Task: Business: A Lead Management Pipeline.
Action: Mouse moved to (272, 61)
Screenshot: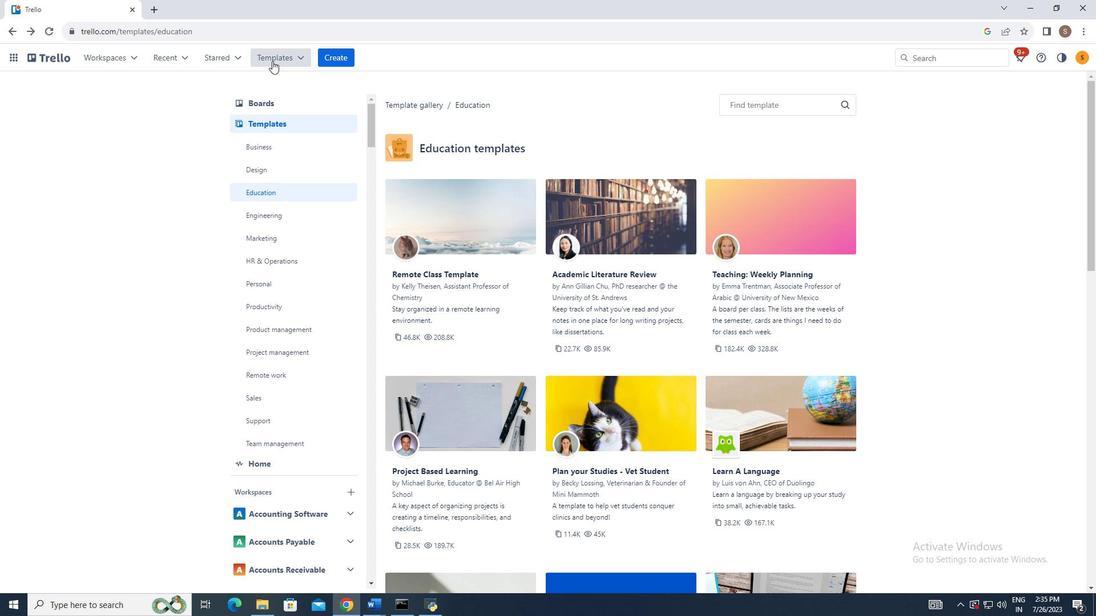 
Action: Mouse pressed left at (272, 61)
Screenshot: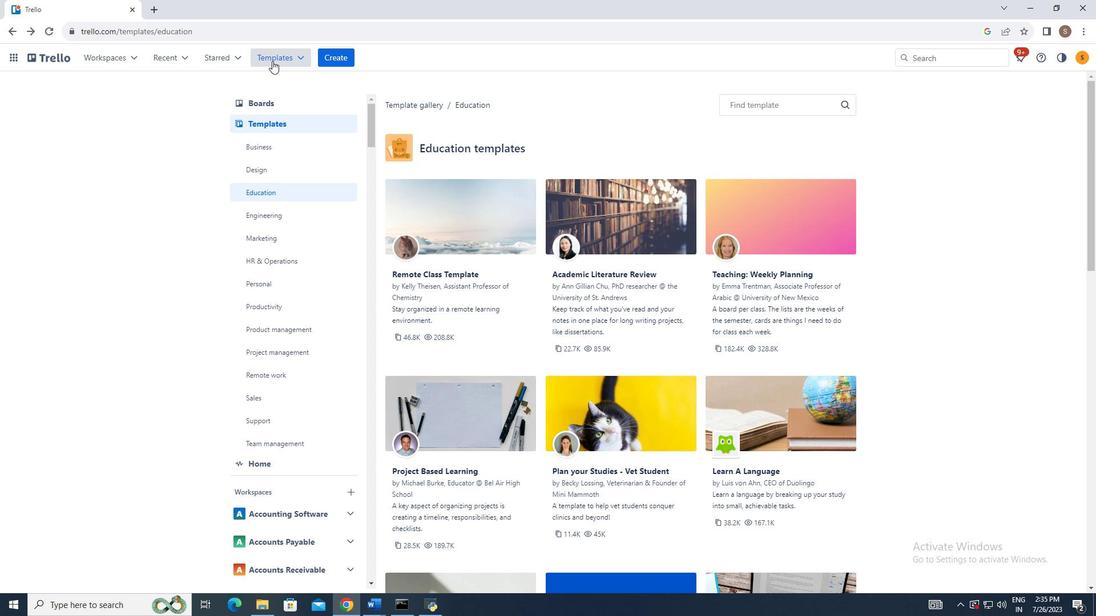
Action: Mouse moved to (343, 390)
Screenshot: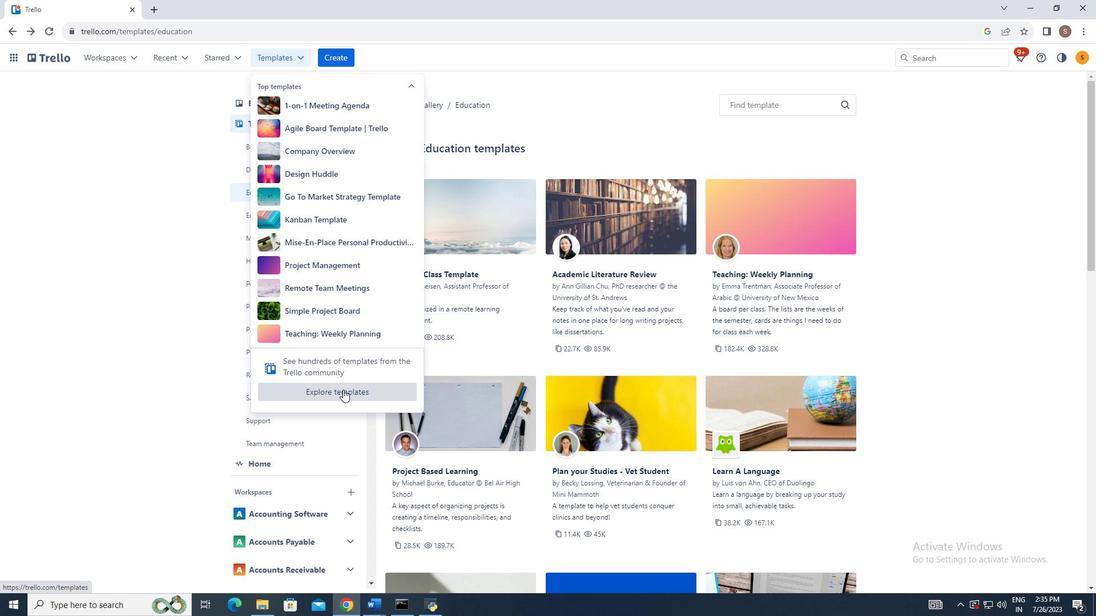 
Action: Mouse pressed left at (343, 390)
Screenshot: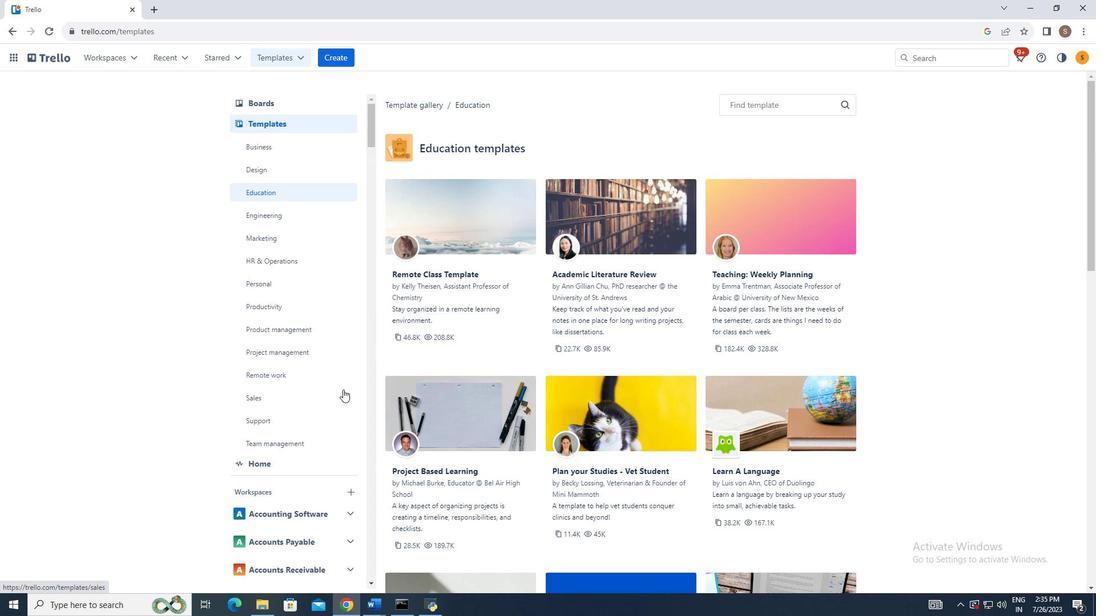 
Action: Mouse moved to (697, 308)
Screenshot: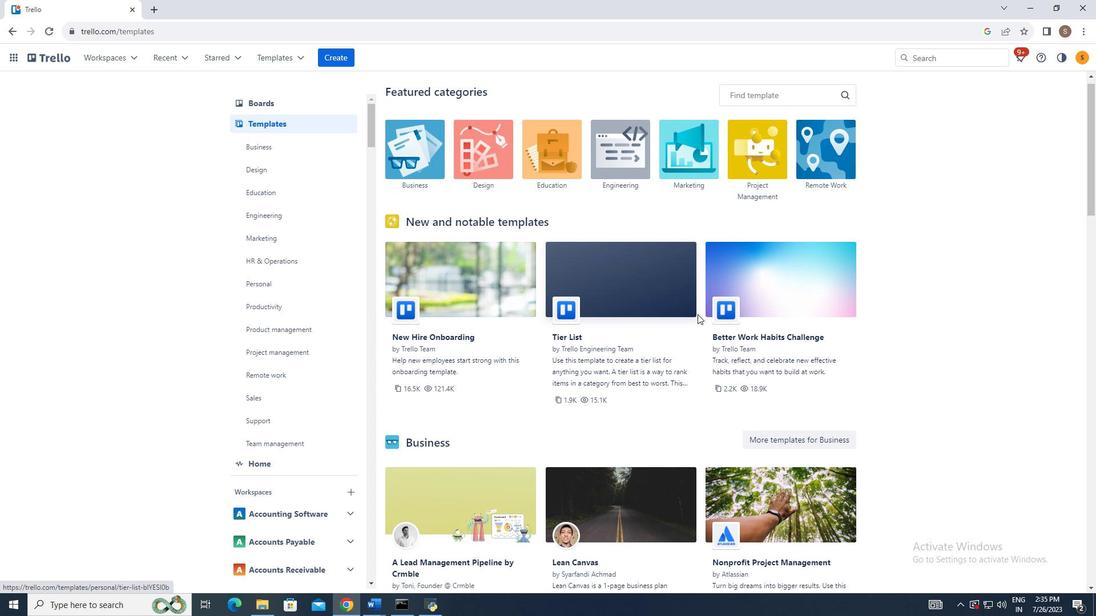 
Action: Mouse scrolled (697, 308) with delta (0, 0)
Screenshot: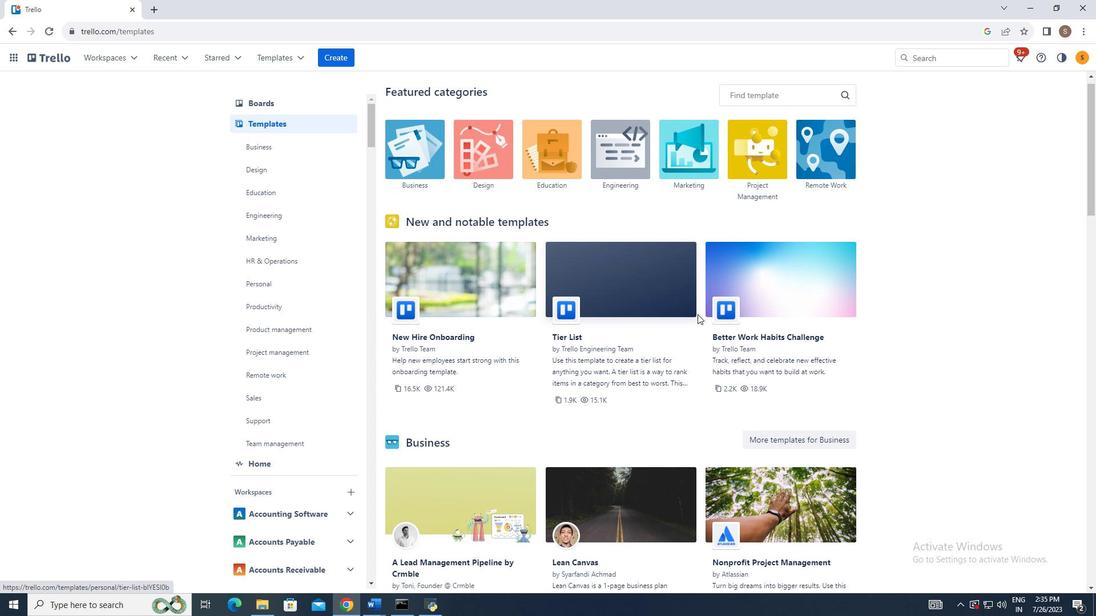 
Action: Mouse moved to (697, 314)
Screenshot: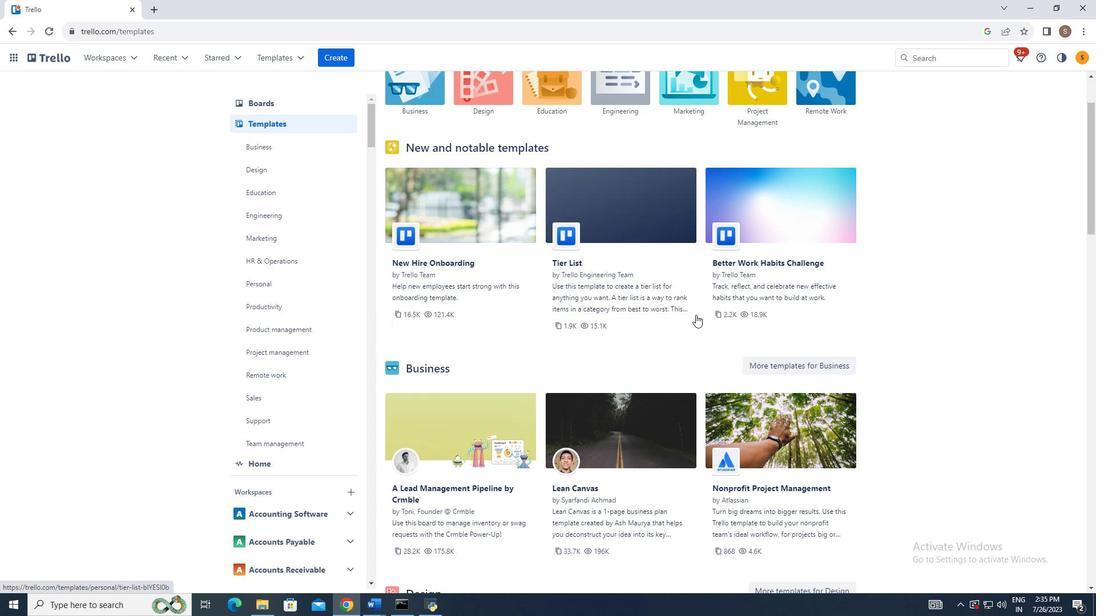 
Action: Mouse scrolled (697, 314) with delta (0, 0)
Screenshot: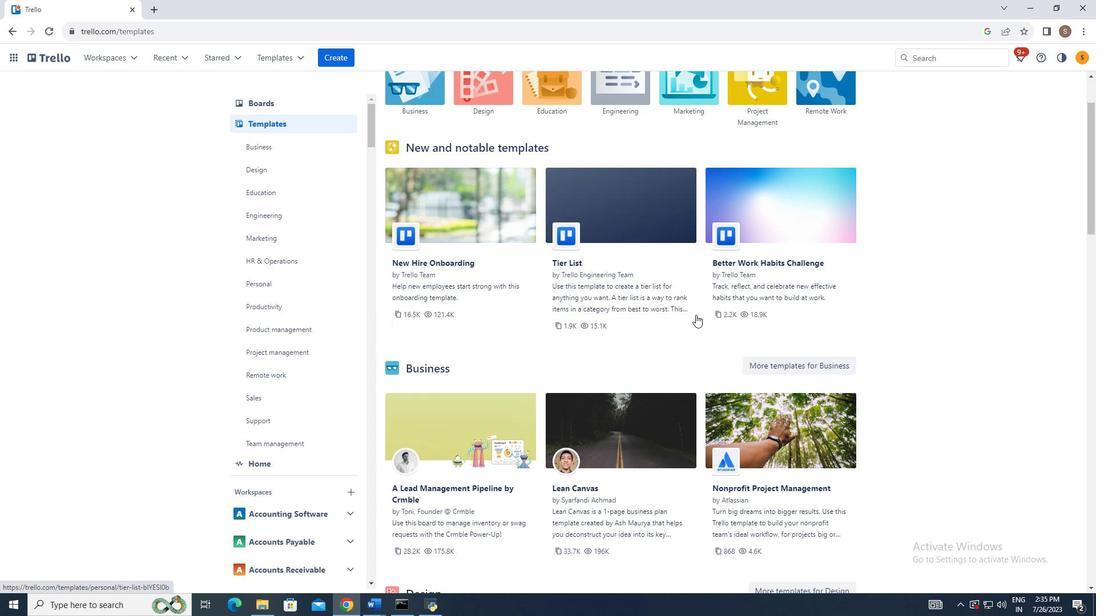 
Action: Mouse moved to (696, 315)
Screenshot: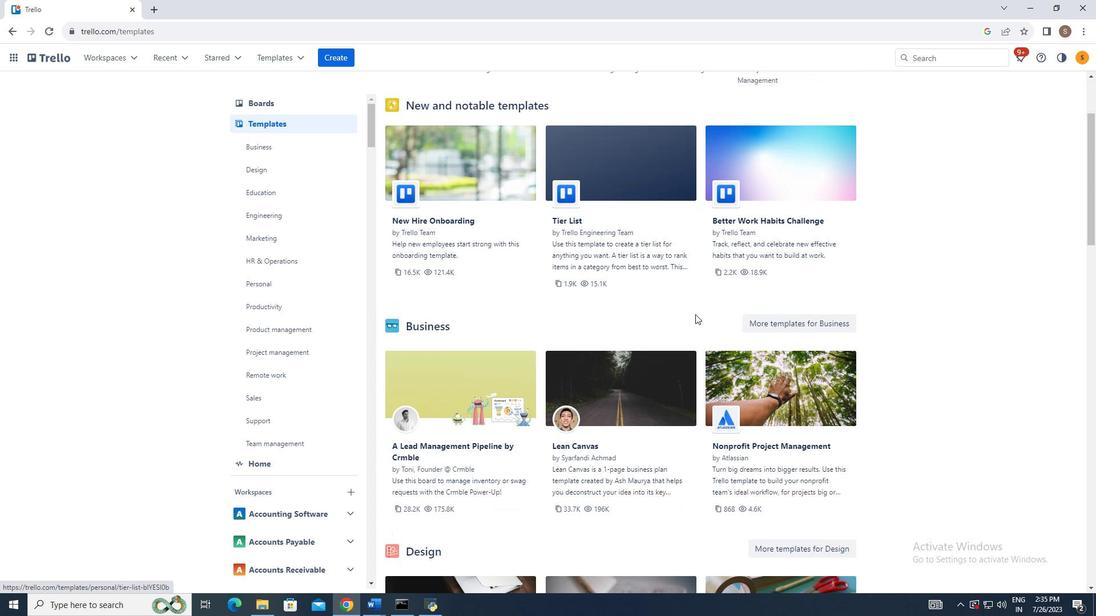
Action: Mouse scrolled (696, 314) with delta (0, 0)
Screenshot: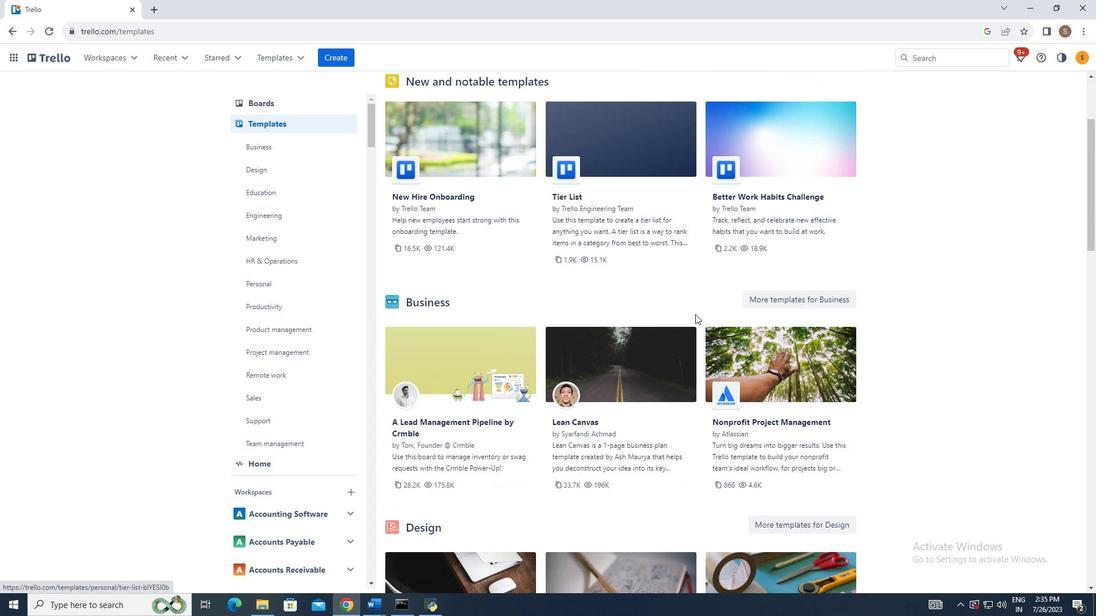 
Action: Mouse moved to (734, 318)
Screenshot: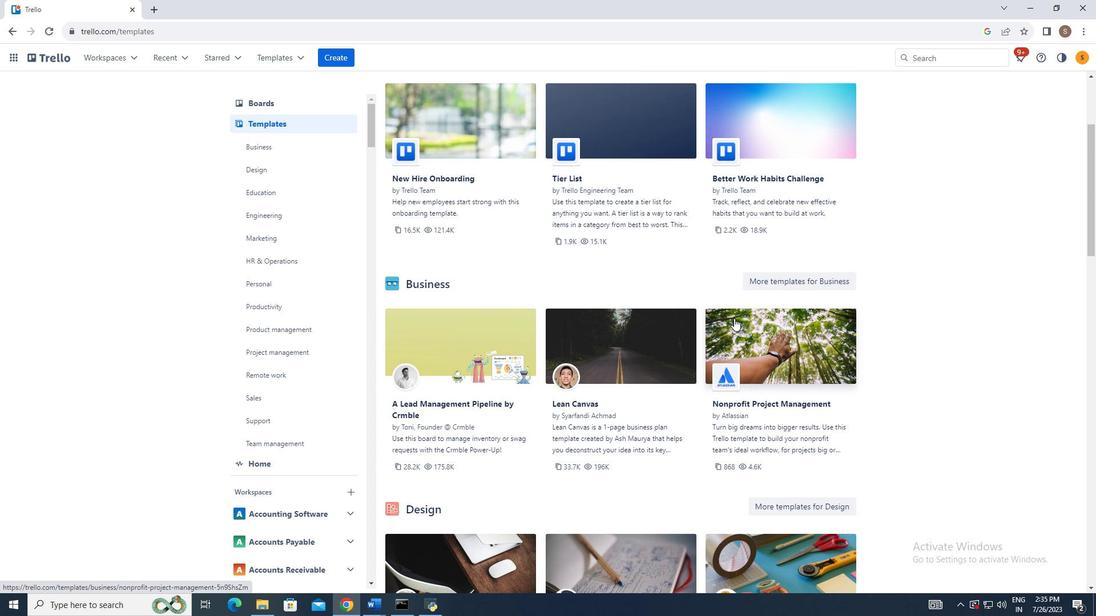 
Action: Mouse scrolled (734, 318) with delta (0, 0)
Screenshot: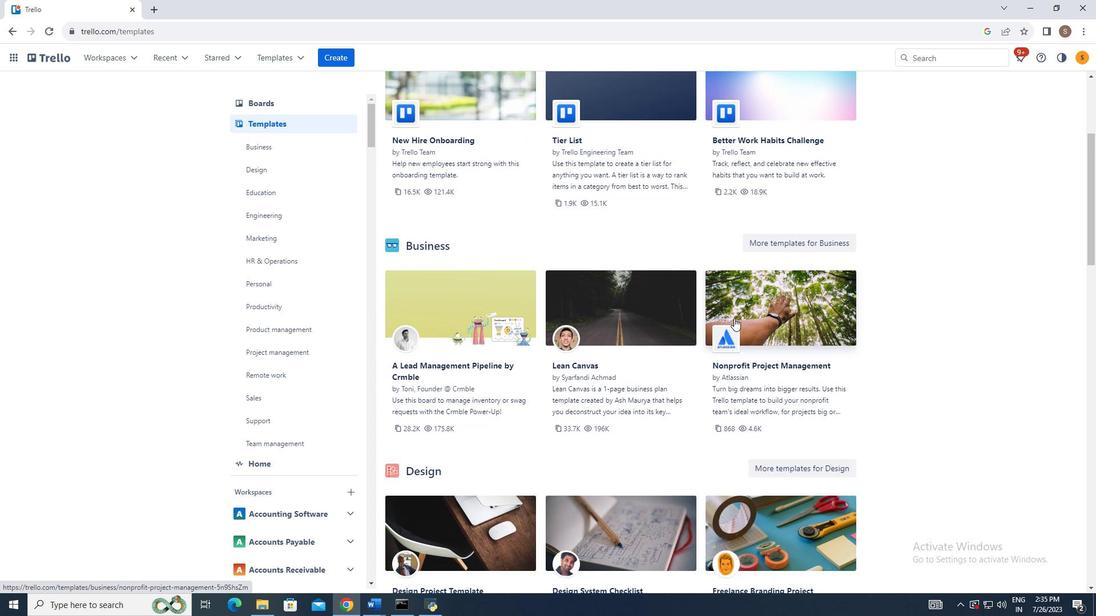 
Action: Mouse scrolled (734, 318) with delta (0, 0)
Screenshot: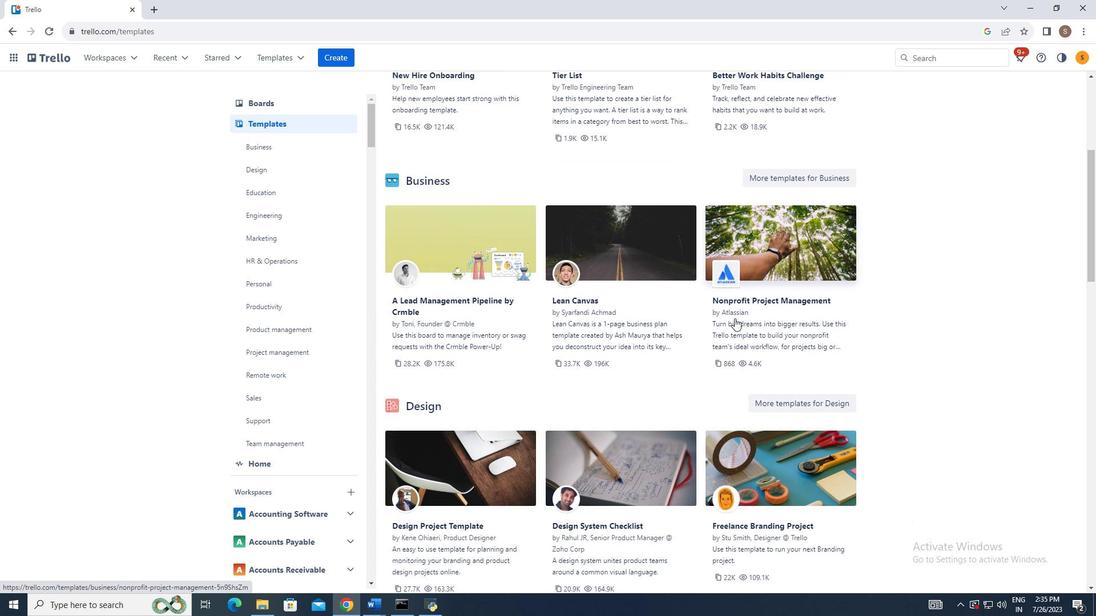 
Action: Mouse moved to (485, 329)
Screenshot: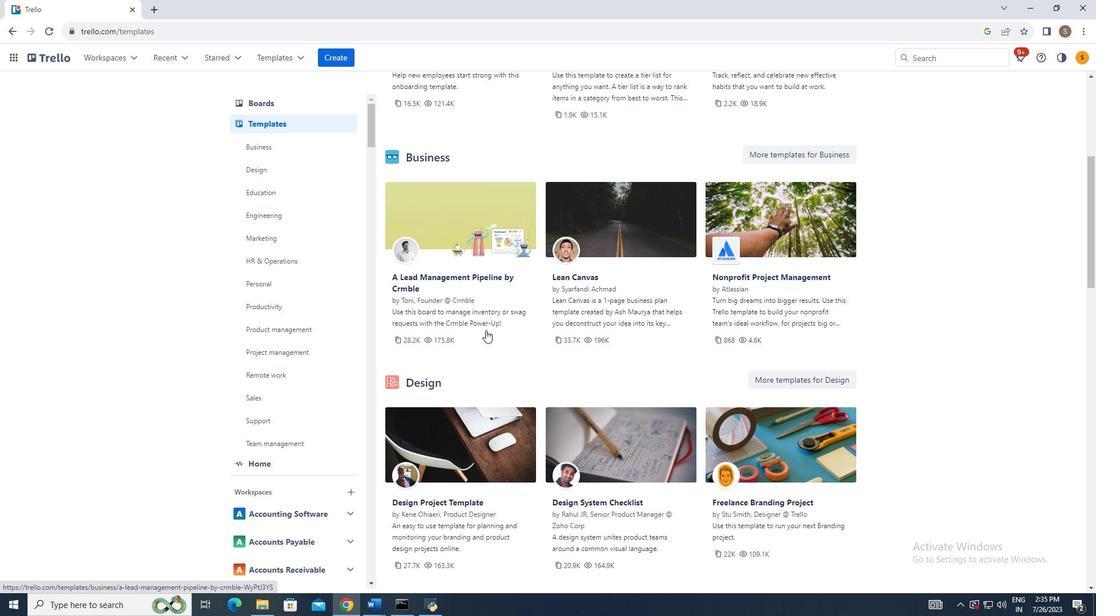 
Action: Mouse scrolled (485, 328) with delta (0, 0)
Screenshot: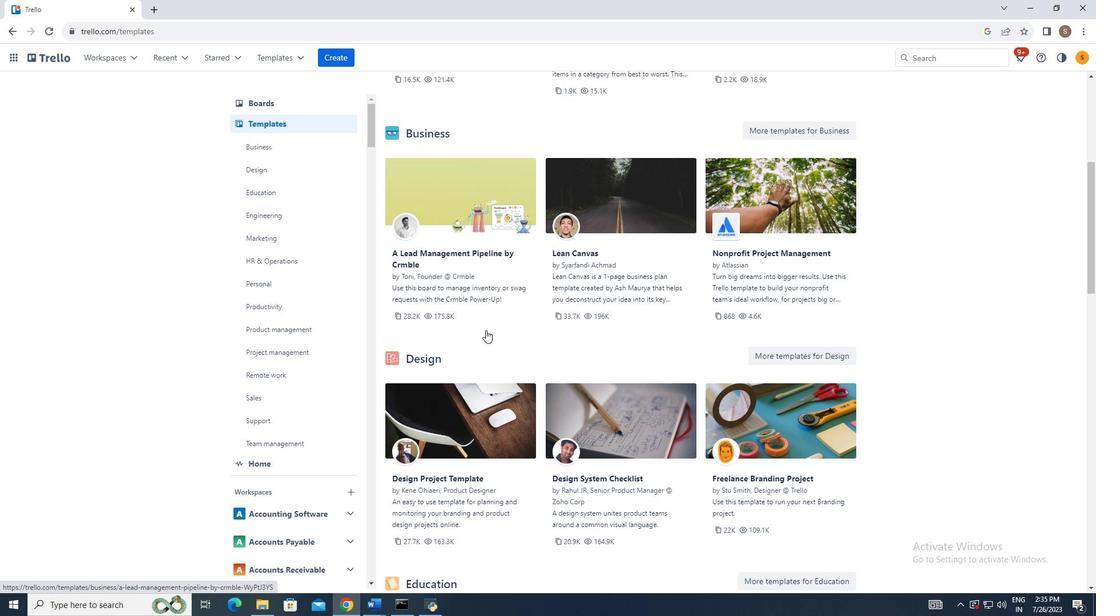 
Action: Mouse moved to (485, 330)
Screenshot: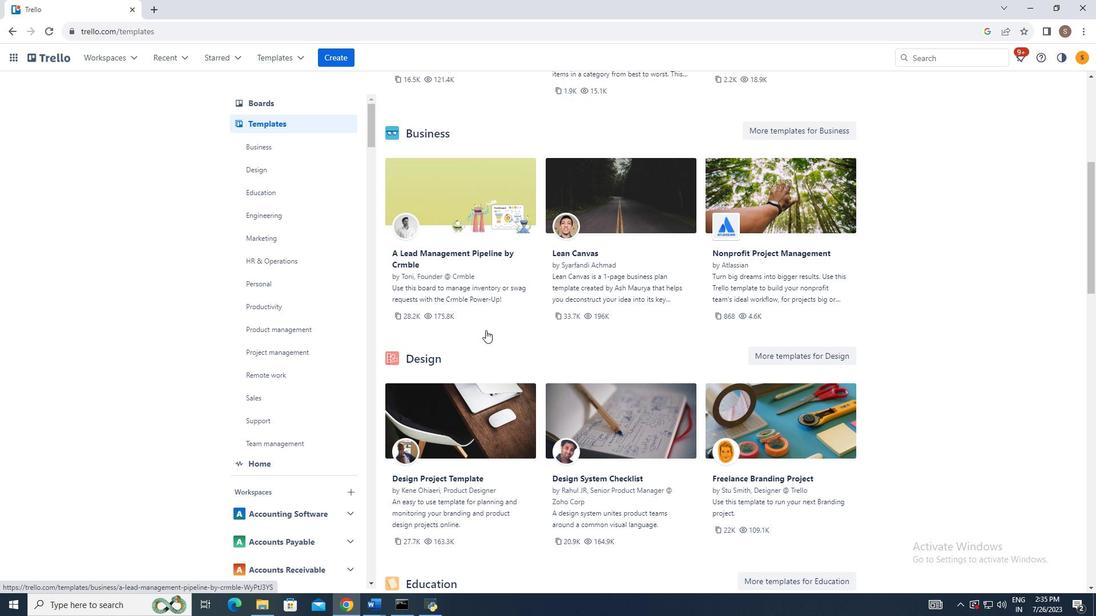 
Action: Mouse scrolled (485, 330) with delta (0, 0)
Screenshot: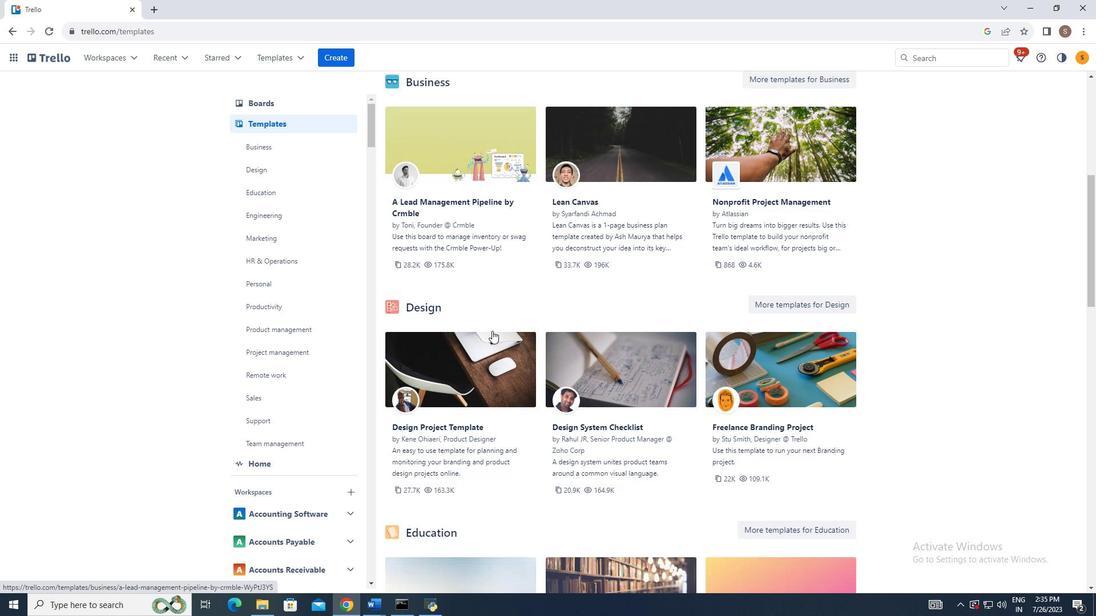 
Action: Mouse moved to (644, 321)
Screenshot: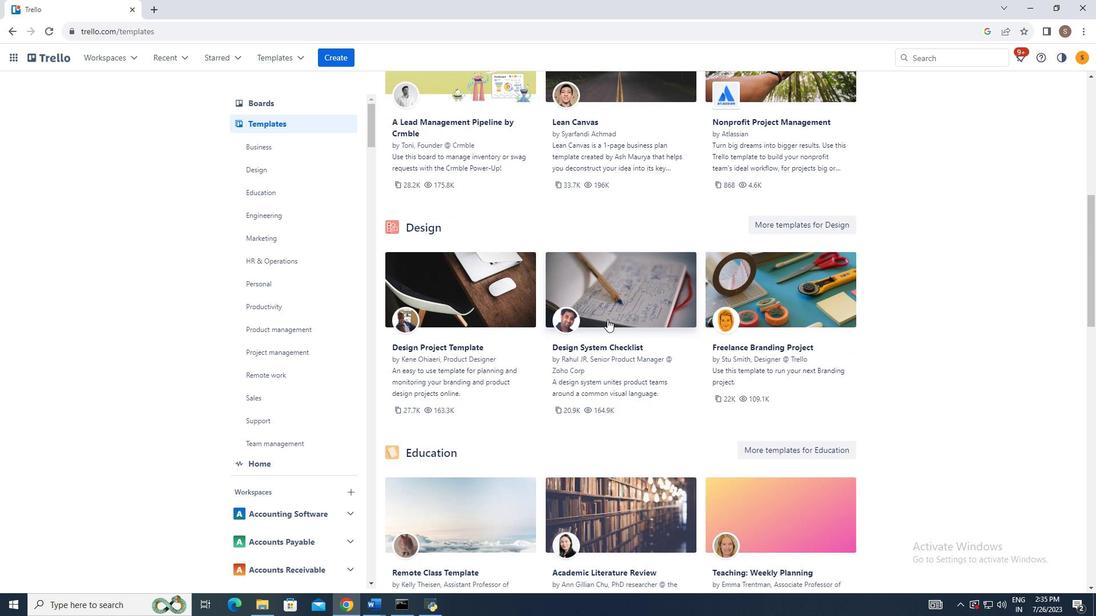 
Action: Mouse scrolled (644, 320) with delta (0, 0)
Screenshot: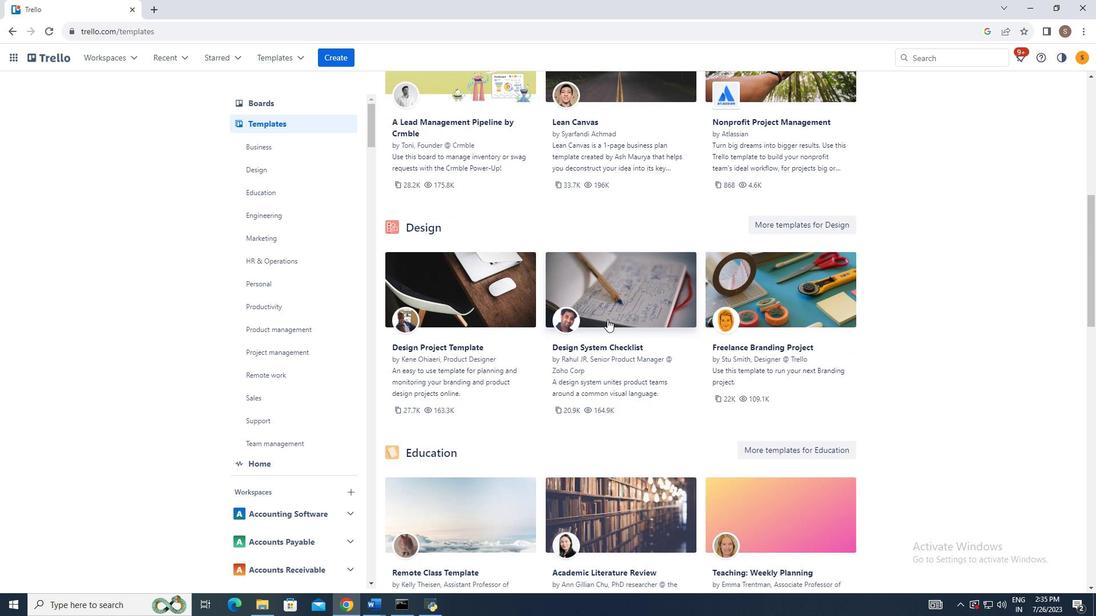 
Action: Mouse moved to (629, 321)
Screenshot: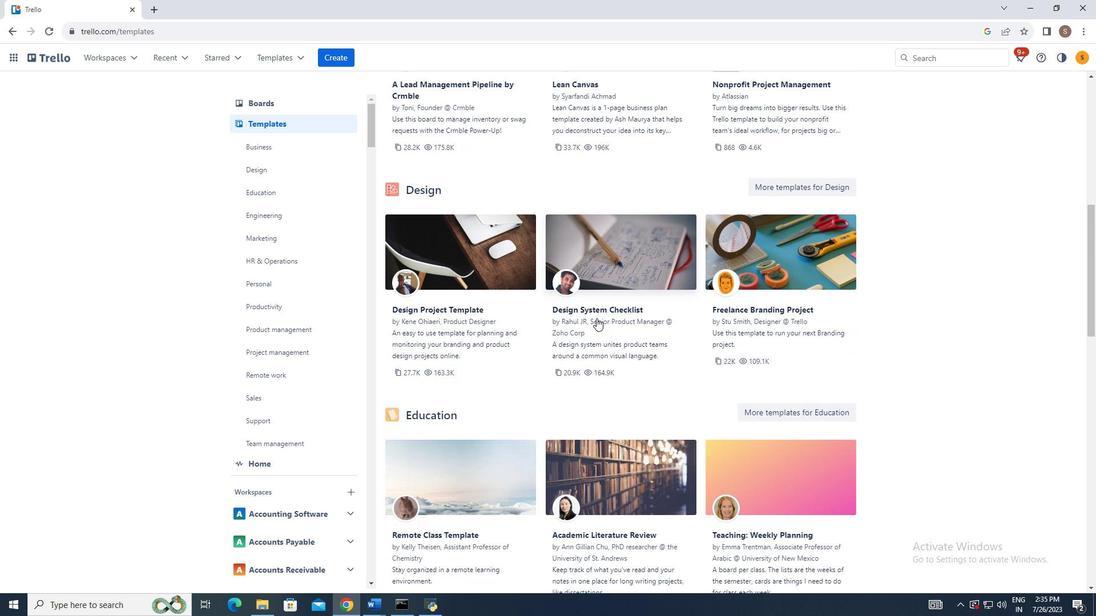 
Action: Mouse scrolled (629, 320) with delta (0, 0)
Screenshot: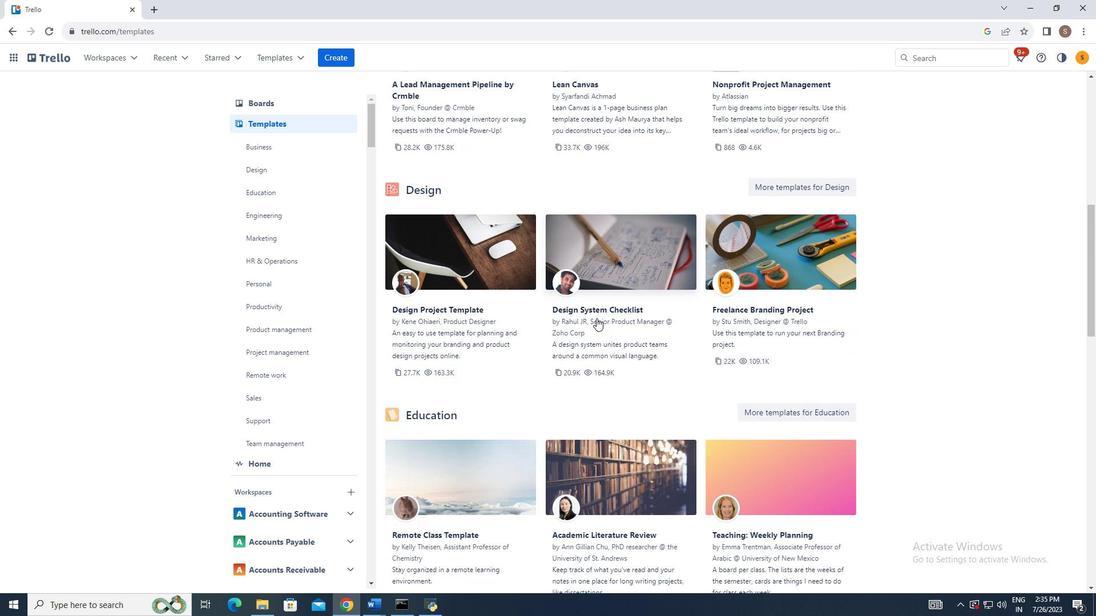 
Action: Mouse moved to (592, 309)
Screenshot: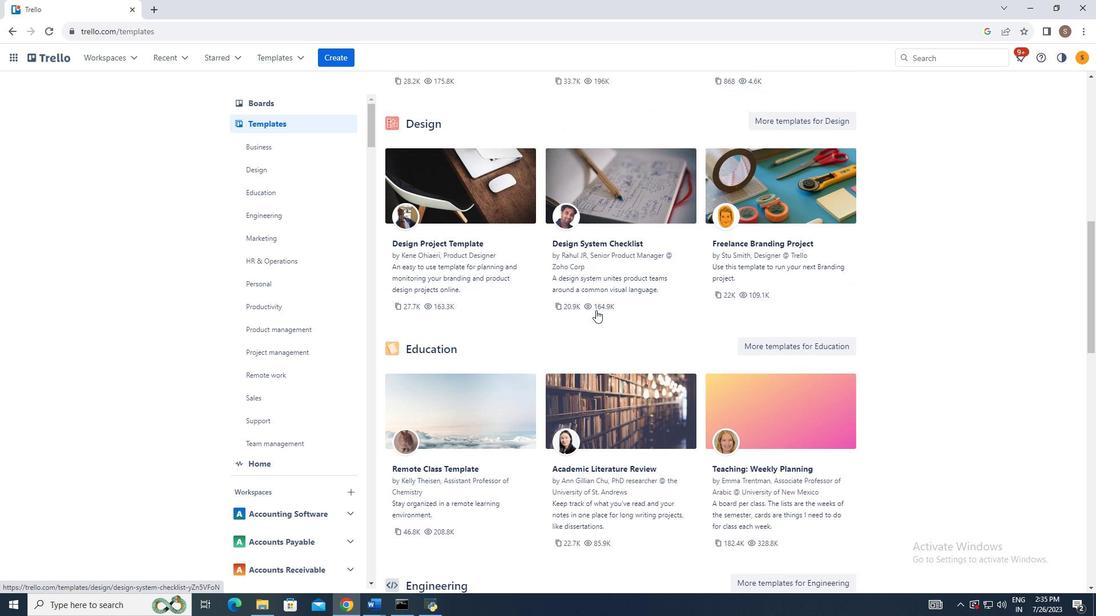 
Action: Mouse scrolled (588, 308) with delta (0, 0)
Screenshot: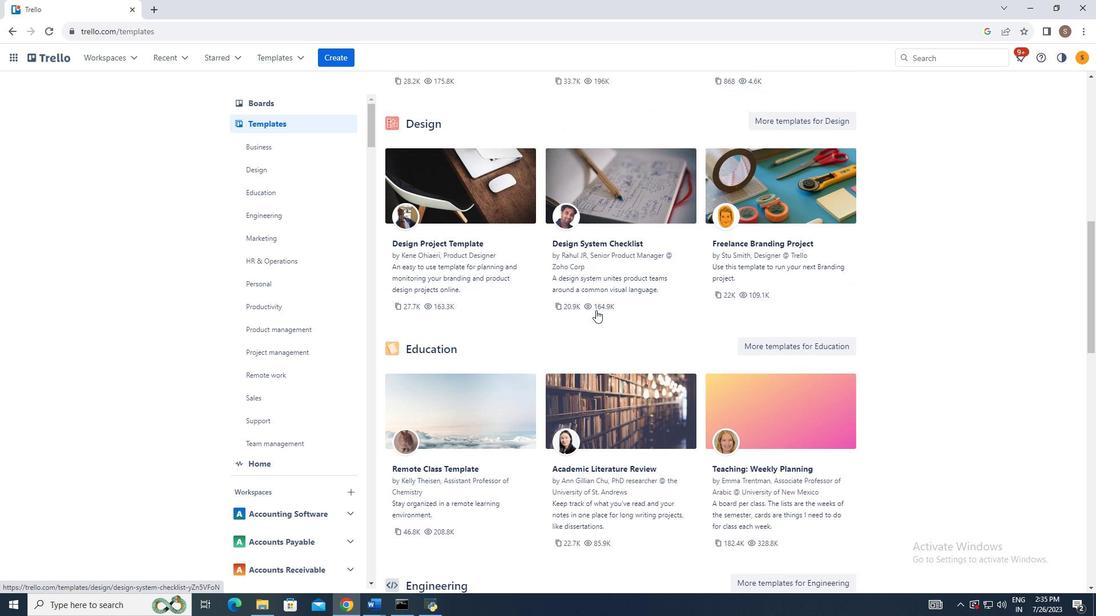 
Action: Mouse moved to (609, 326)
Screenshot: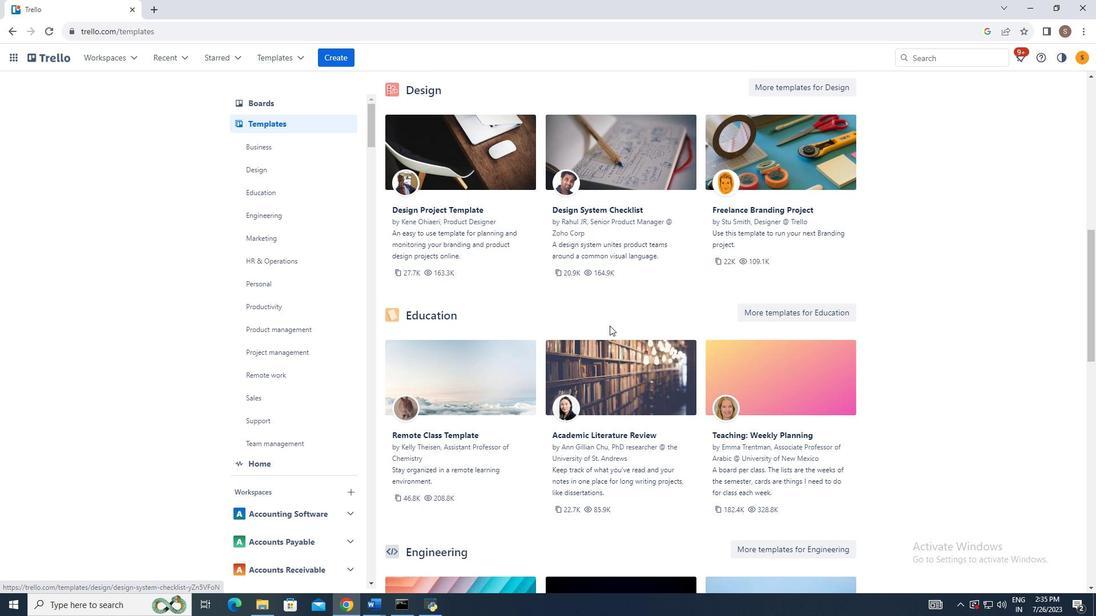 
Action: Mouse scrolled (609, 325) with delta (0, 0)
Screenshot: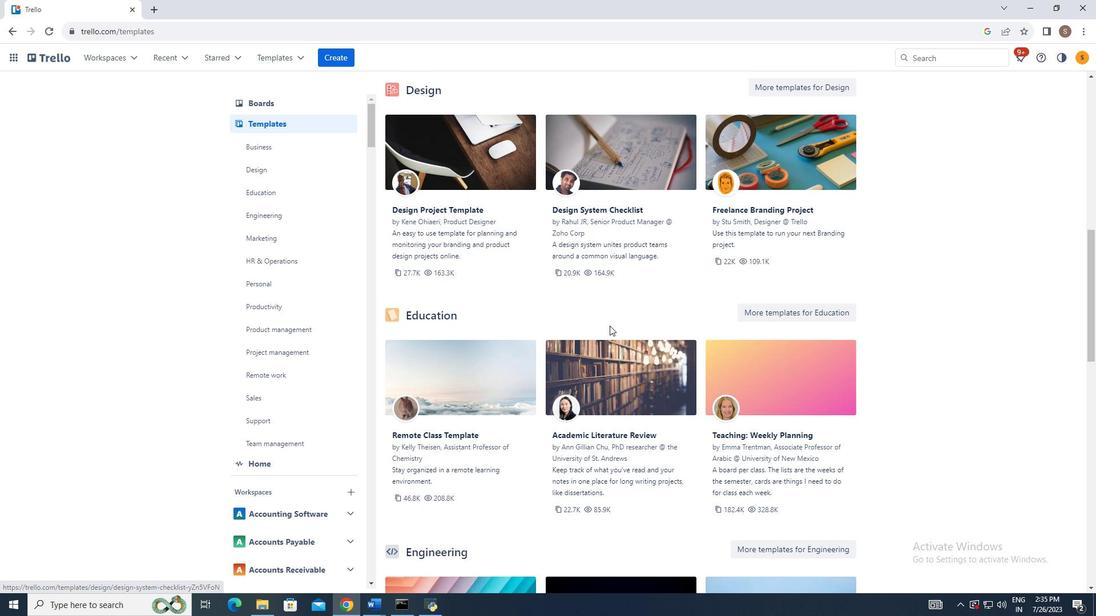 
Action: Mouse scrolled (609, 325) with delta (0, 0)
Screenshot: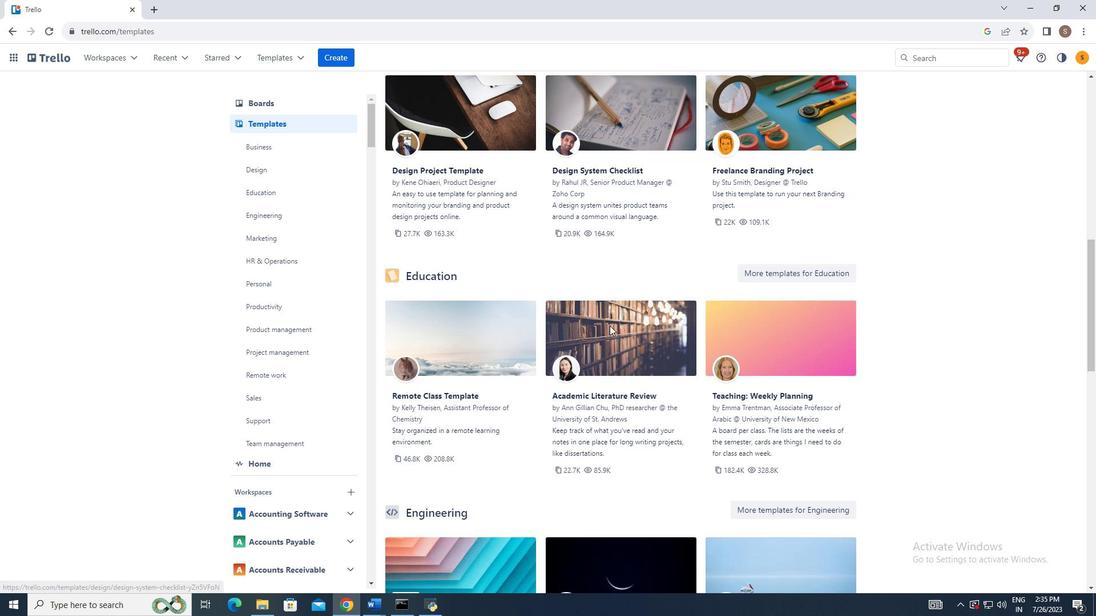 
Action: Mouse moved to (609, 327)
Screenshot: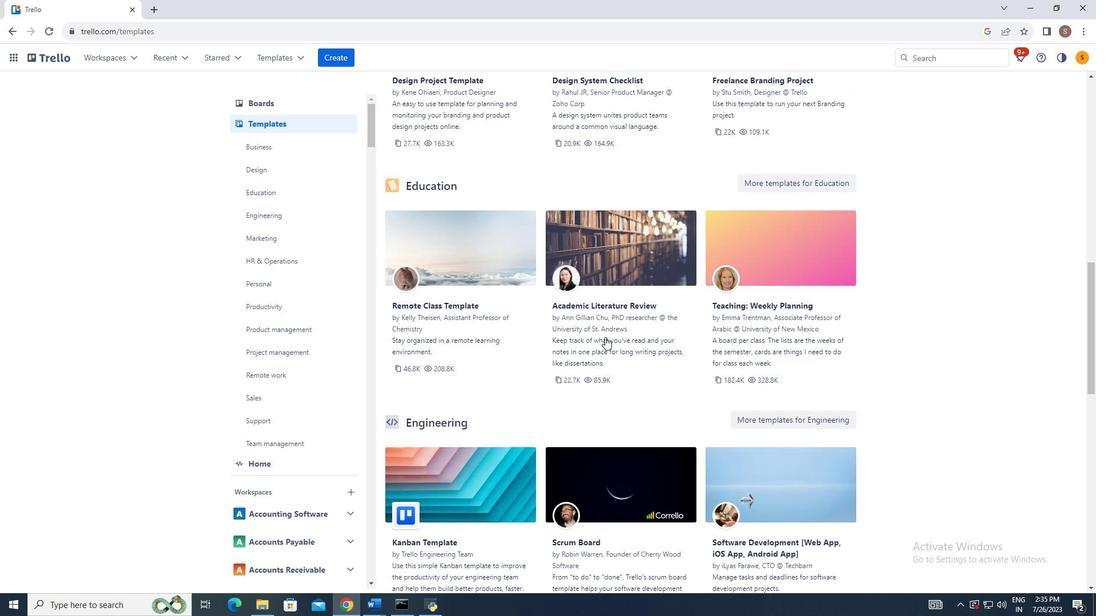 
Action: Mouse scrolled (609, 327) with delta (0, 0)
Screenshot: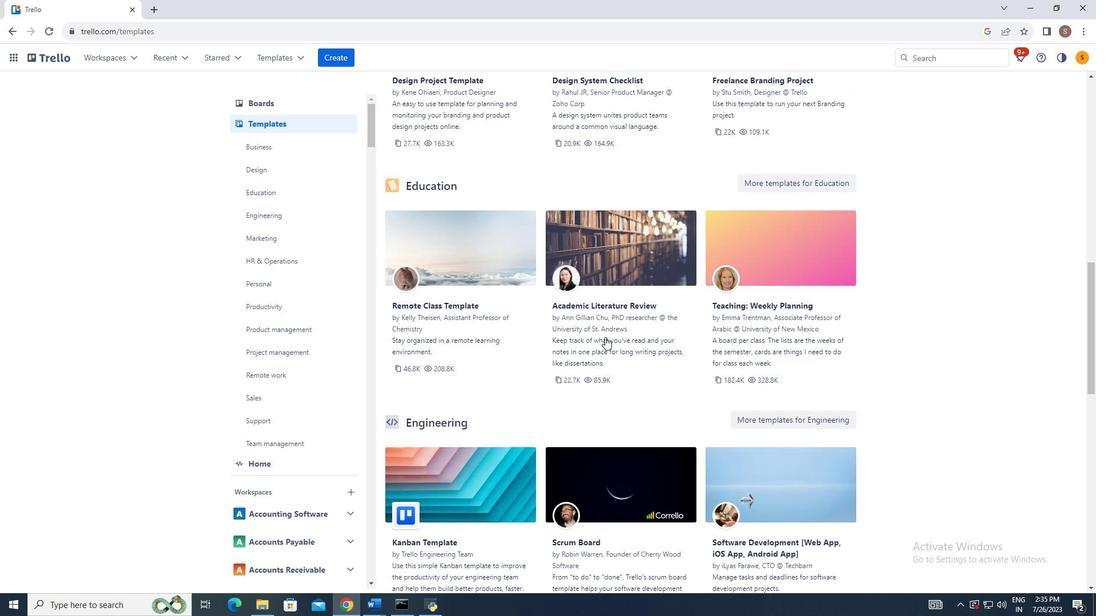 
Action: Mouse moved to (608, 335)
Screenshot: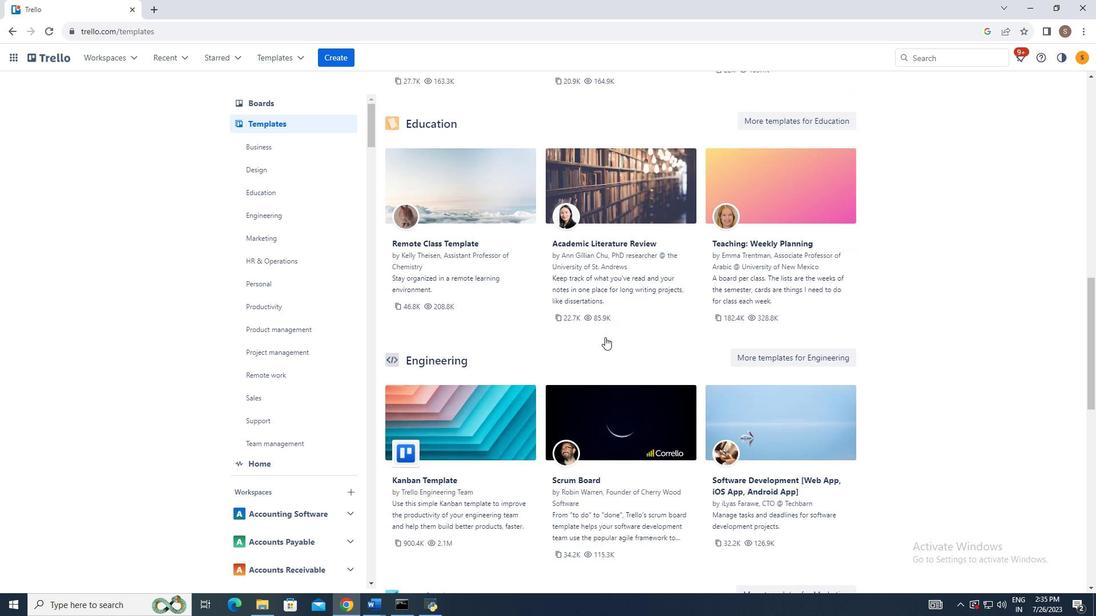 
Action: Mouse scrolled (608, 334) with delta (0, 0)
Screenshot: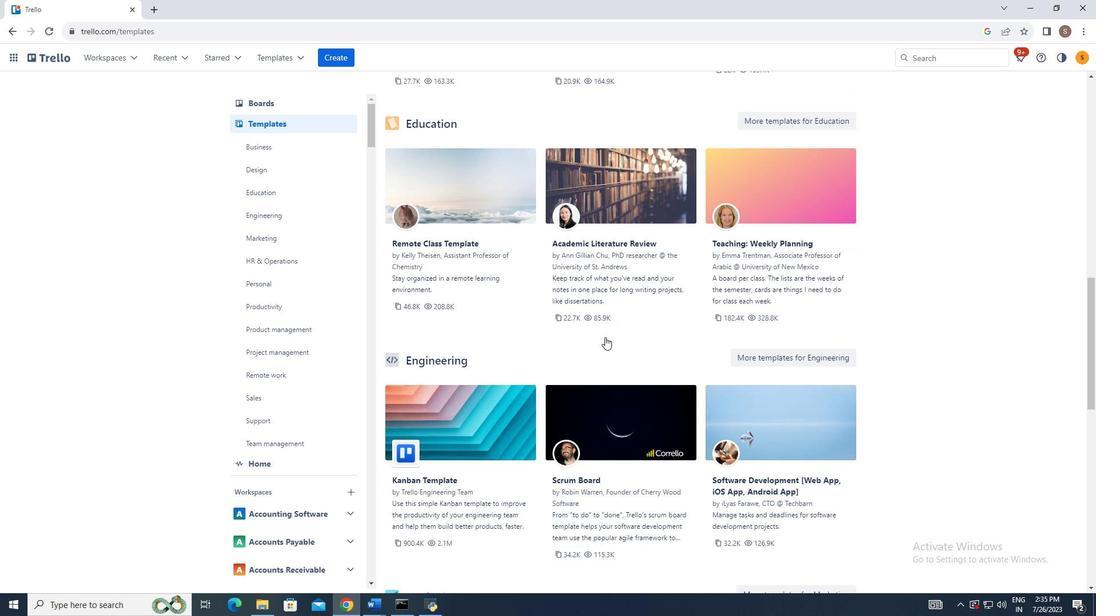 
Action: Mouse moved to (605, 337)
Screenshot: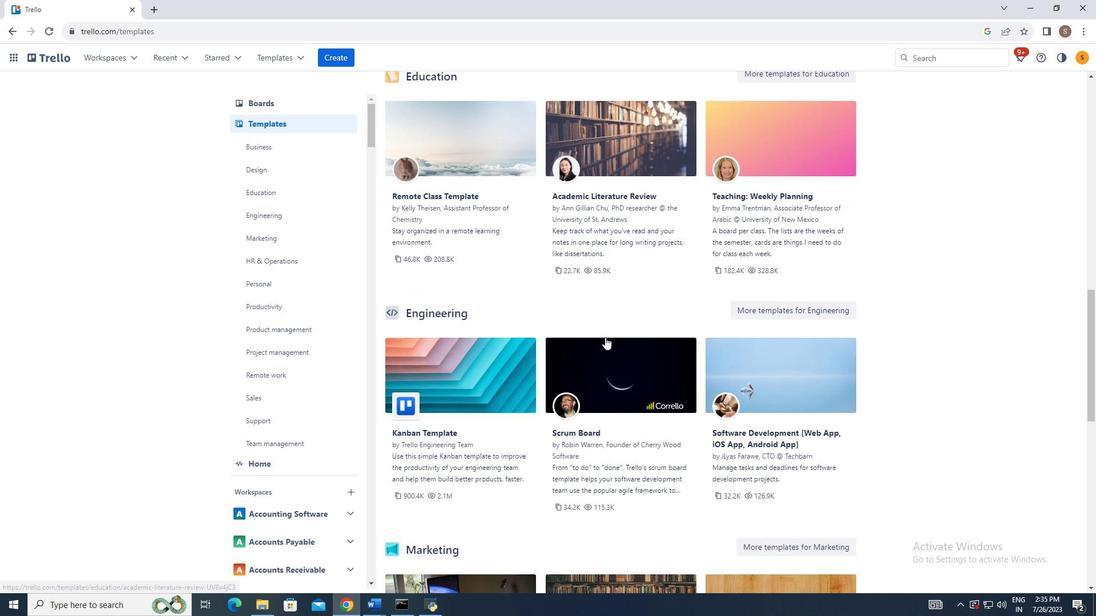 
Action: Mouse scrolled (605, 336) with delta (0, 0)
Screenshot: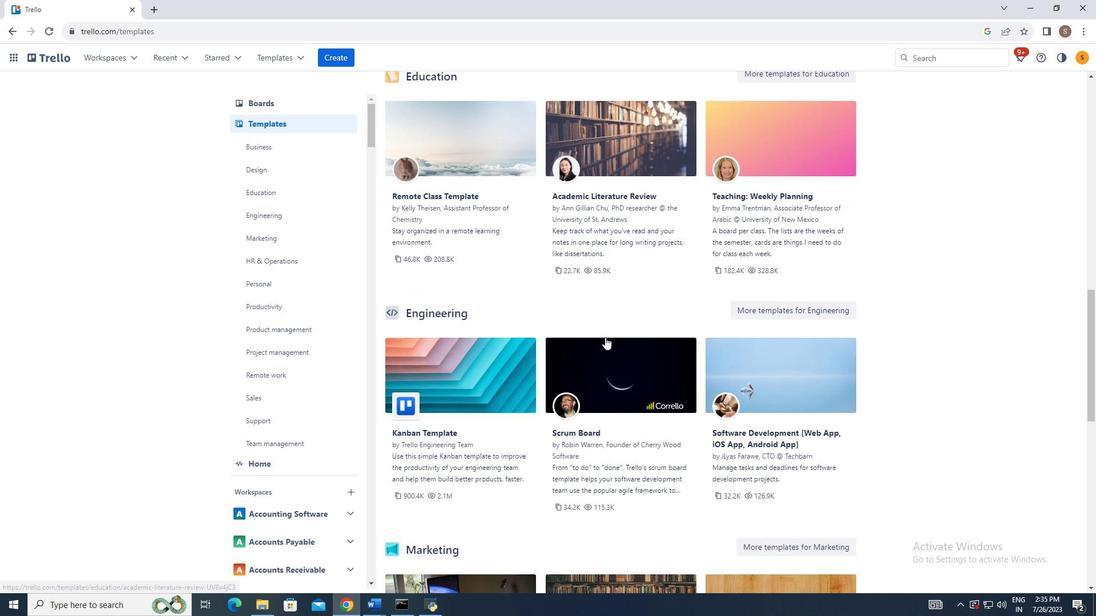 
Action: Mouse moved to (577, 323)
Screenshot: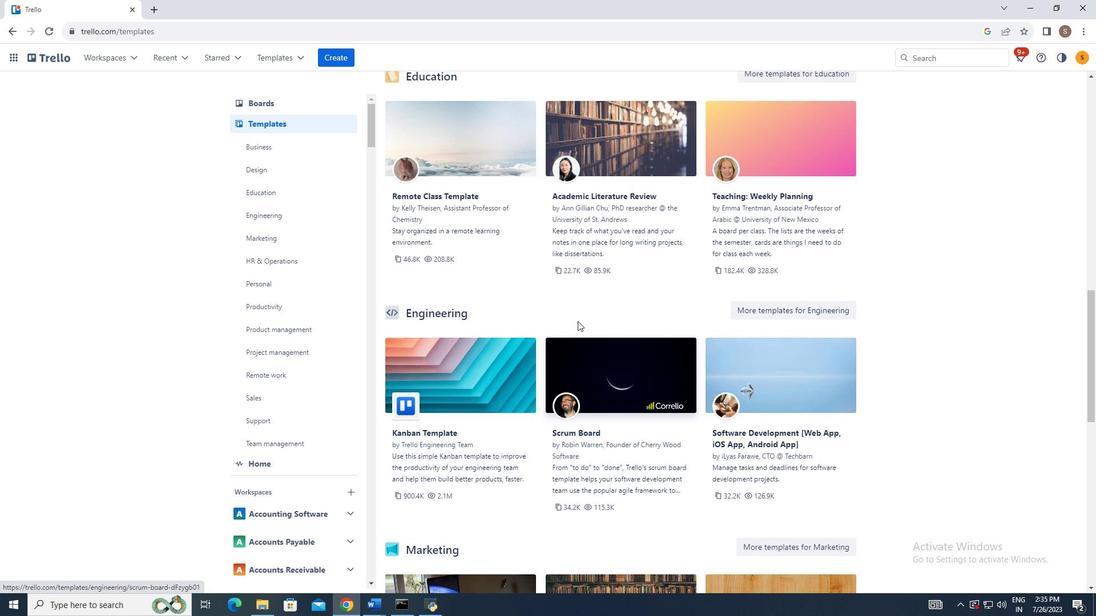 
Action: Mouse scrolled (577, 323) with delta (0, 0)
Screenshot: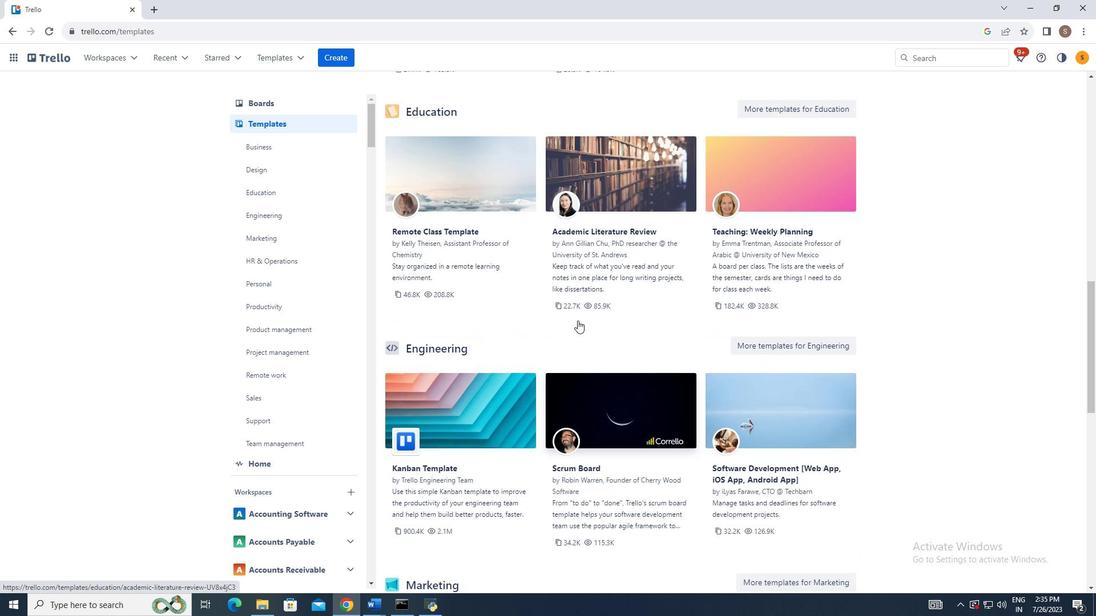 
Action: Mouse moved to (577, 322)
Screenshot: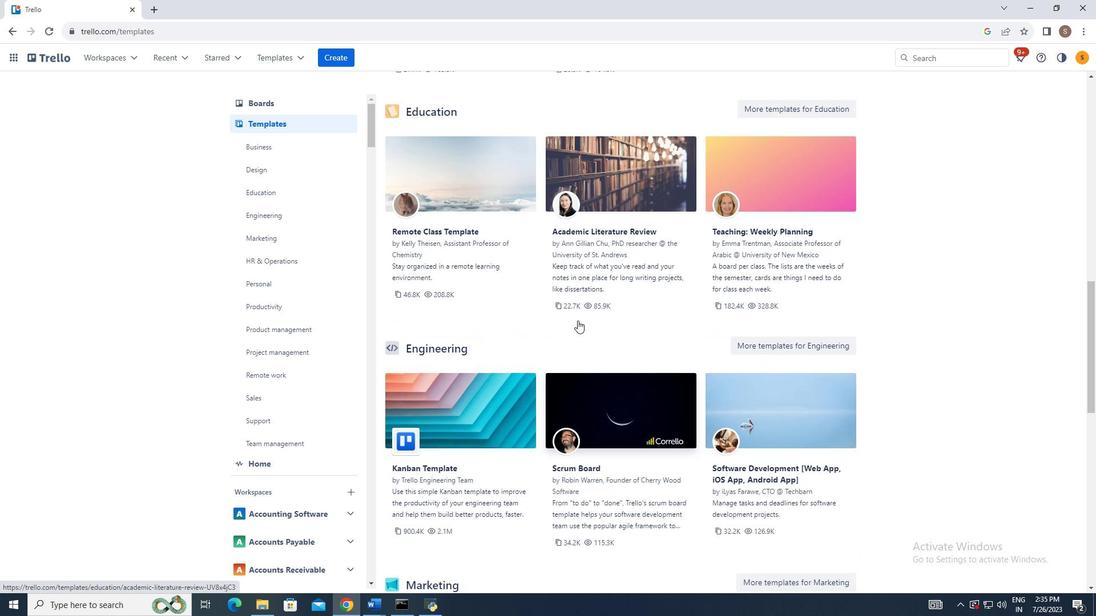 
Action: Mouse scrolled (577, 323) with delta (0, 0)
Screenshot: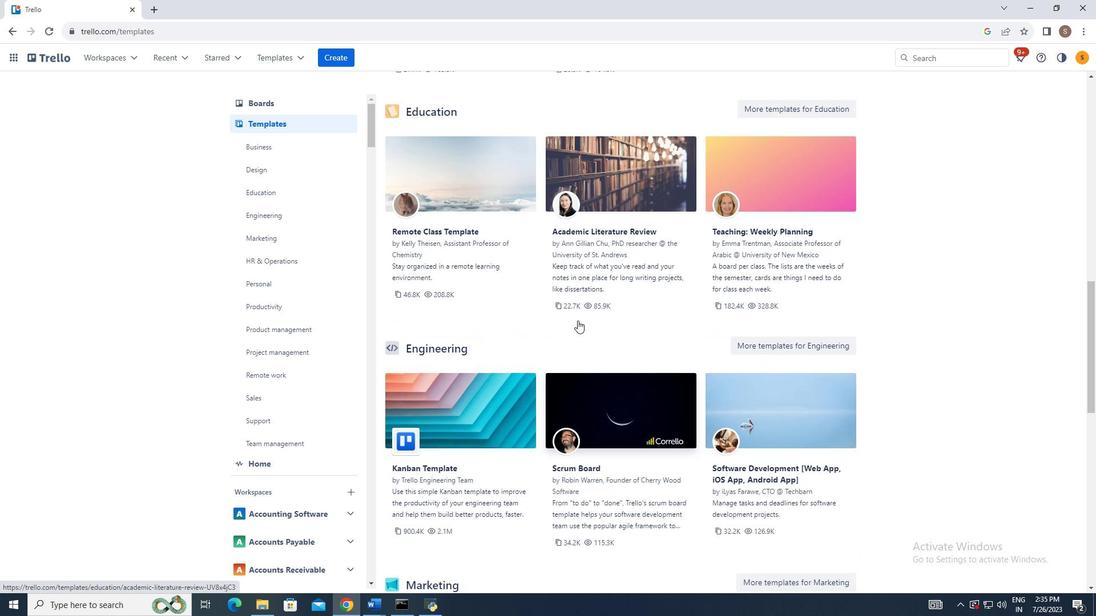 
Action: Mouse scrolled (577, 322) with delta (0, 0)
Screenshot: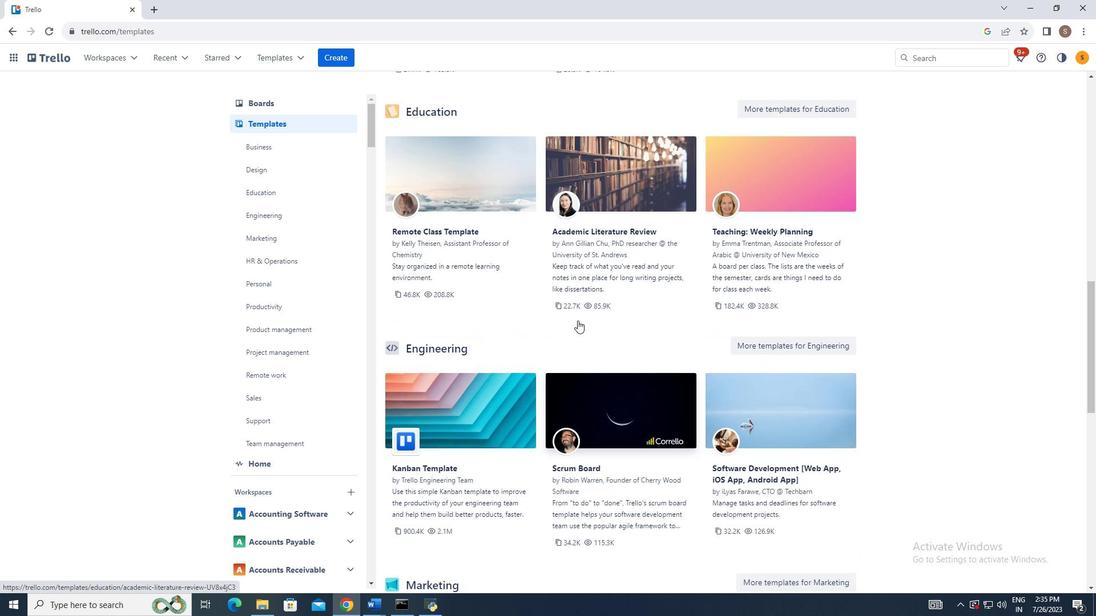 
Action: Mouse scrolled (577, 323) with delta (0, 0)
Screenshot: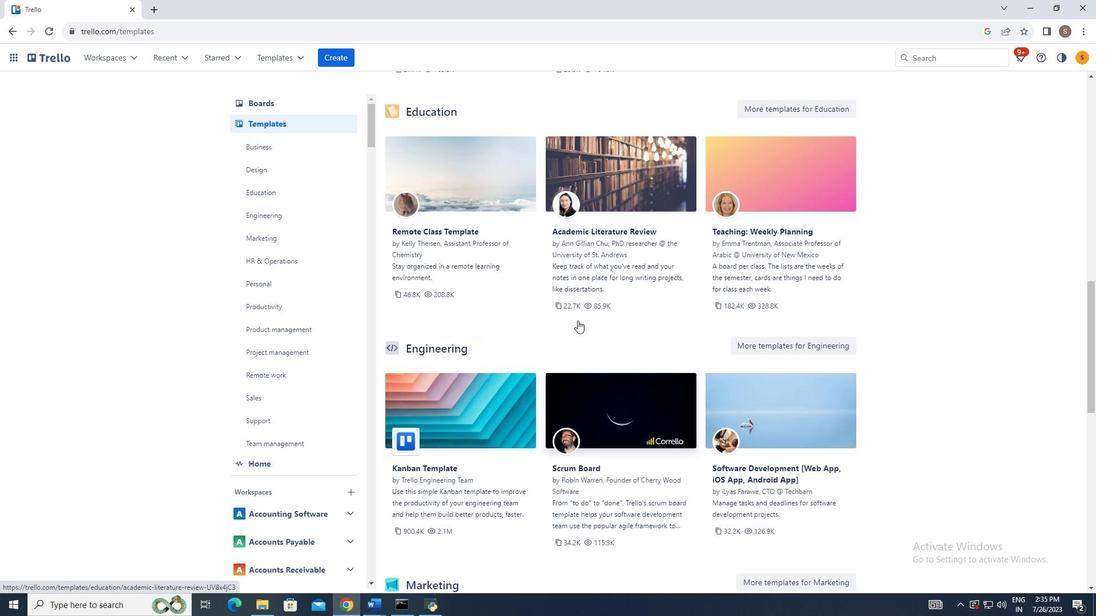 
Action: Mouse moved to (577, 319)
Screenshot: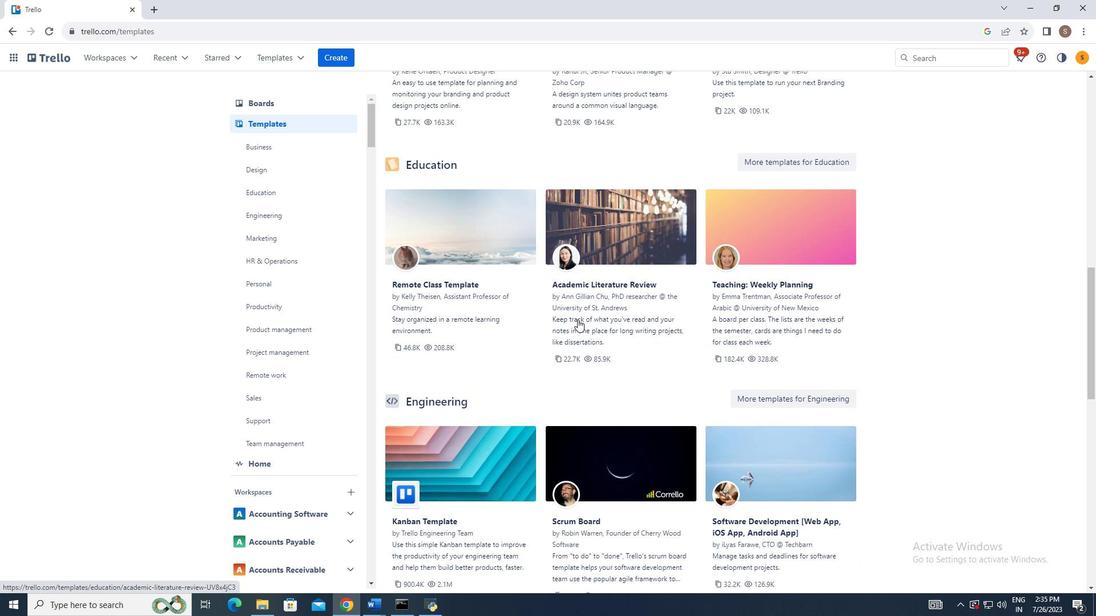 
Action: Mouse scrolled (577, 320) with delta (0, 0)
Screenshot: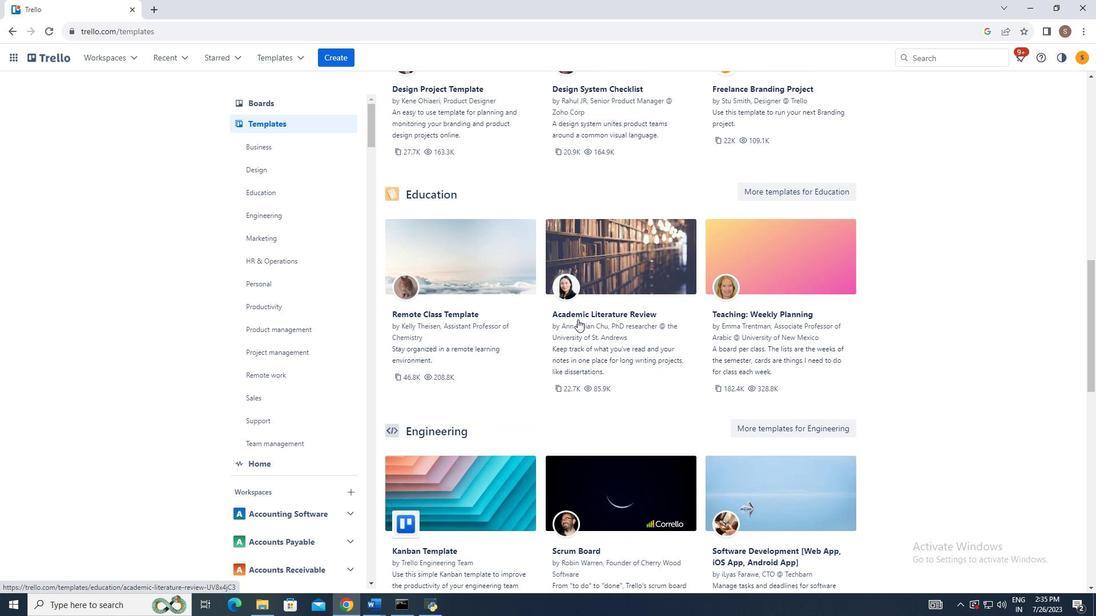 
Action: Mouse scrolled (577, 320) with delta (0, 0)
Screenshot: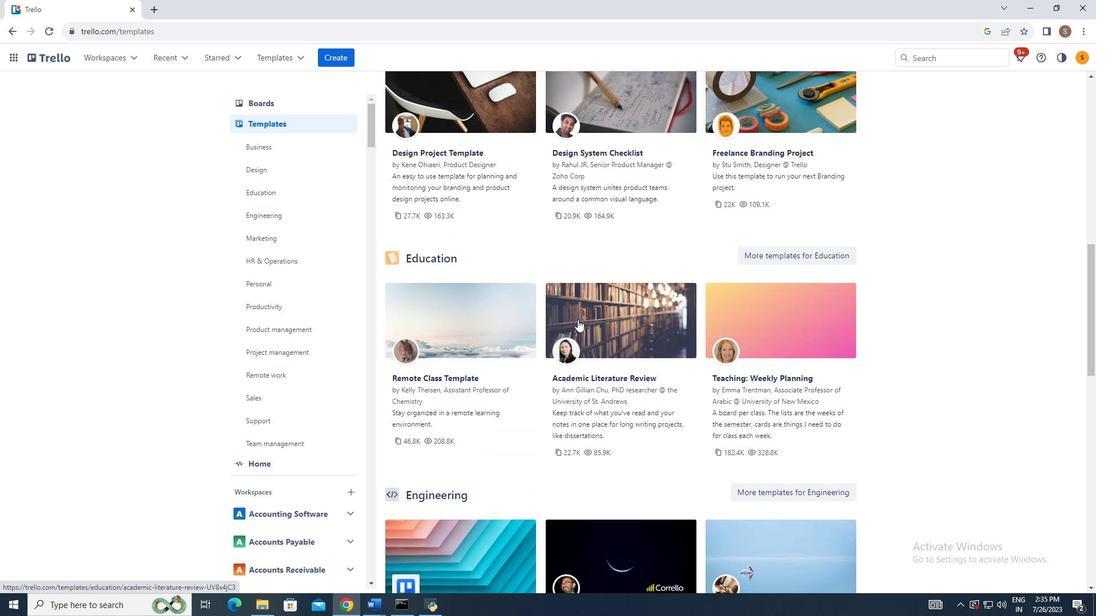
Action: Mouse scrolled (577, 320) with delta (0, 0)
Screenshot: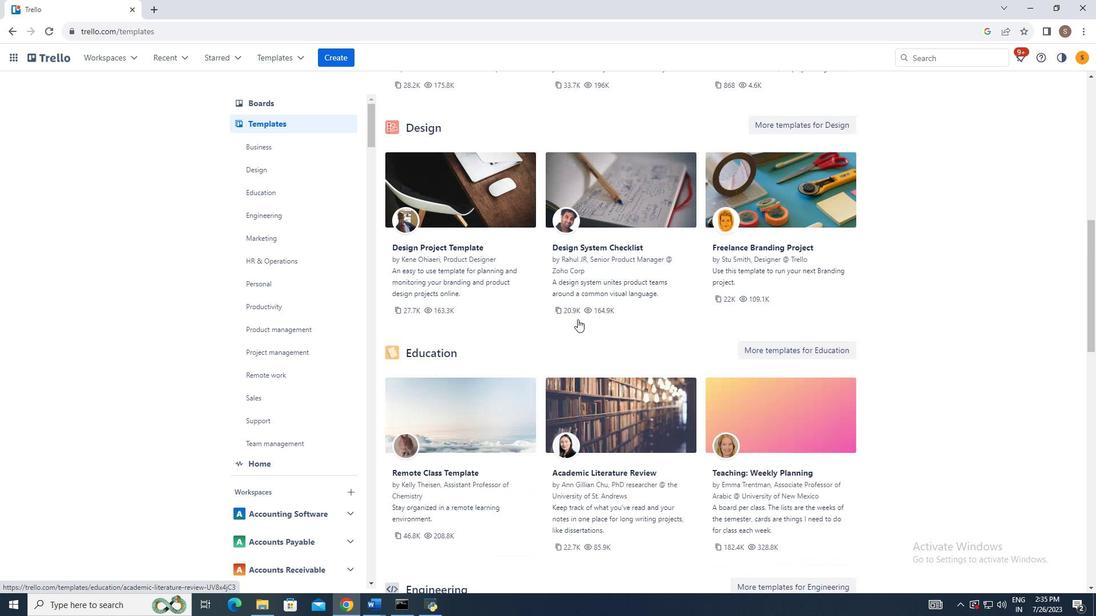 
Action: Mouse scrolled (577, 320) with delta (0, 0)
Screenshot: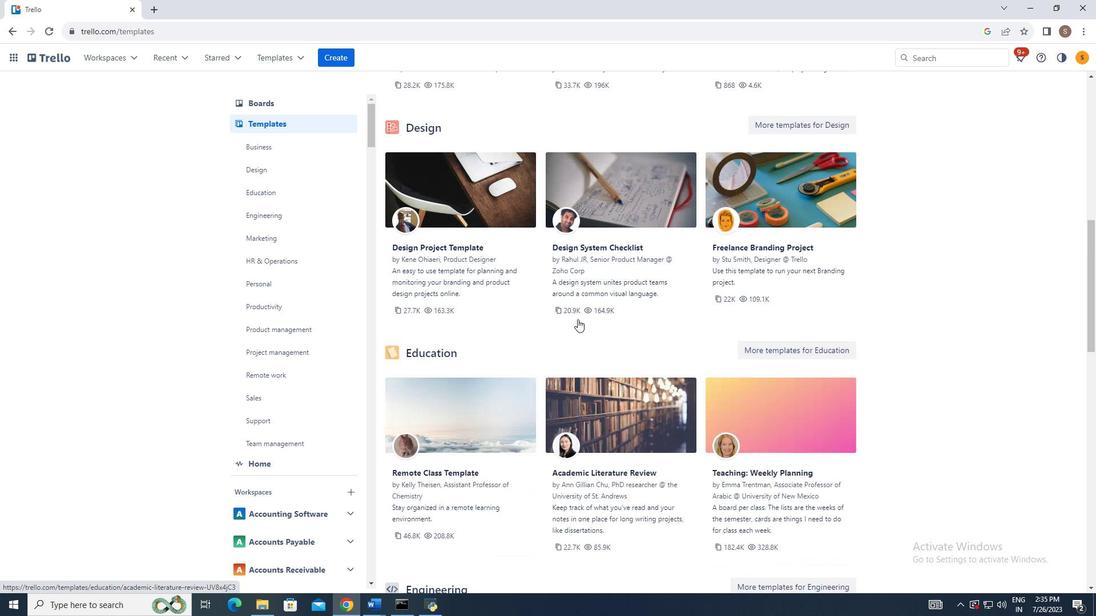 
Action: Mouse scrolled (577, 320) with delta (0, 0)
Screenshot: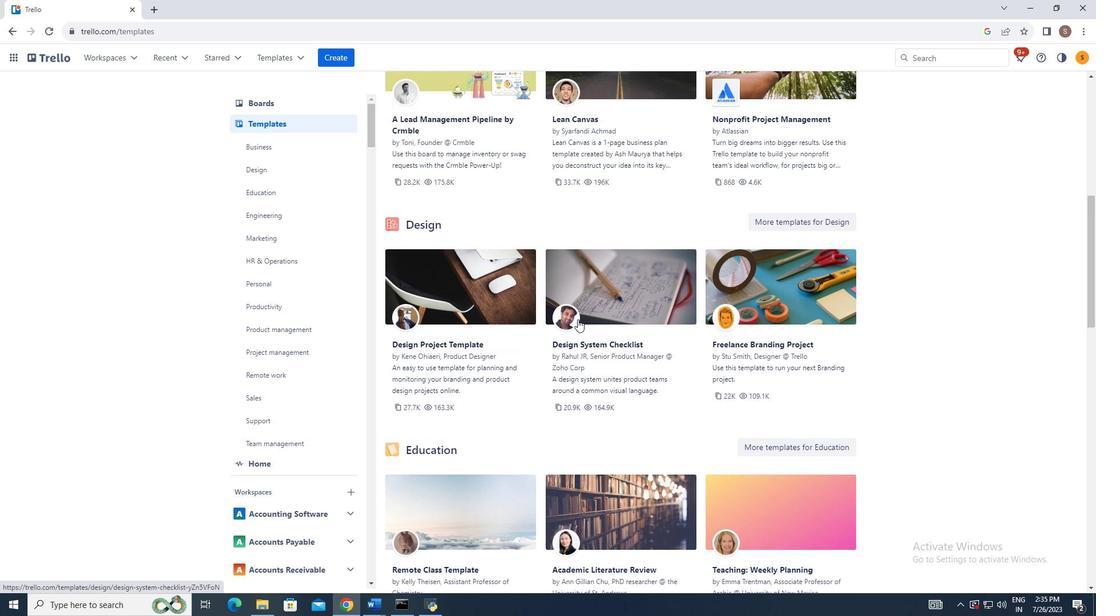 
Action: Mouse scrolled (577, 320) with delta (0, 0)
Screenshot: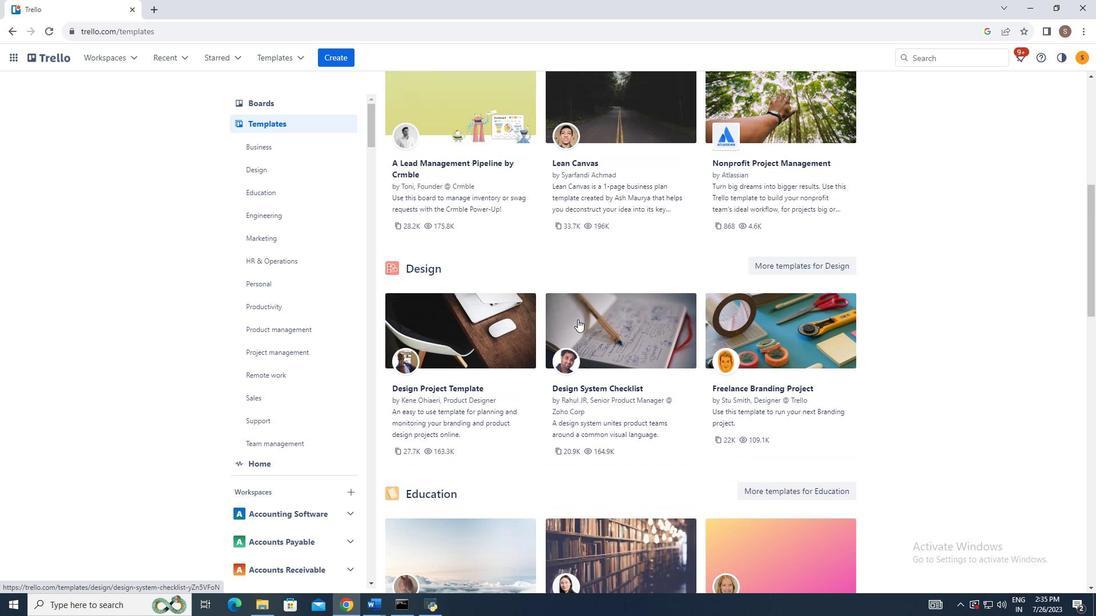 
Action: Mouse scrolled (577, 320) with delta (0, 0)
Screenshot: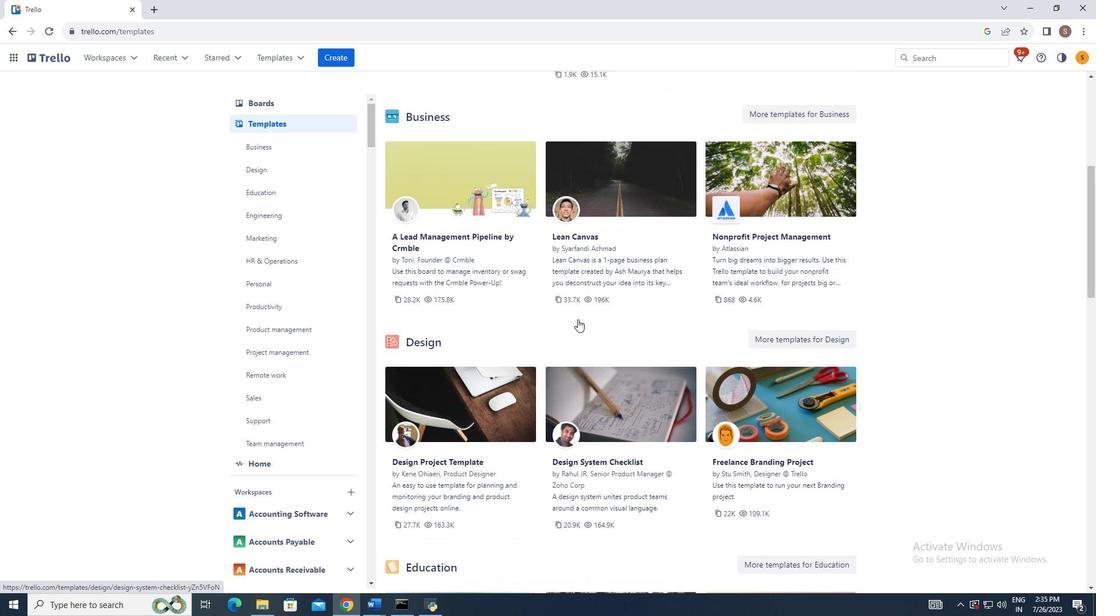
Action: Mouse scrolled (577, 320) with delta (0, 0)
Screenshot: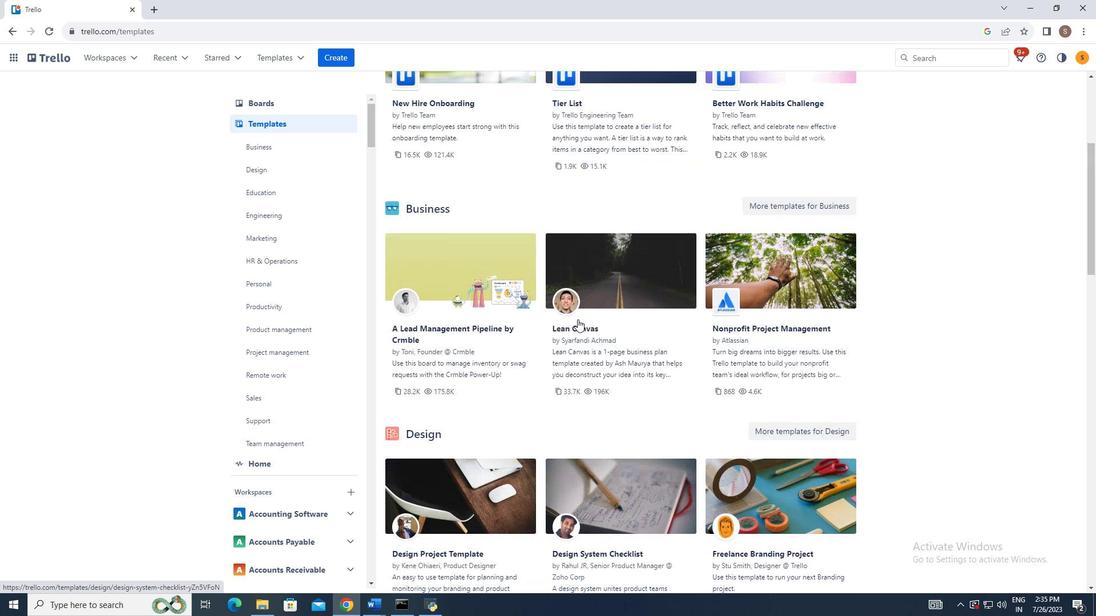 
Action: Mouse scrolled (577, 320) with delta (0, 0)
Screenshot: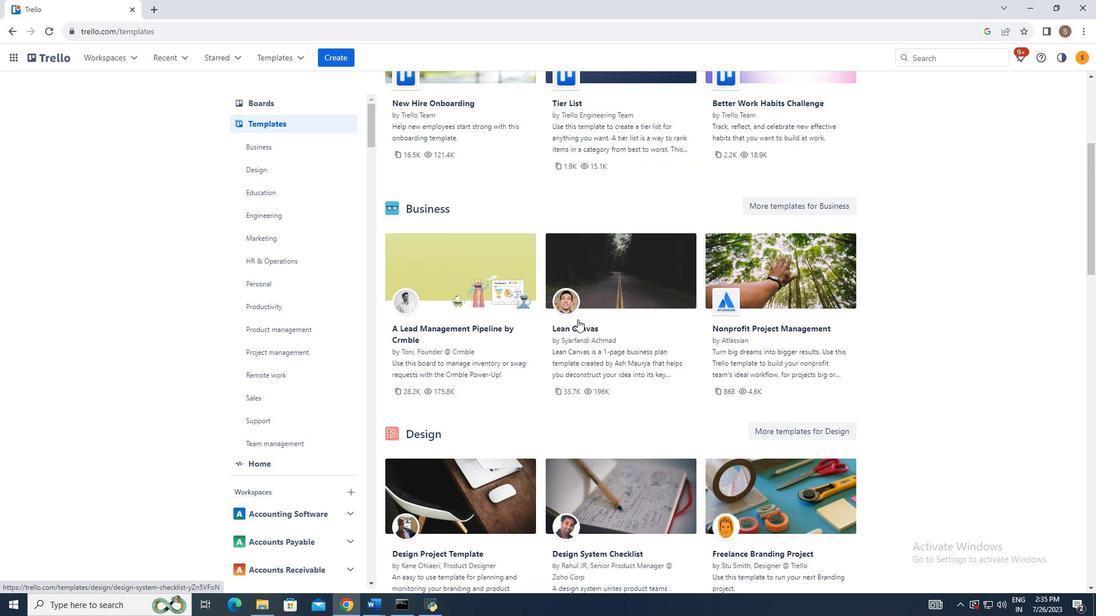 
Action: Mouse moved to (443, 289)
Screenshot: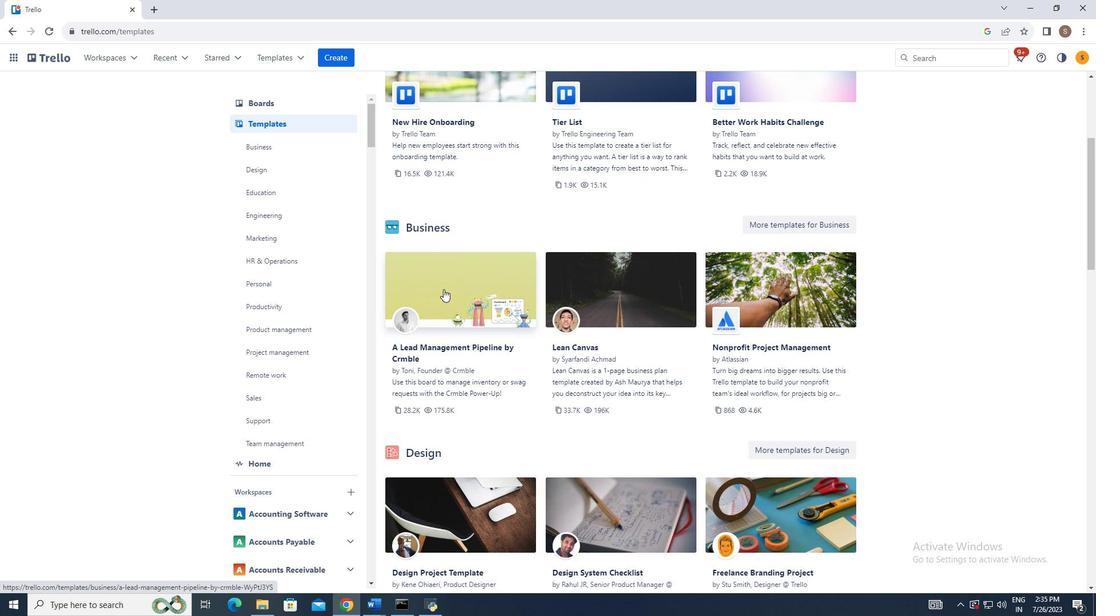 
Action: Mouse pressed left at (443, 289)
Screenshot: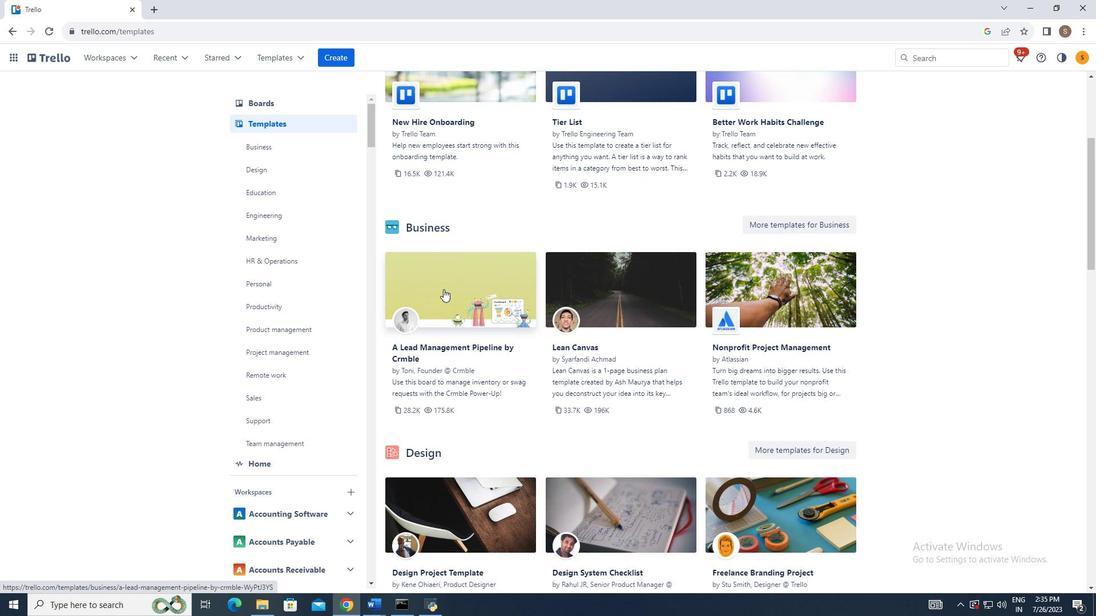 
Action: Mouse moved to (814, 146)
Screenshot: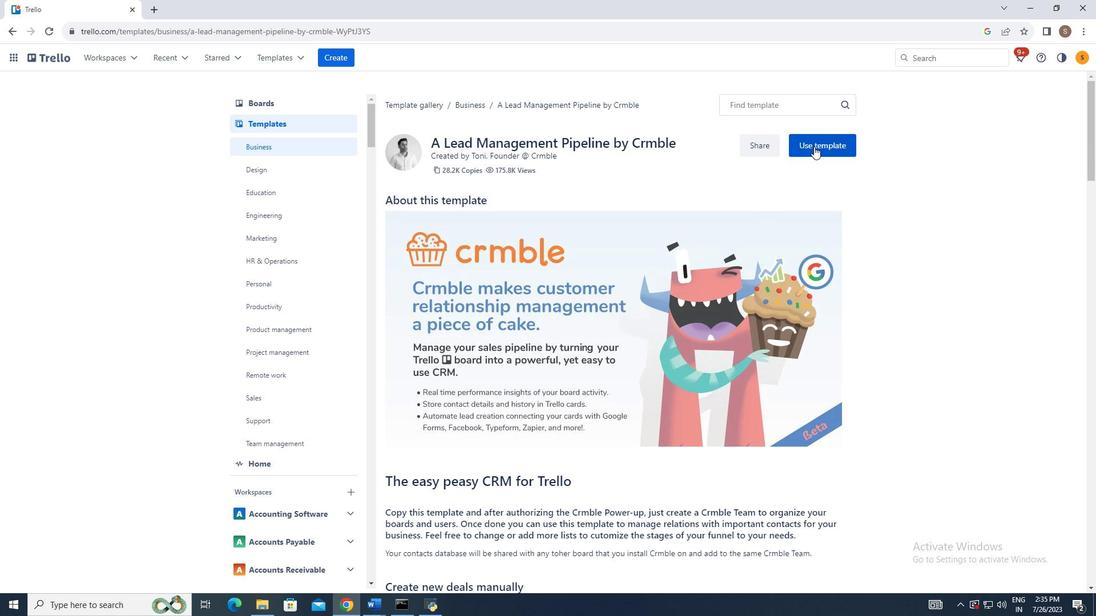 
Action: Mouse pressed left at (814, 146)
Screenshot: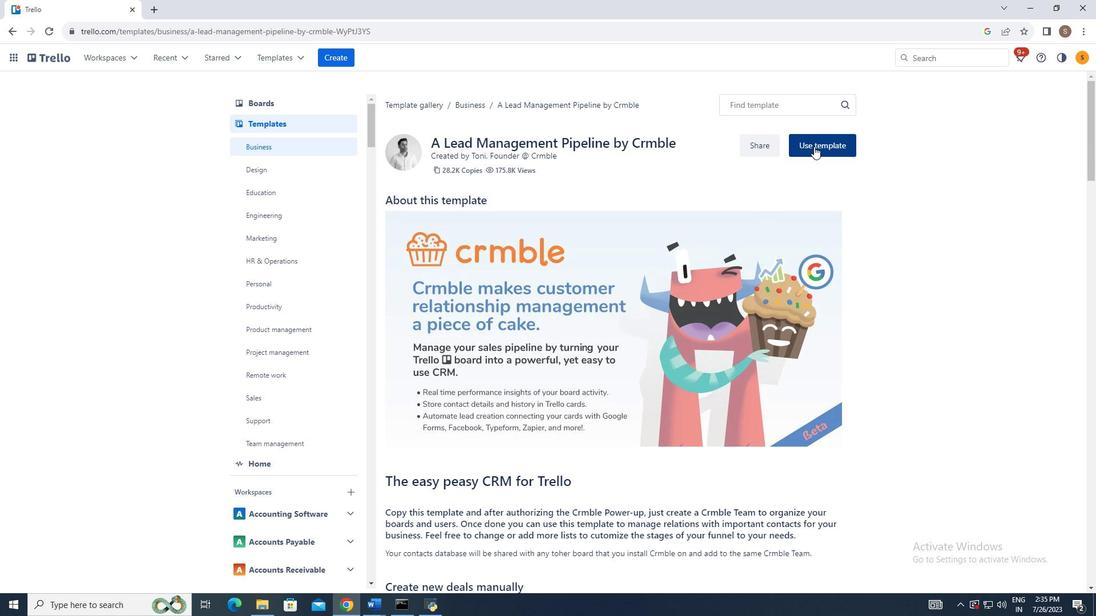 
Action: Mouse moved to (897, 252)
Screenshot: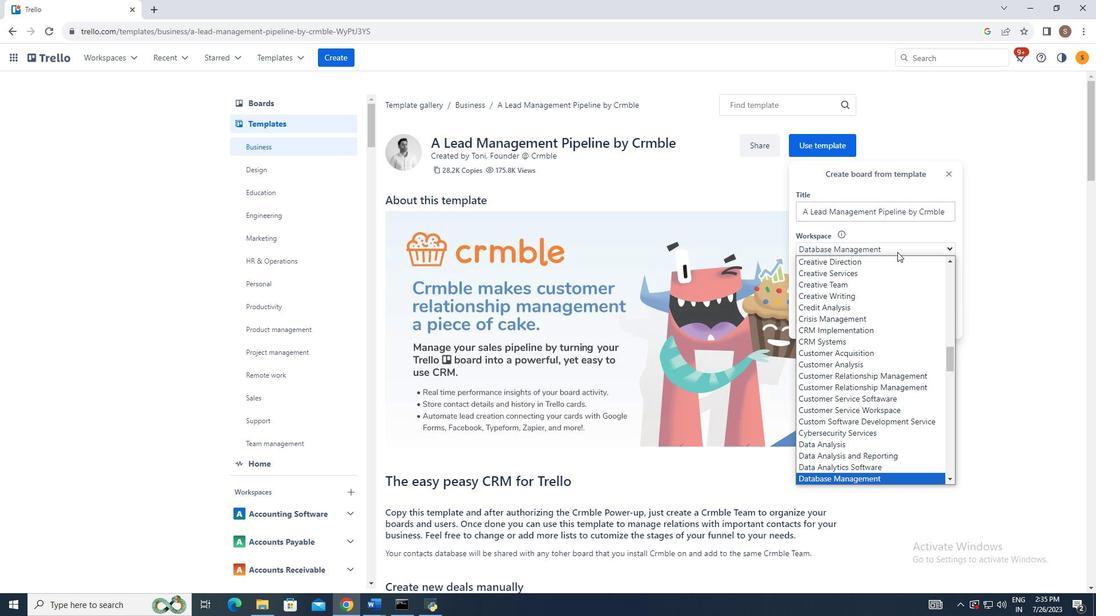 
Action: Mouse pressed left at (897, 252)
Screenshot: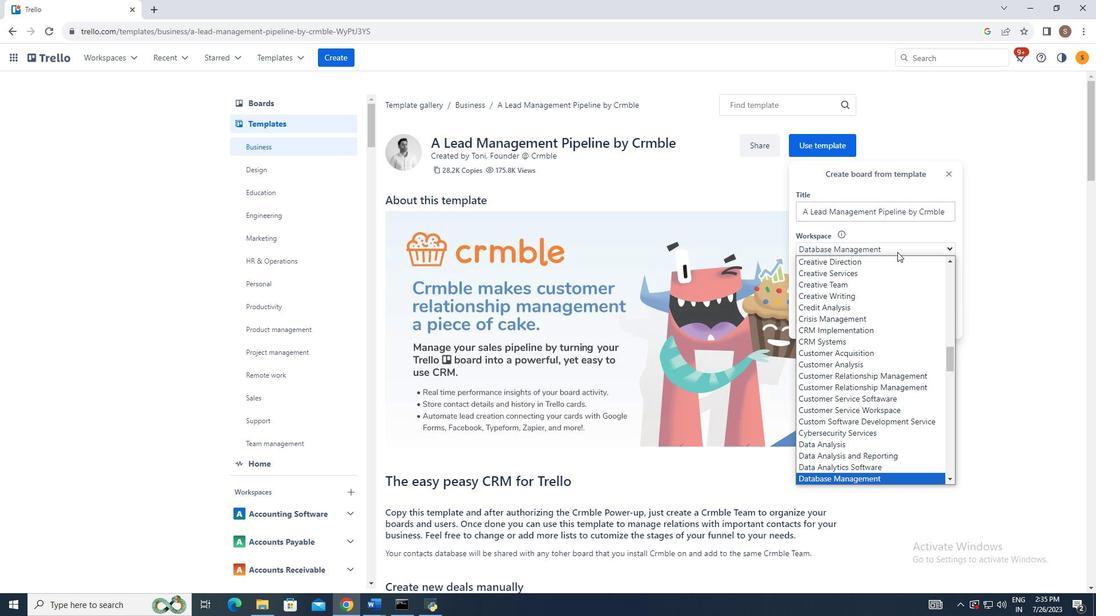 
Action: Mouse moved to (873, 468)
Screenshot: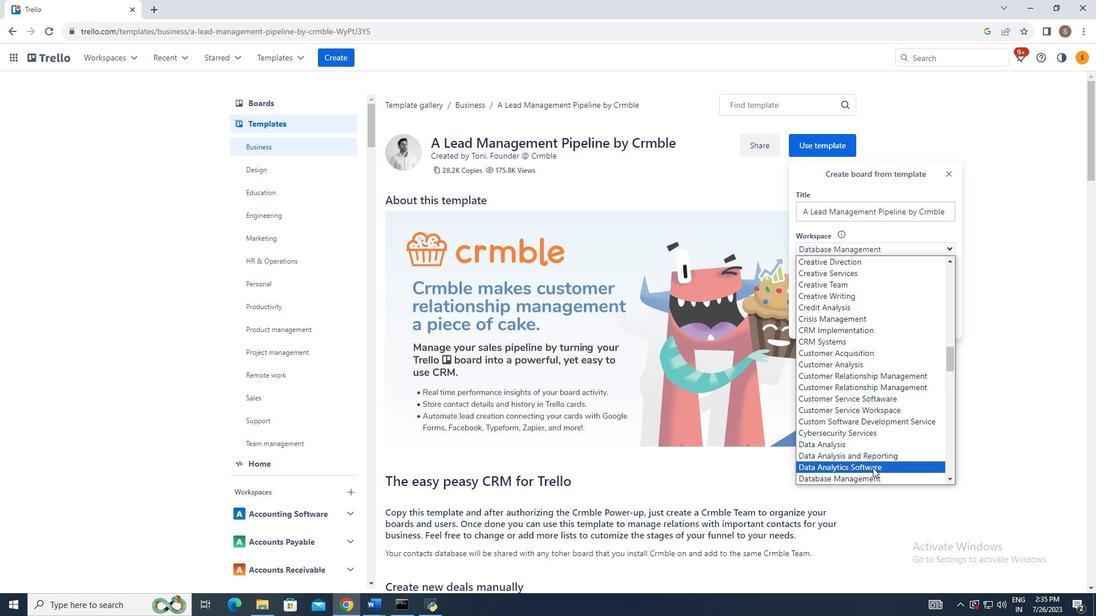 
Action: Mouse pressed left at (873, 468)
Screenshot: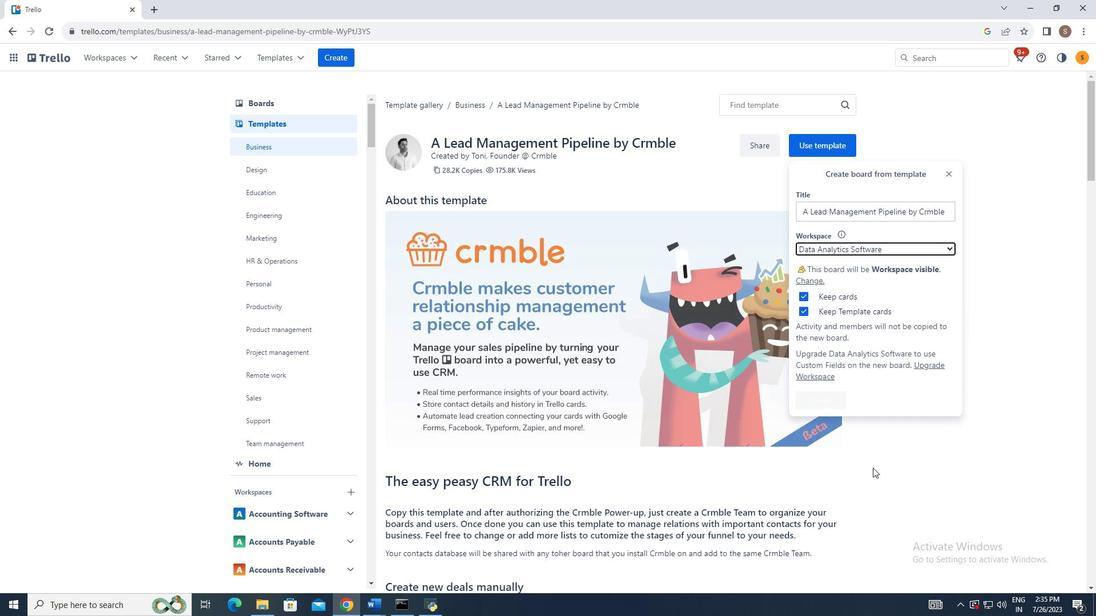 
Action: Mouse moved to (824, 400)
Screenshot: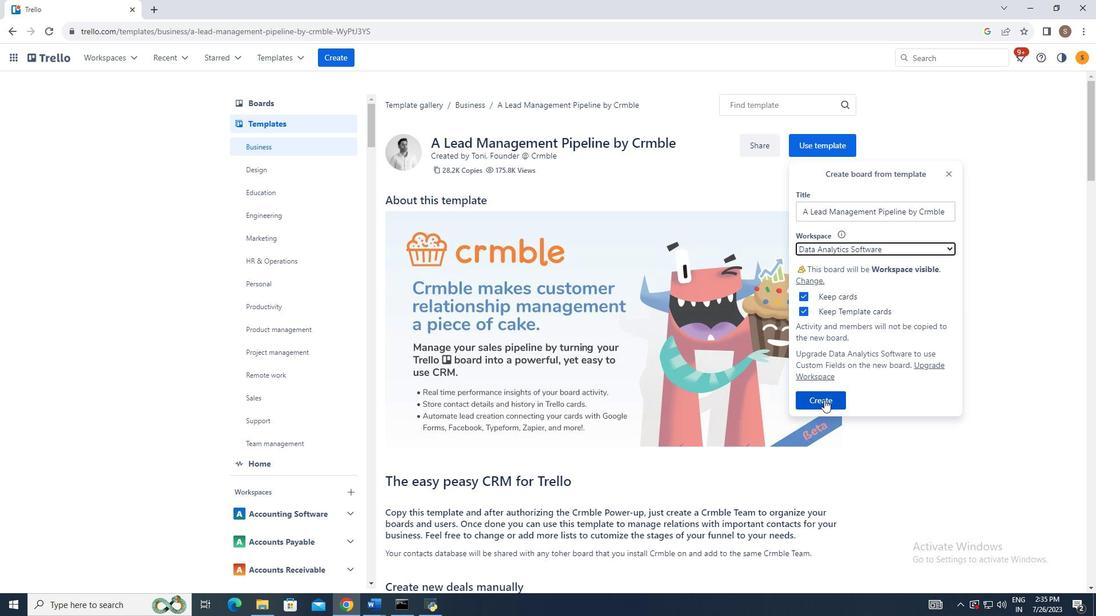 
Action: Mouse pressed left at (824, 400)
Screenshot: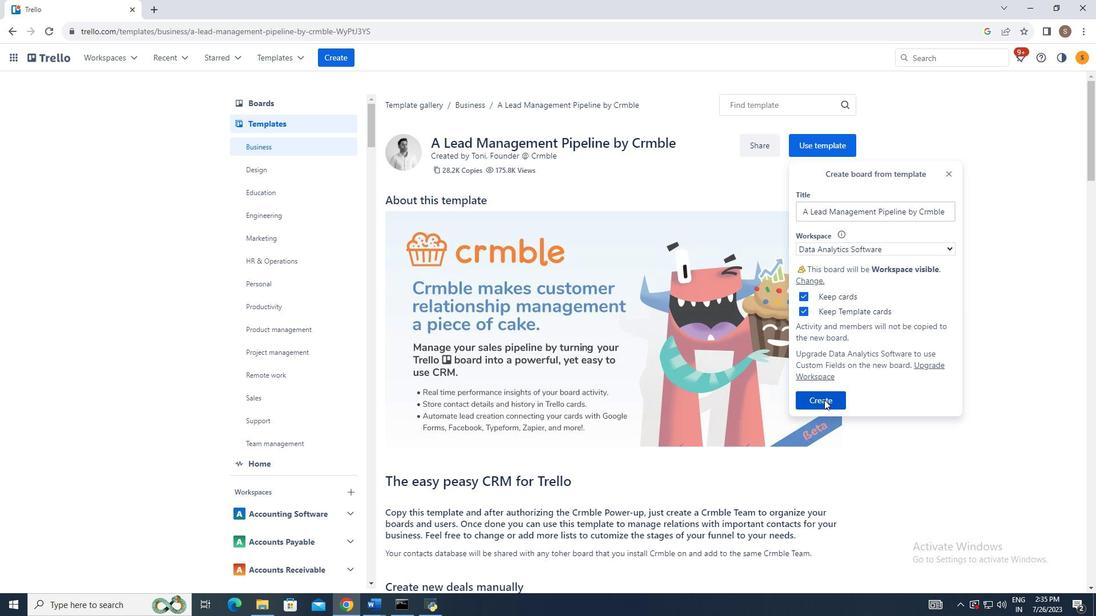 
Action: Mouse moved to (1079, 79)
Screenshot: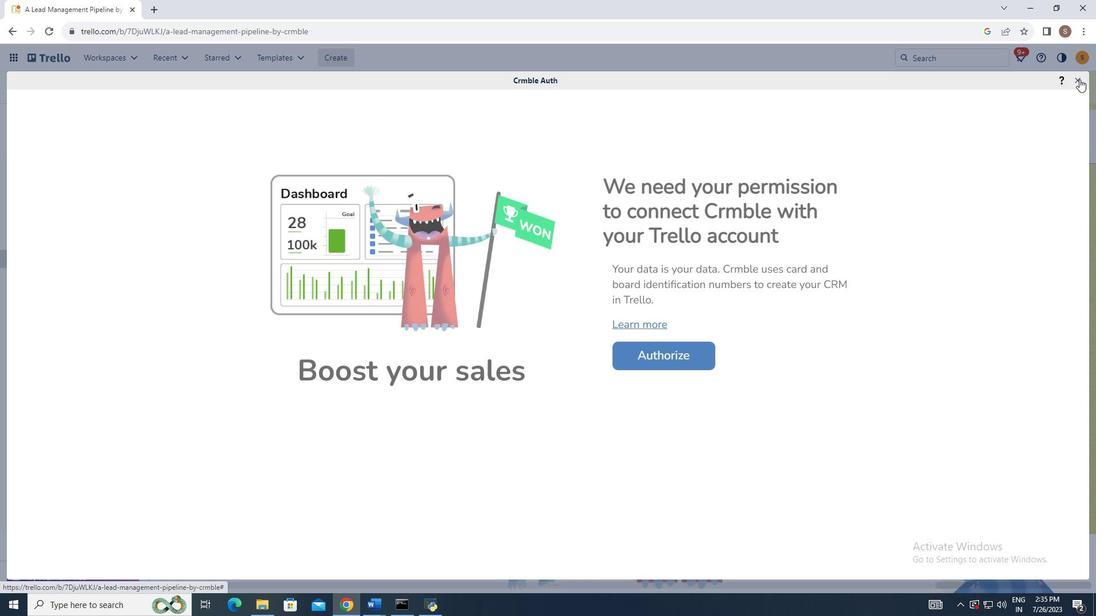 
Action: Mouse pressed left at (1079, 79)
Screenshot: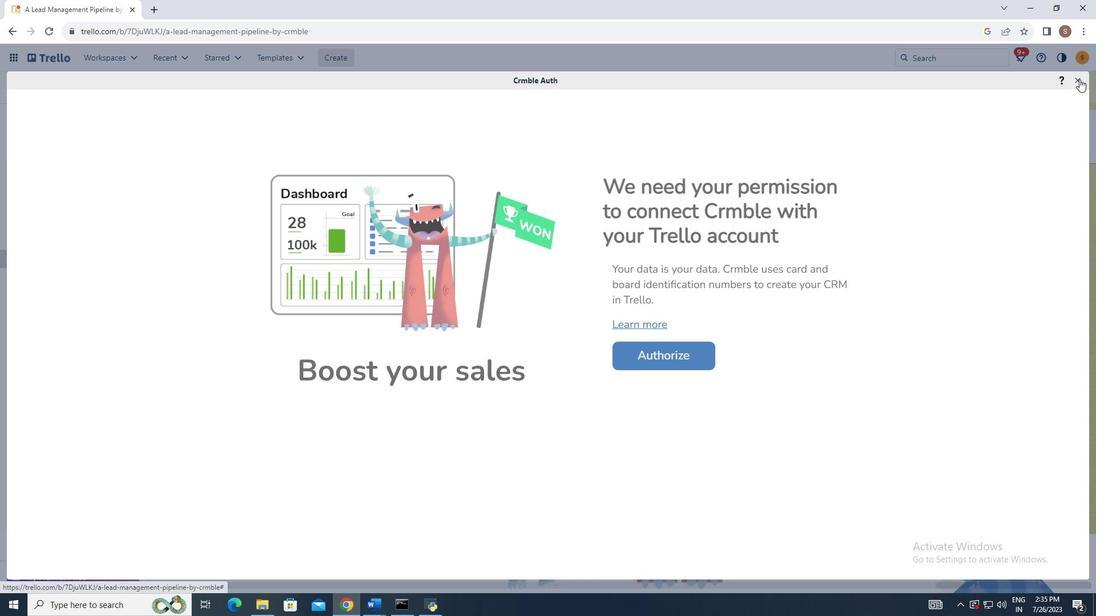
Action: Mouse moved to (236, 201)
Screenshot: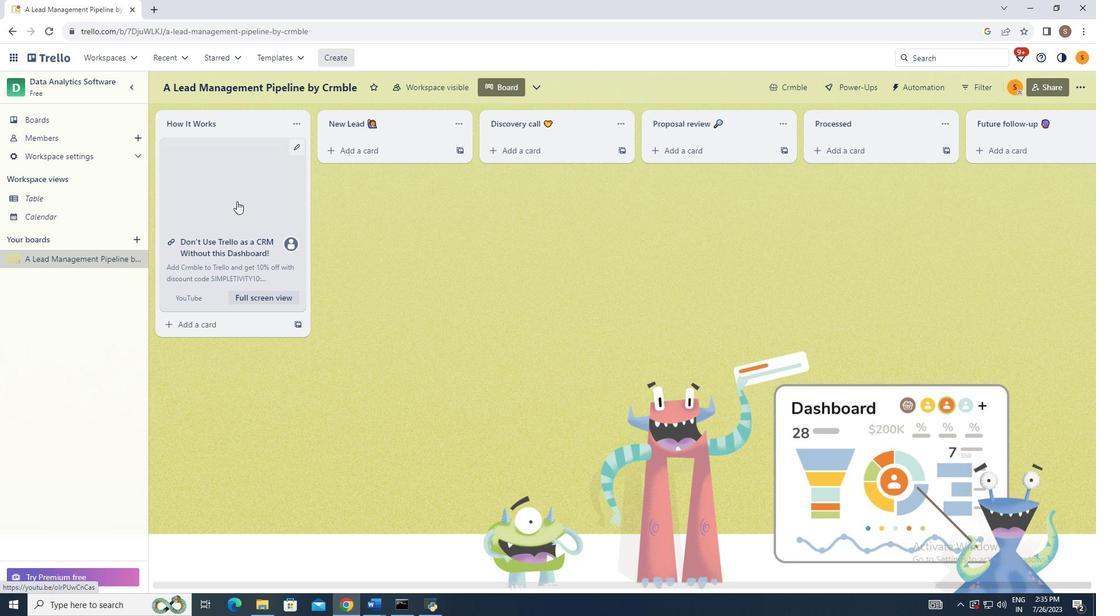 
Action: Mouse pressed left at (236, 201)
Screenshot: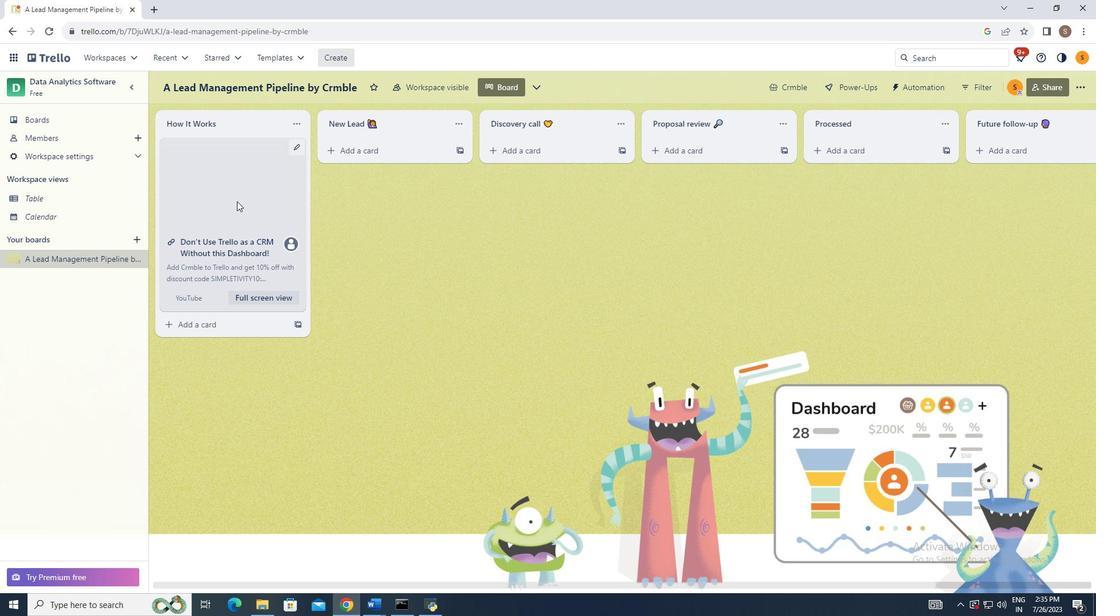 
Action: Mouse moved to (268, 10)
Screenshot: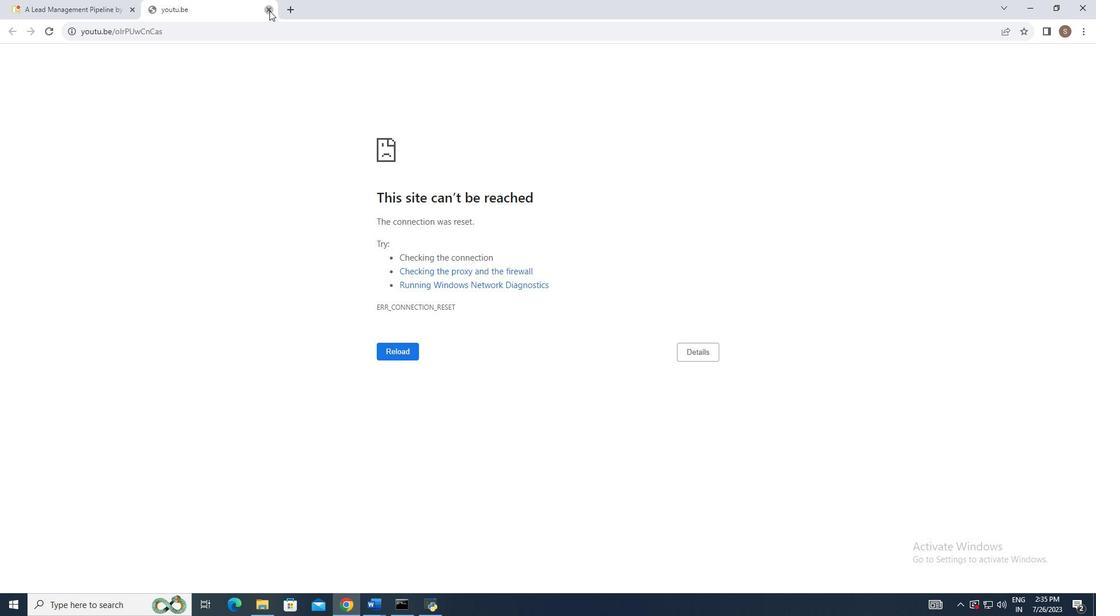 
Action: Mouse pressed left at (268, 10)
Screenshot: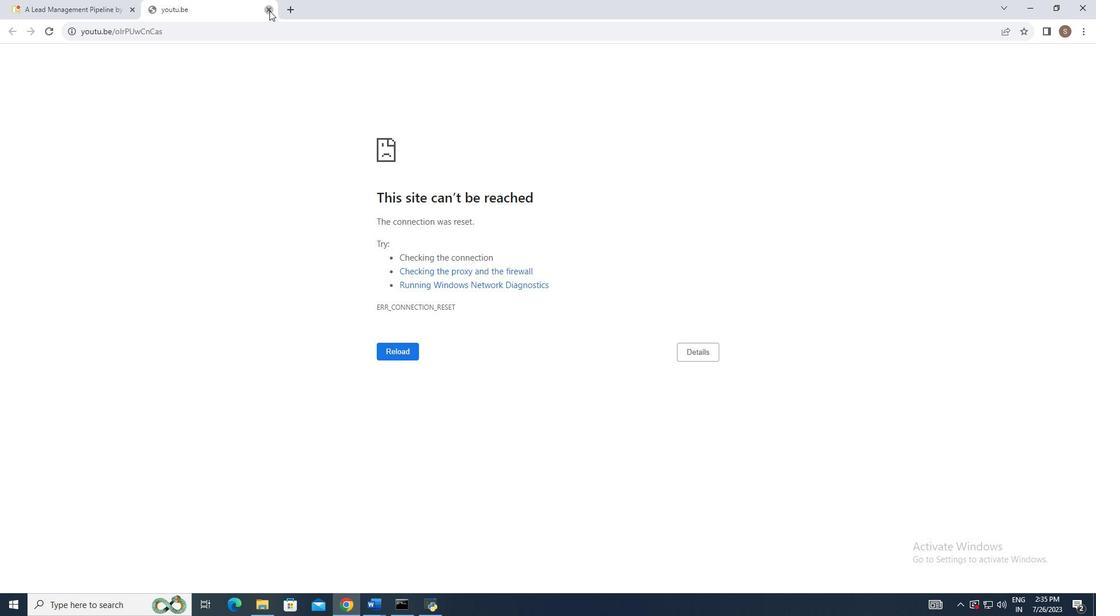 
Action: Mouse moved to (383, 152)
Screenshot: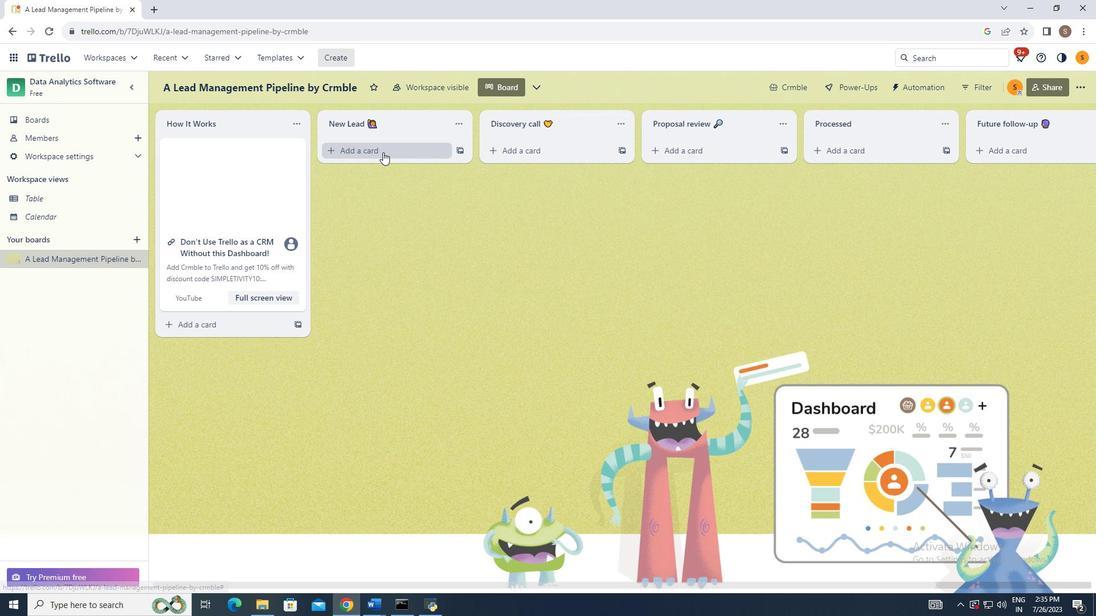 
Action: Mouse pressed left at (383, 152)
Screenshot: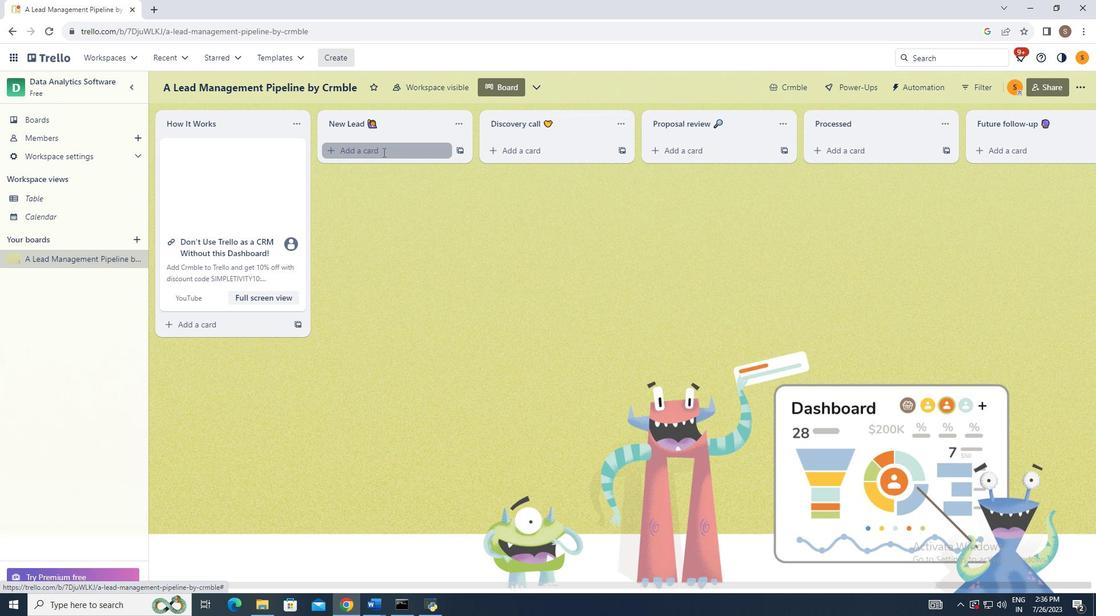 
Action: Mouse moved to (539, 151)
Screenshot: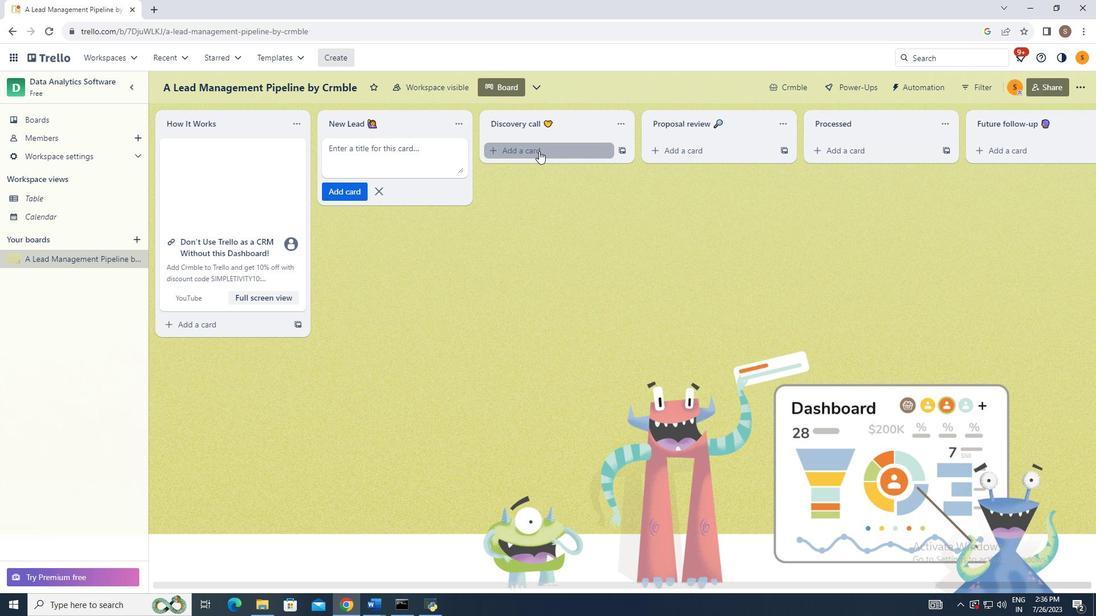 
Action: Mouse pressed left at (539, 151)
Screenshot: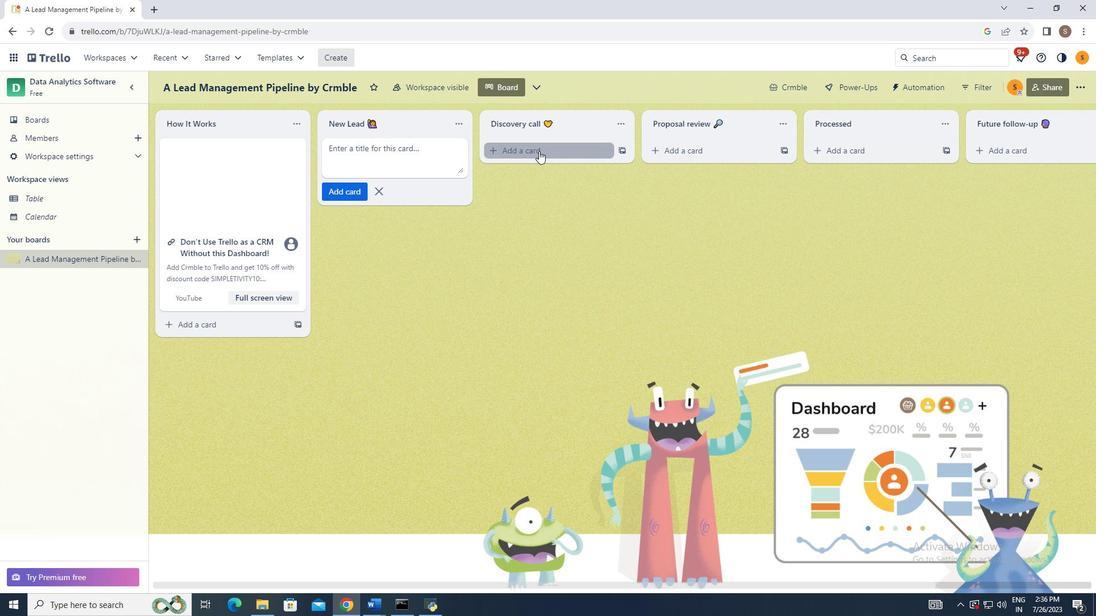 
Action: Mouse moved to (373, 144)
Screenshot: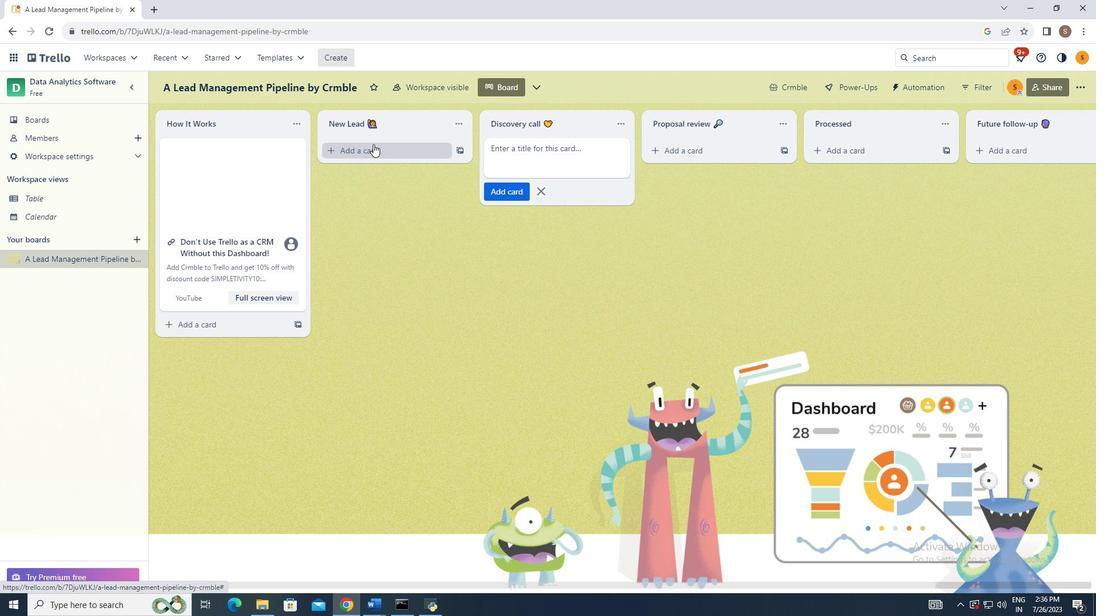 
Action: Mouse pressed left at (373, 144)
Screenshot: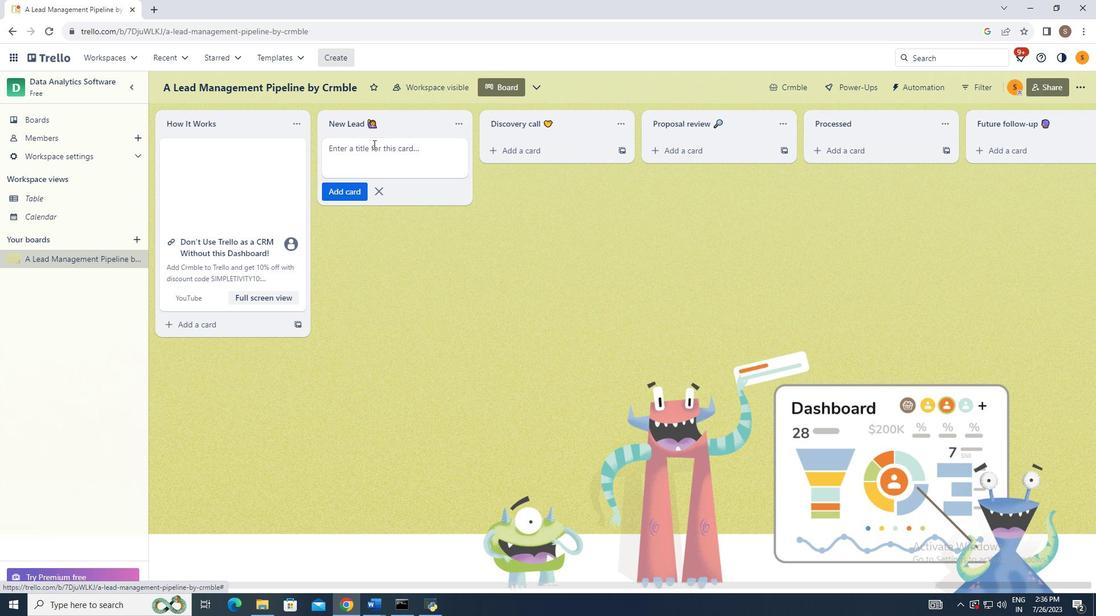 
Action: Mouse moved to (383, 193)
Screenshot: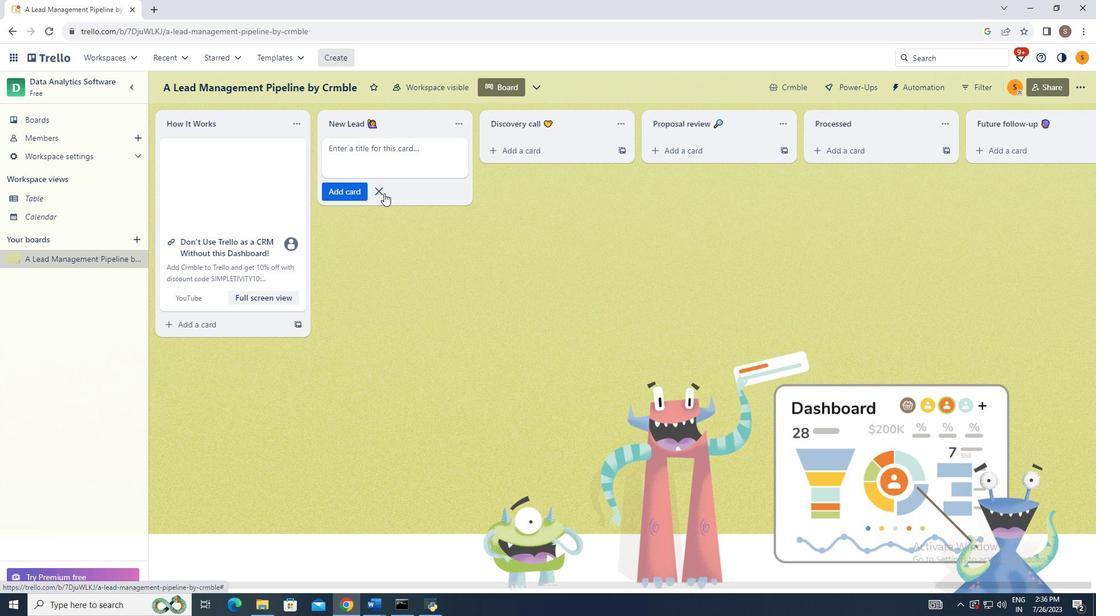 
Action: Mouse pressed left at (383, 193)
Screenshot: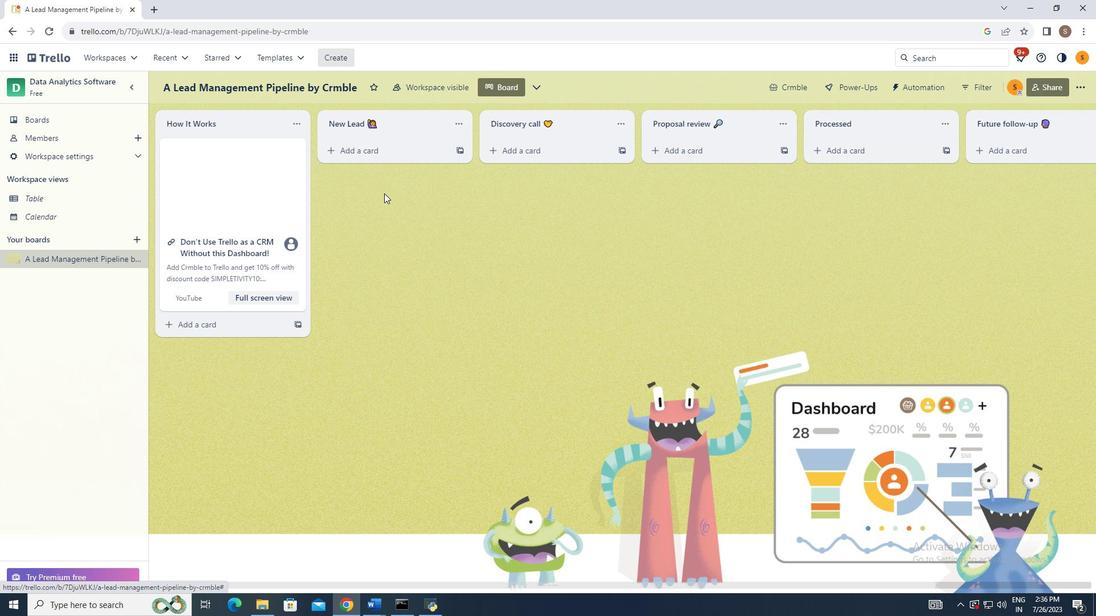 
Action: Mouse moved to (461, 126)
Screenshot: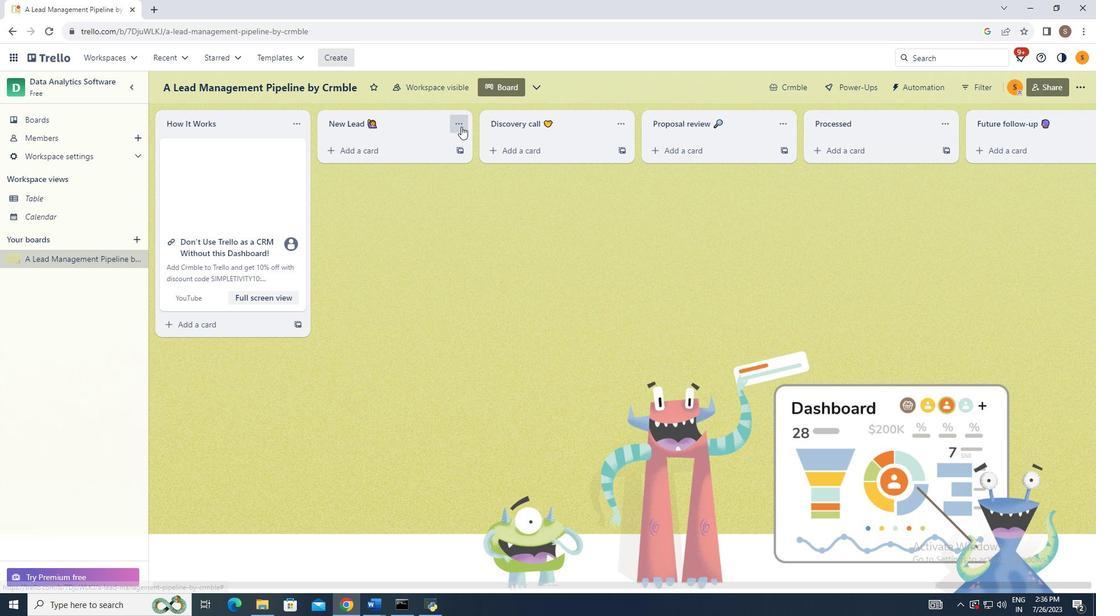 
Action: Mouse pressed left at (461, 126)
Screenshot: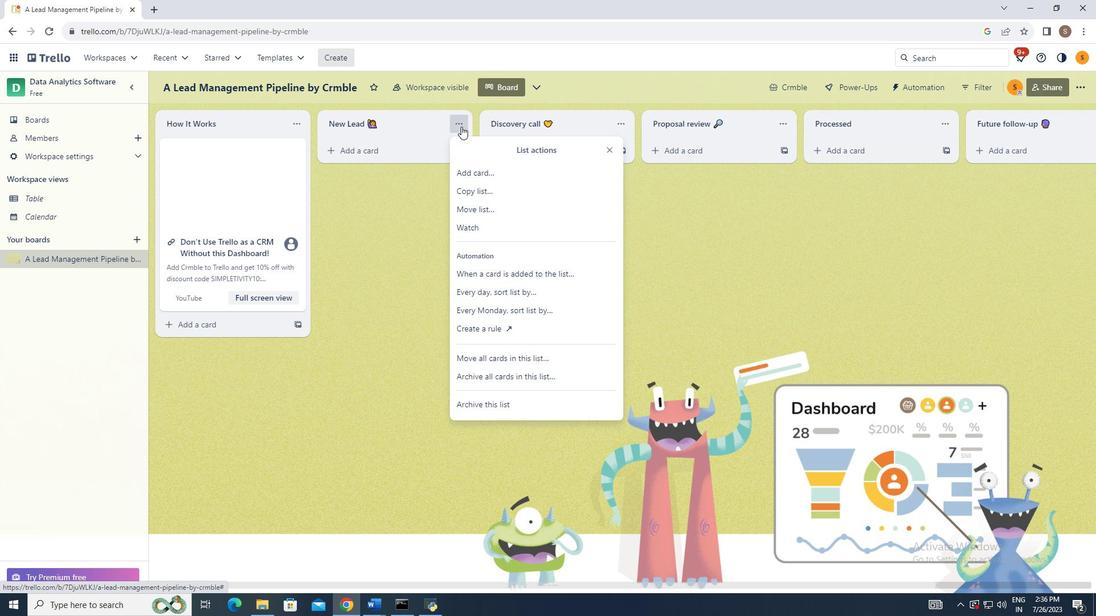 
Action: Mouse moved to (516, 307)
Screenshot: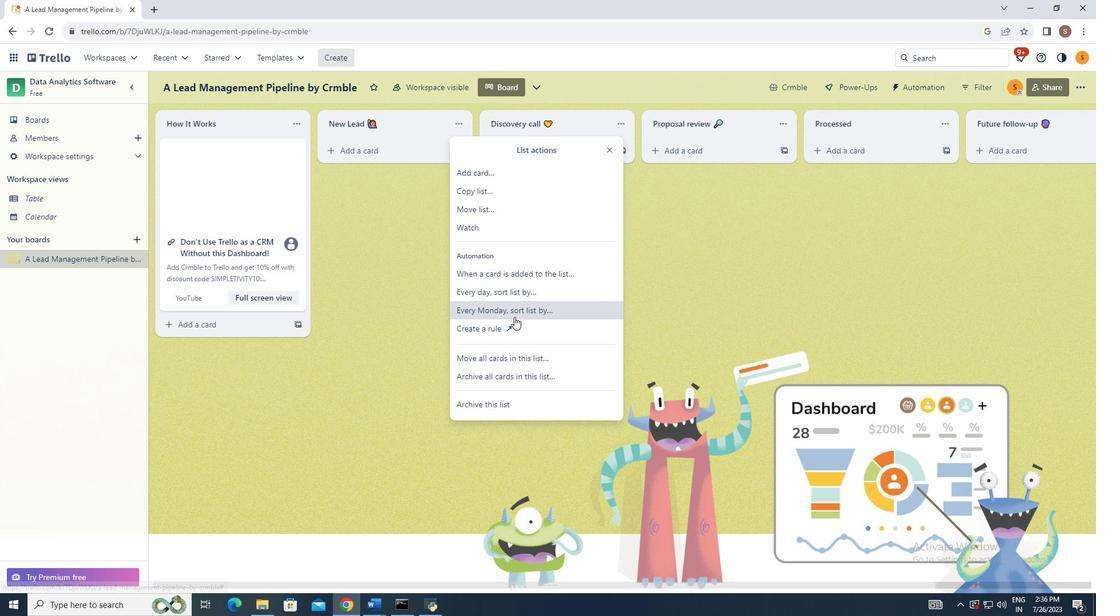 
Action: Mouse scrolled (516, 307) with delta (0, 0)
Screenshot: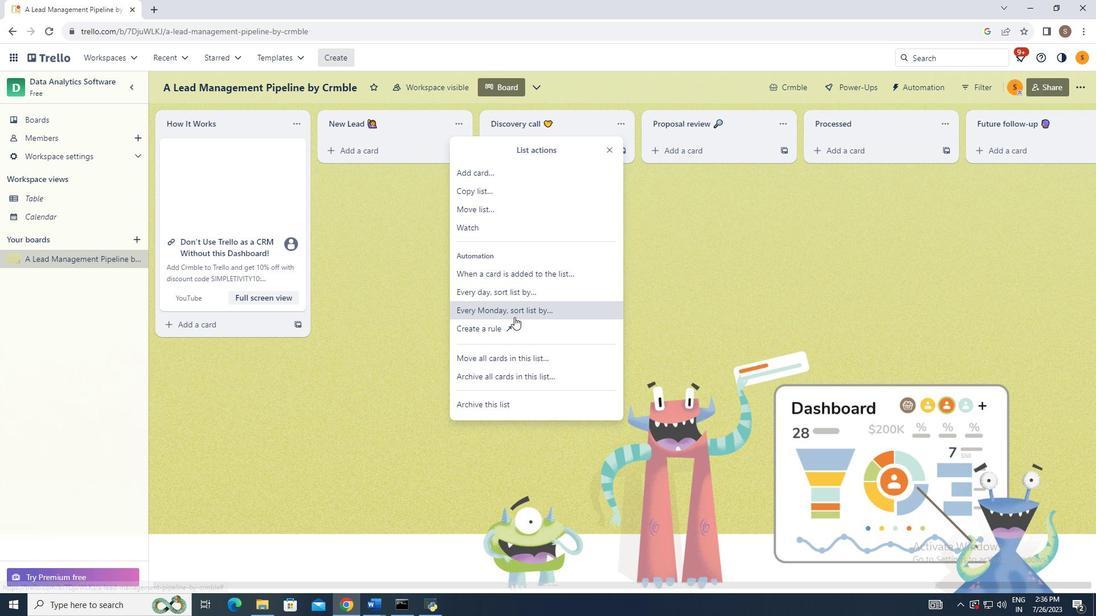 
Action: Mouse scrolled (516, 308) with delta (0, 0)
Screenshot: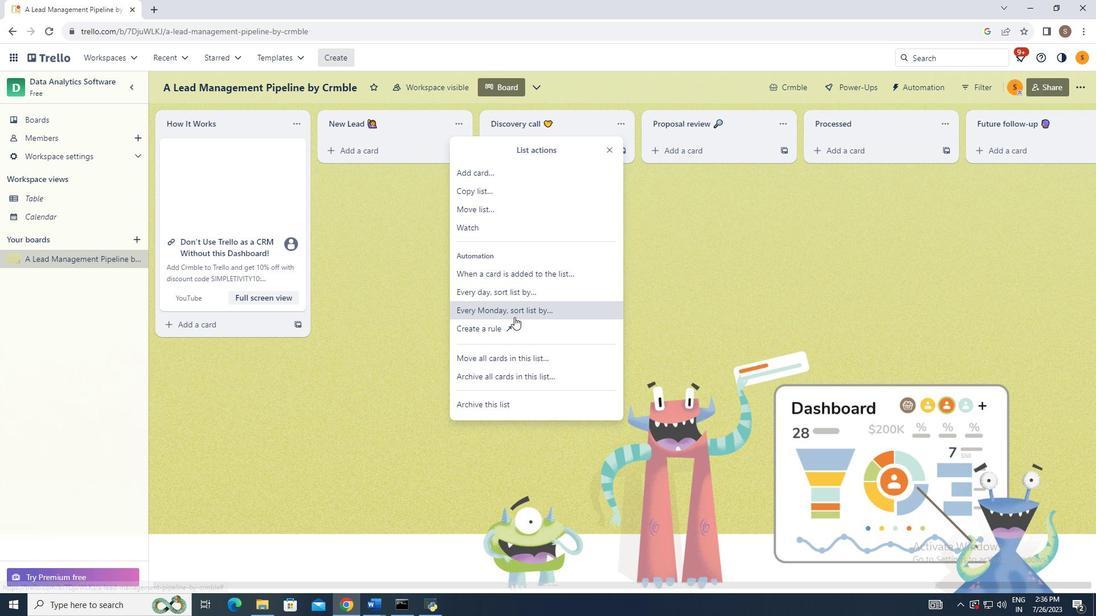 
Action: Mouse moved to (515, 311)
Screenshot: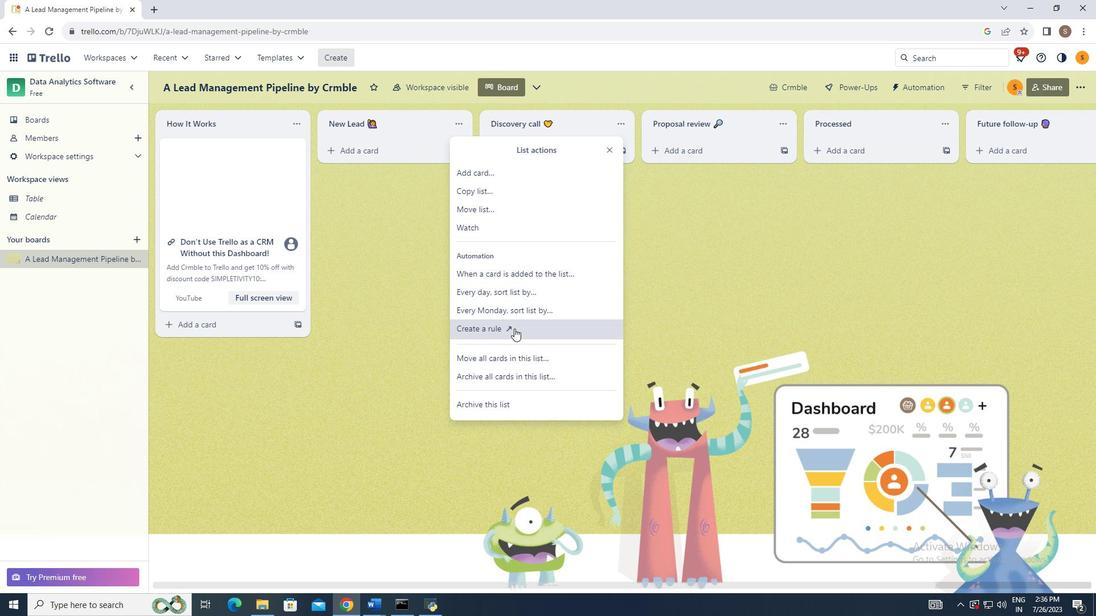 
Action: Mouse scrolled (515, 310) with delta (0, 0)
Screenshot: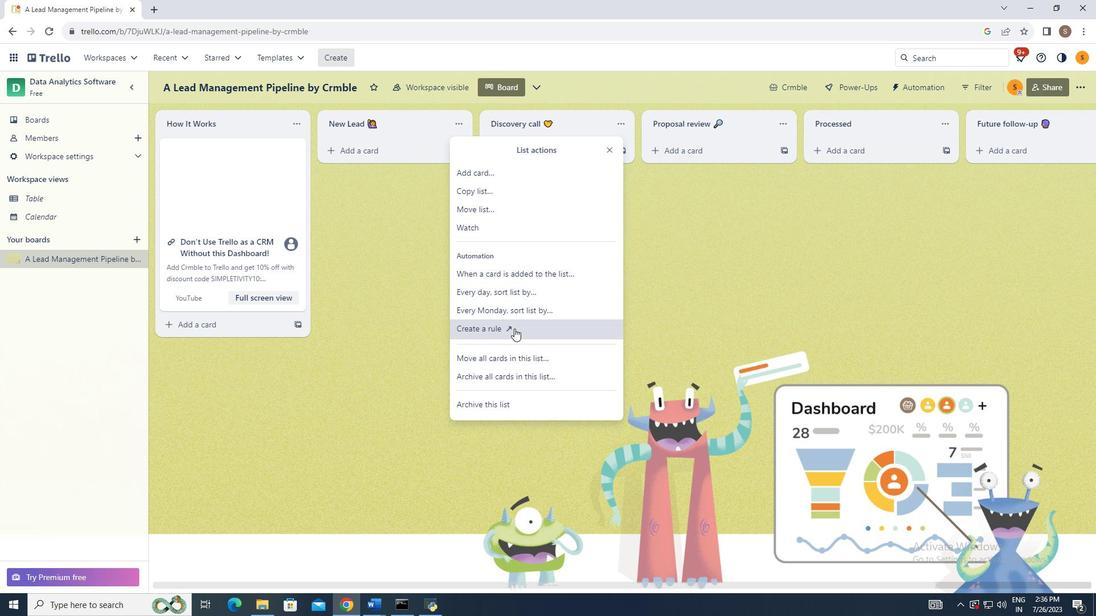 
Action: Mouse moved to (515, 314)
Screenshot: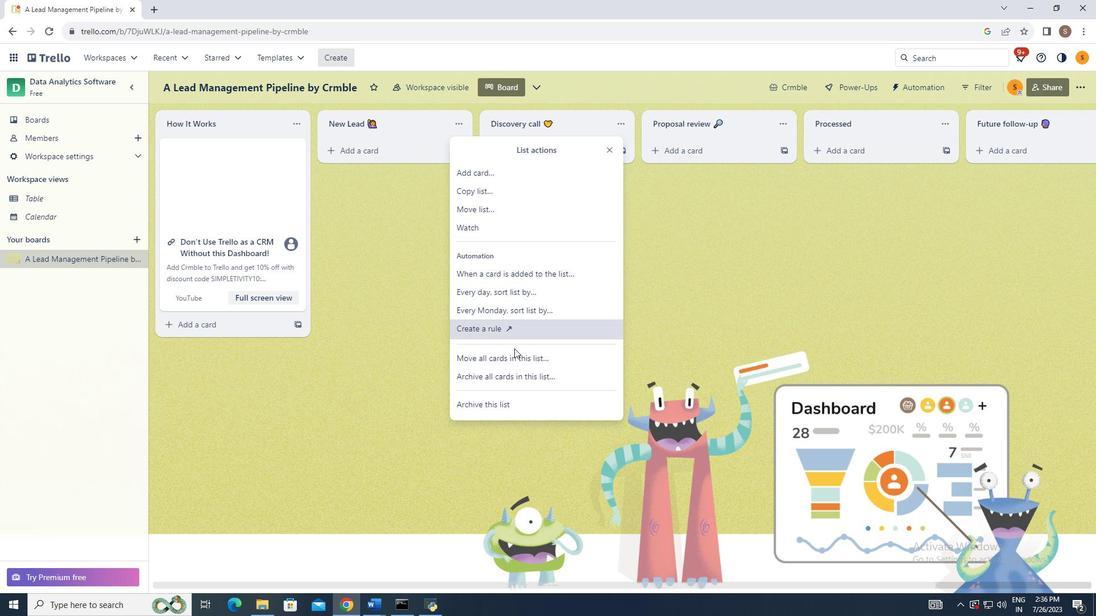 
Action: Mouse scrolled (515, 314) with delta (0, 0)
Screenshot: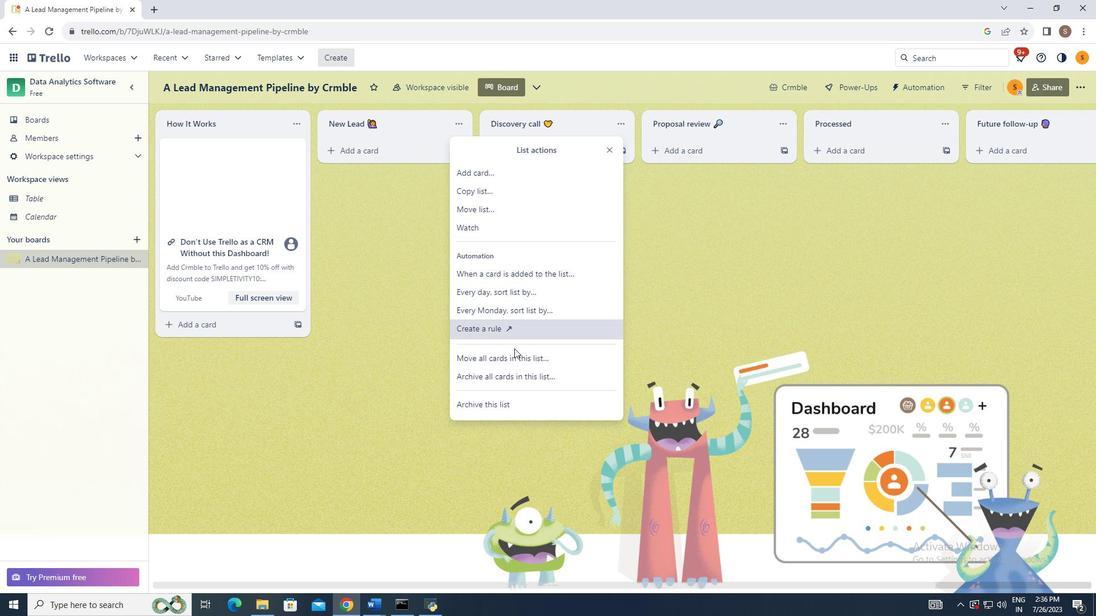 
Action: Mouse moved to (514, 320)
Screenshot: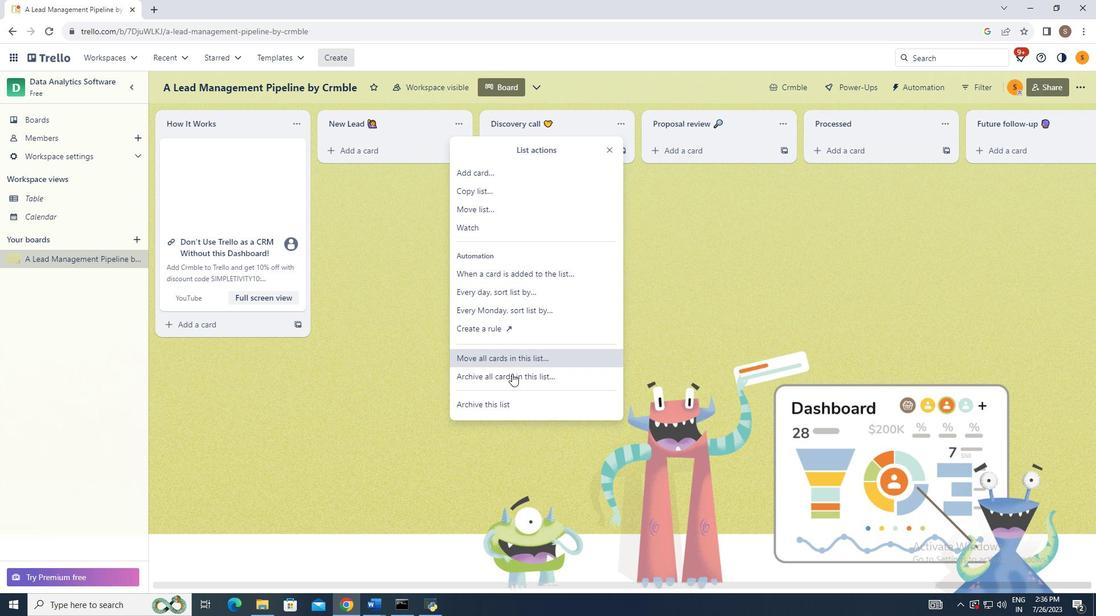 
Action: Mouse scrolled (514, 319) with delta (0, 0)
Screenshot: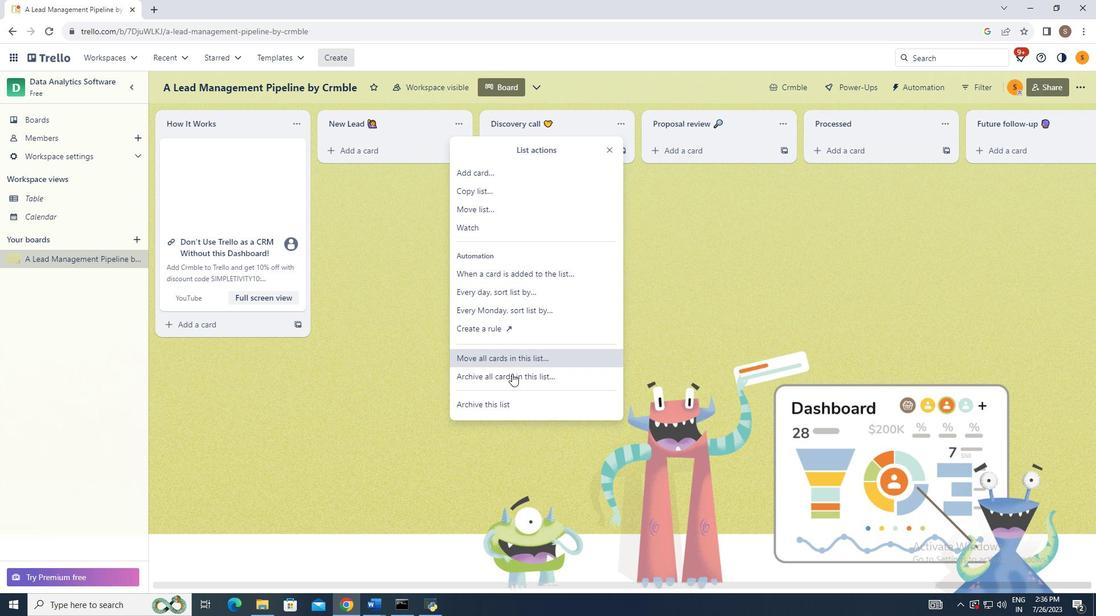 
Action: Mouse moved to (607, 147)
Screenshot: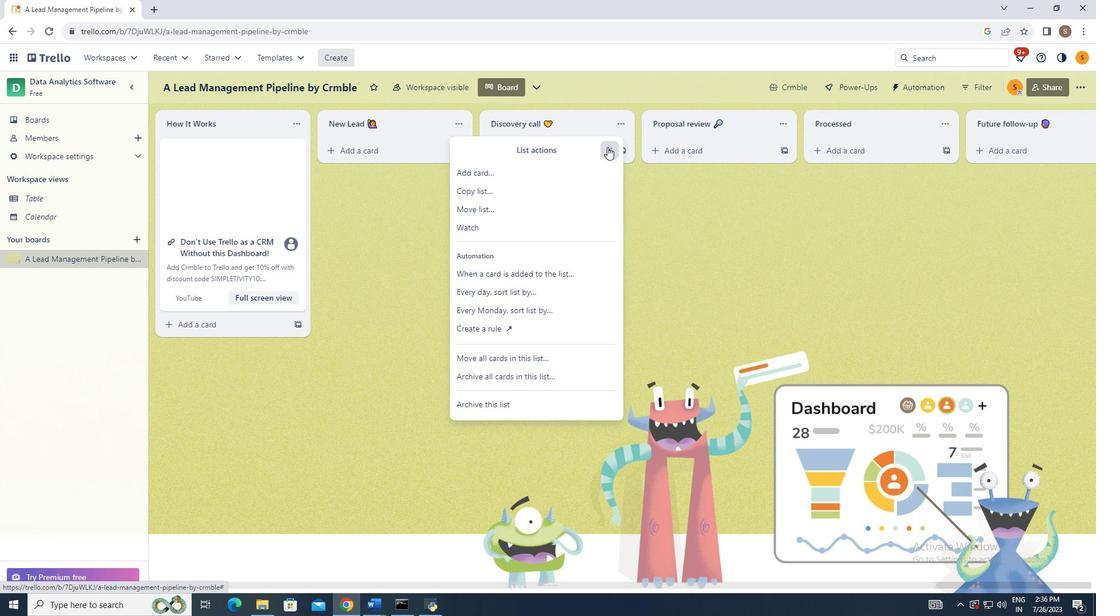 
Action: Mouse pressed left at (607, 147)
Screenshot: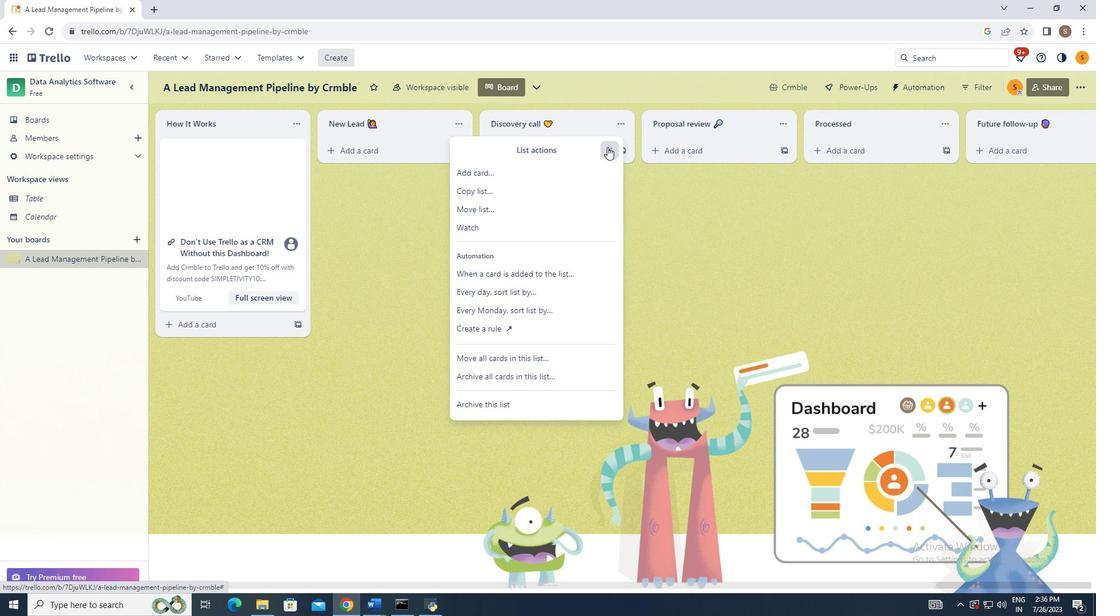 
Action: Mouse moved to (356, 157)
Screenshot: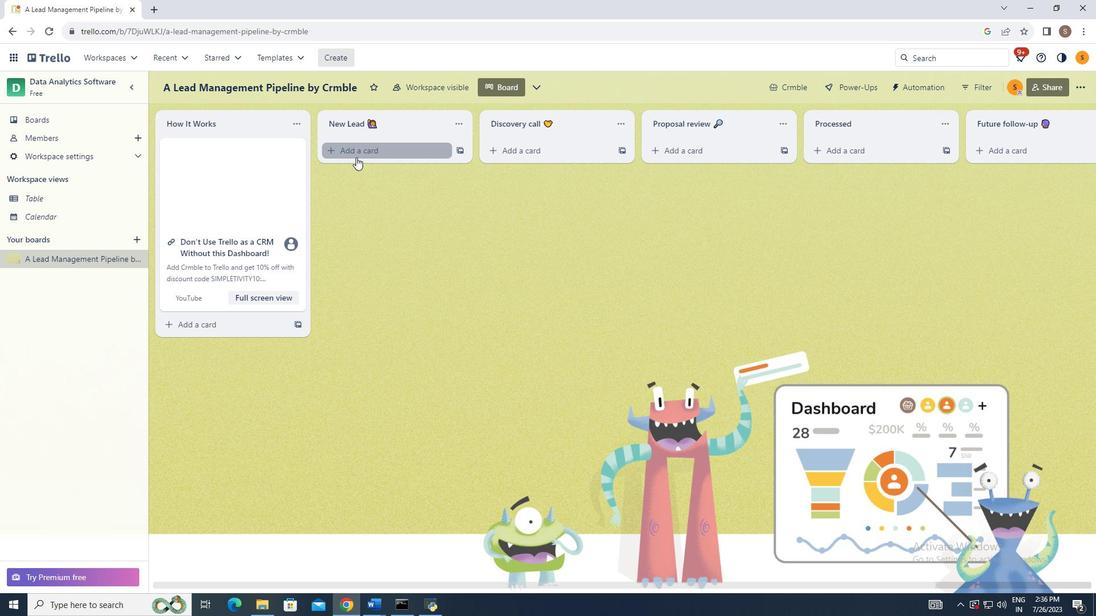 
Action: Mouse pressed left at (356, 157)
Screenshot: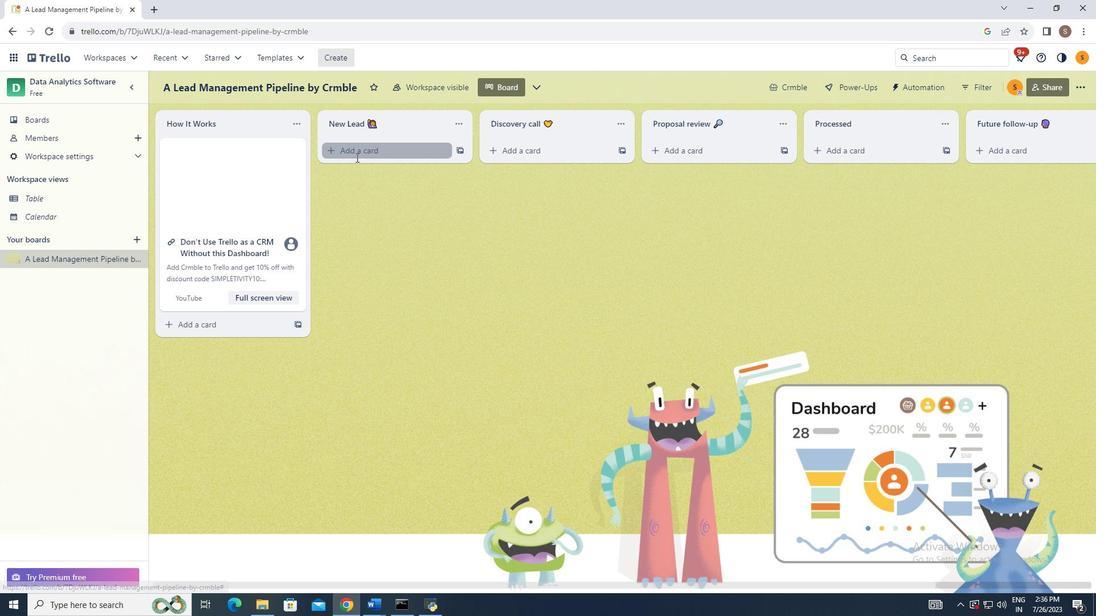 
Action: Mouse moved to (354, 149)
Screenshot: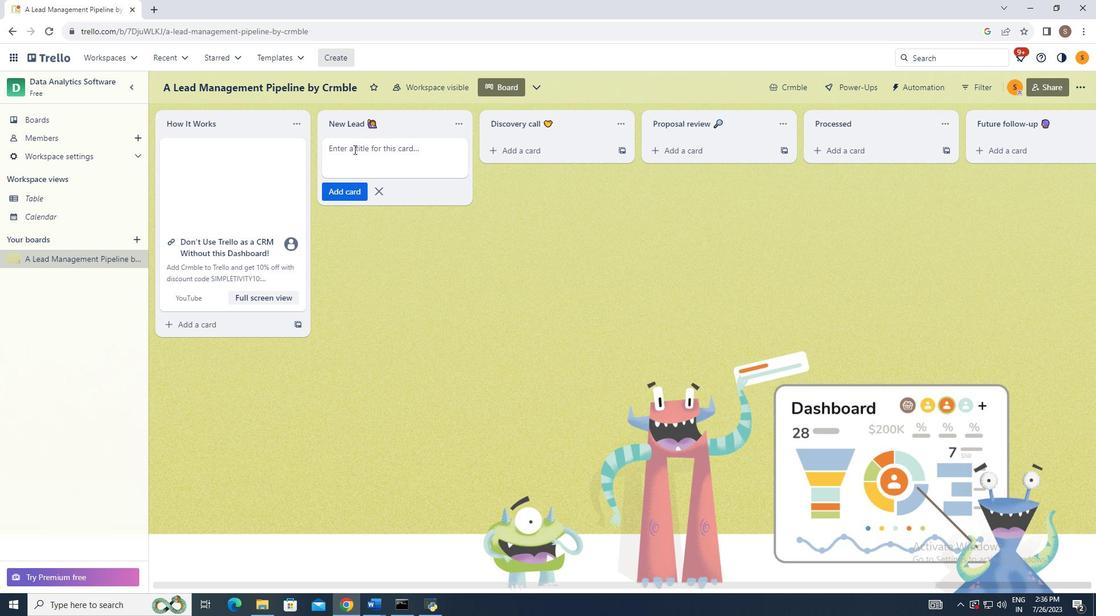 
Action: Mouse pressed left at (354, 149)
Screenshot: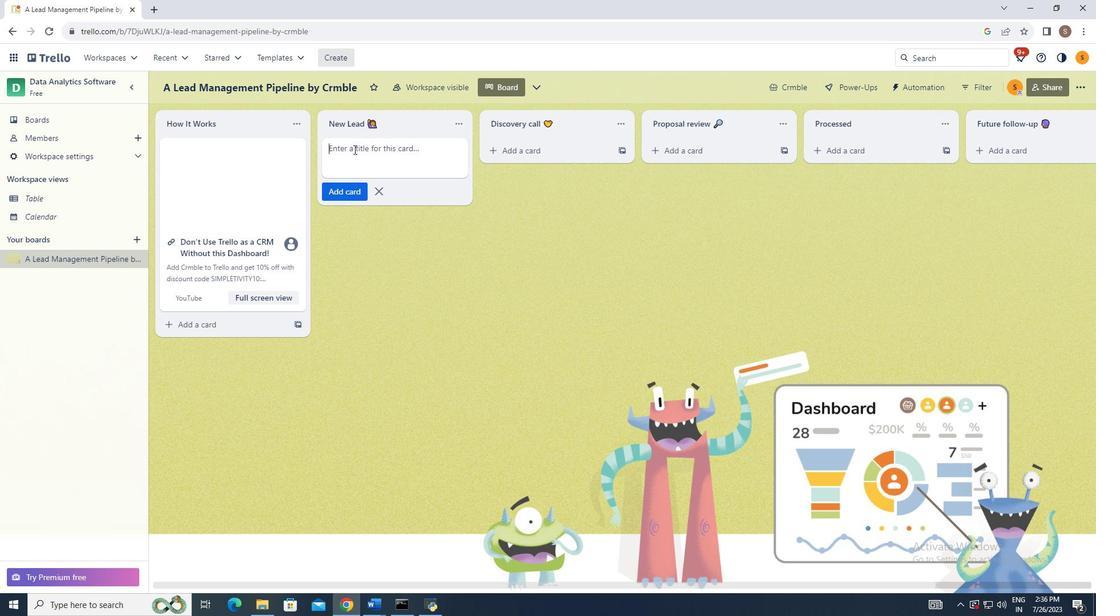 
Action: Key pressed <Key.shift_r>Pets
Screenshot: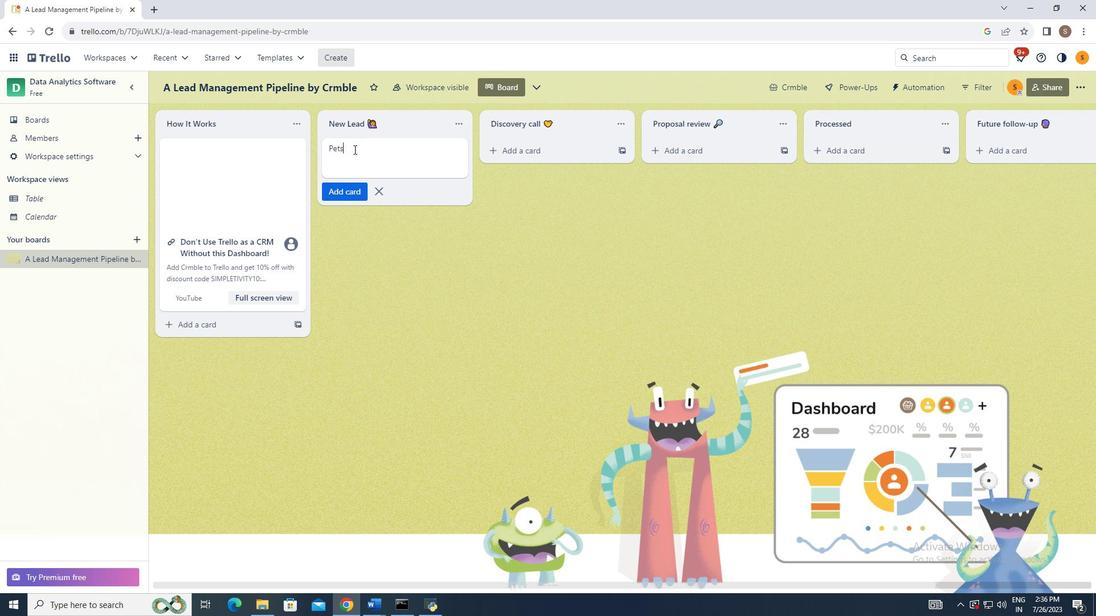 
Action: Mouse moved to (334, 192)
Screenshot: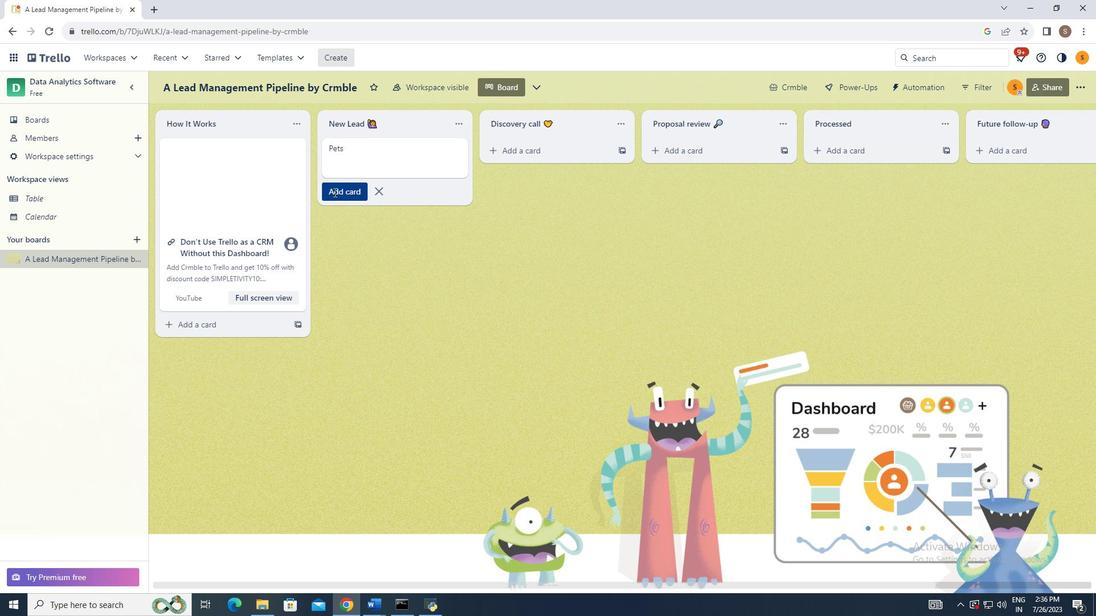 
Action: Mouse pressed left at (334, 192)
Screenshot: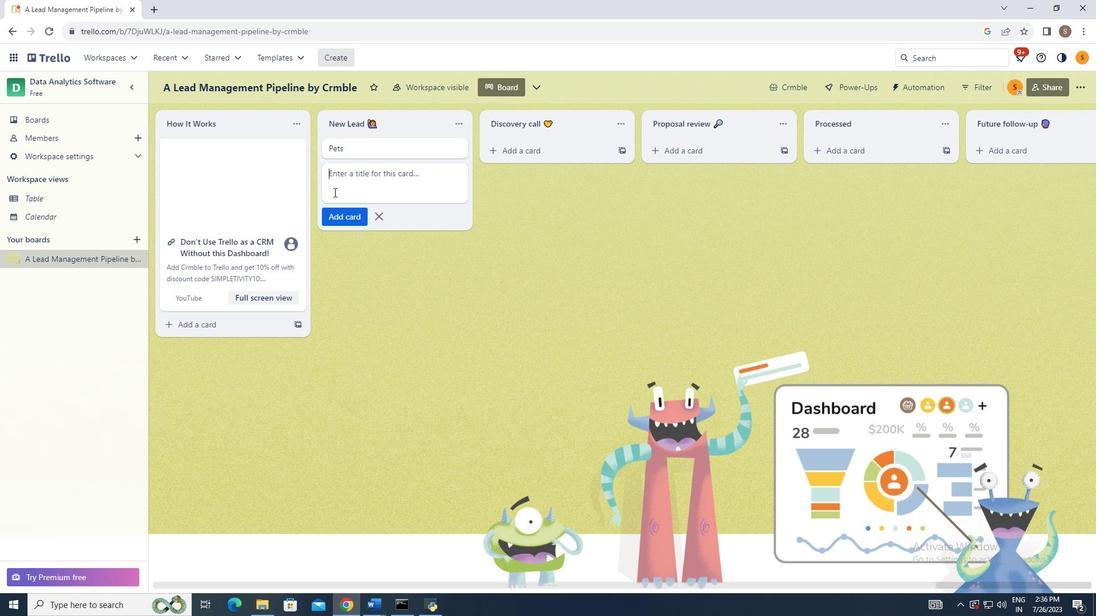 
Action: Mouse moved to (530, 147)
Screenshot: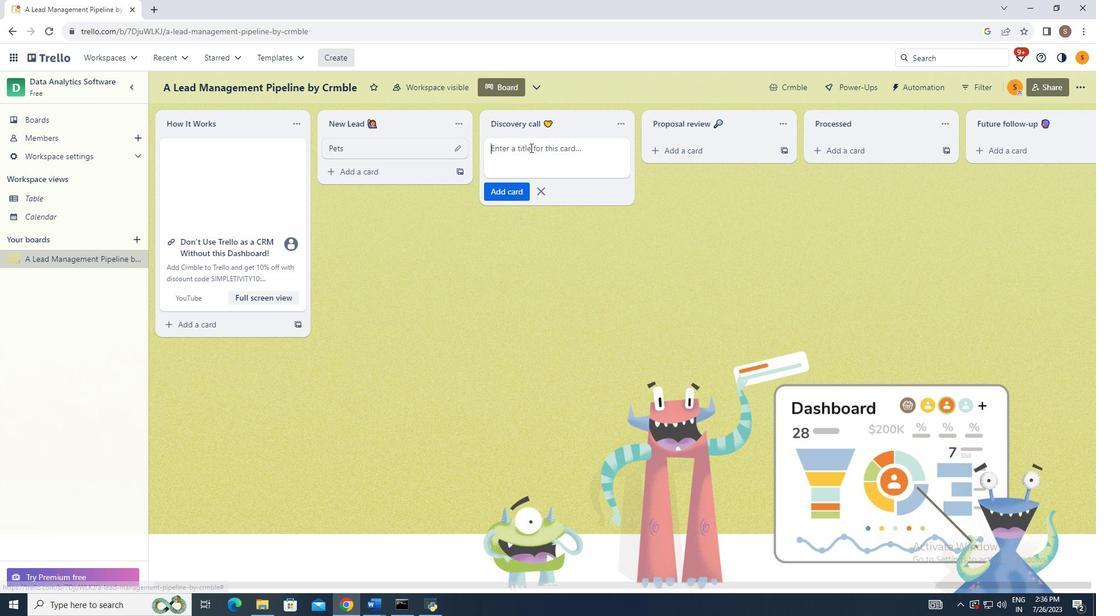 
Action: Mouse pressed left at (530, 147)
Screenshot: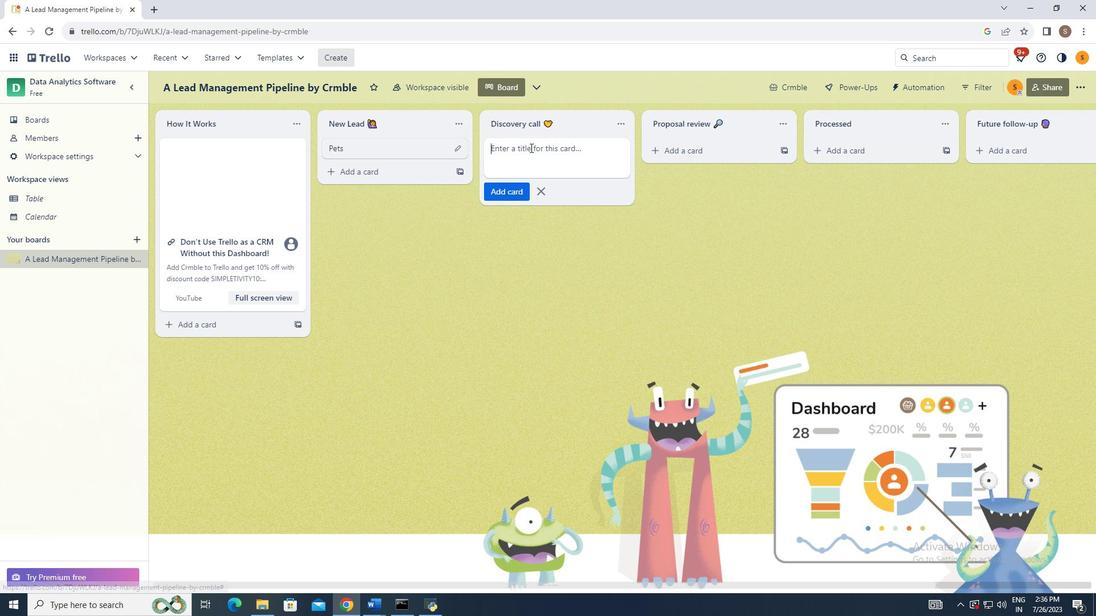 
Action: Key pressed wellness
Screenshot: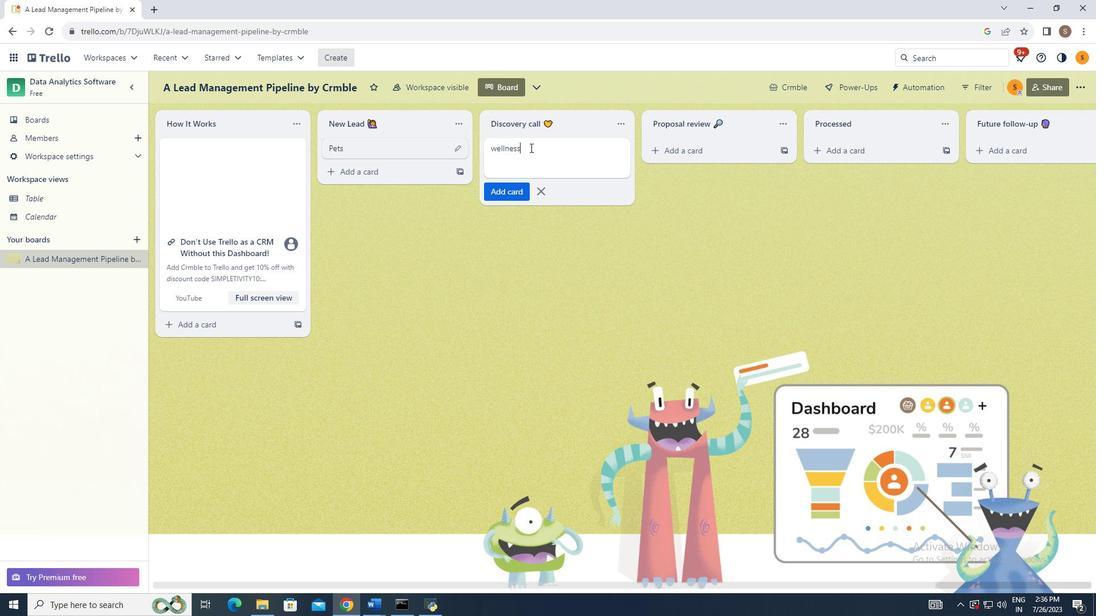 
Action: Mouse moved to (507, 194)
Screenshot: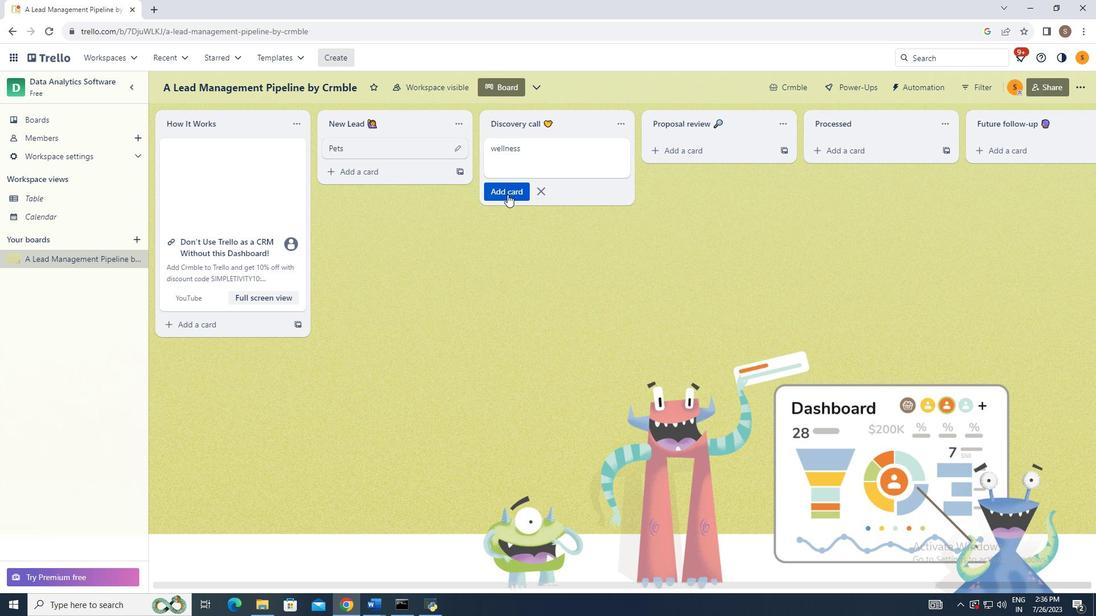 
Action: Mouse pressed left at (507, 194)
Screenshot: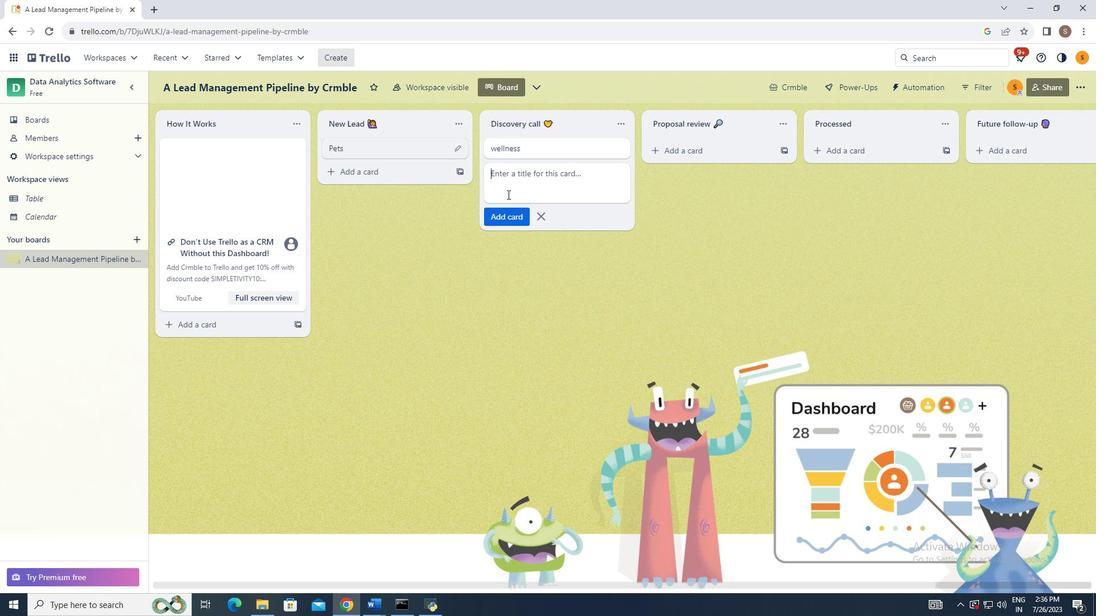 
Action: Mouse moved to (685, 150)
Screenshot: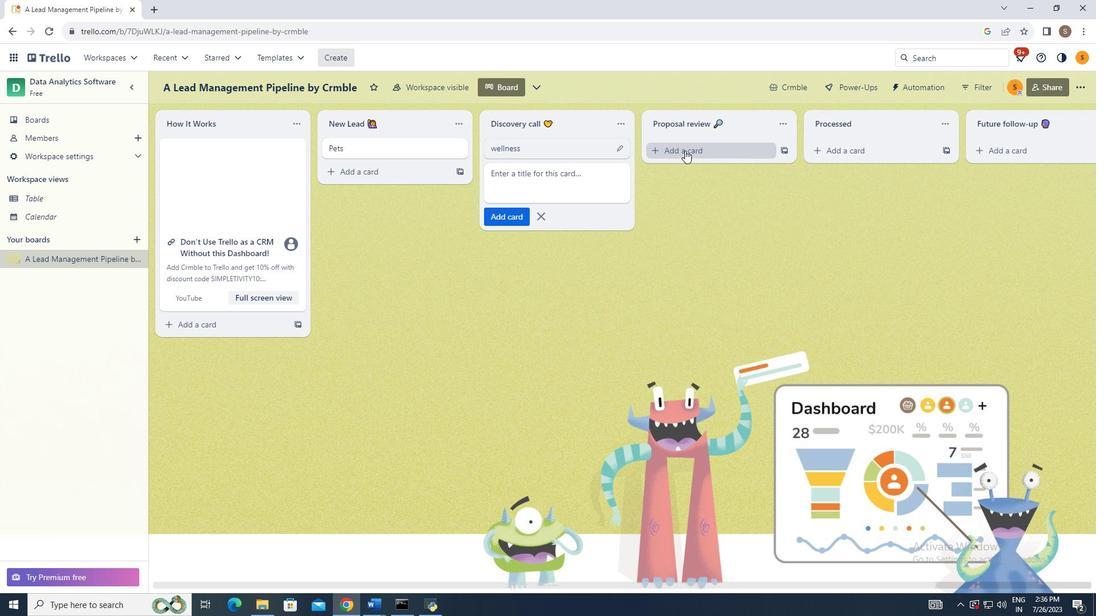 
Action: Mouse pressed left at (685, 150)
Screenshot: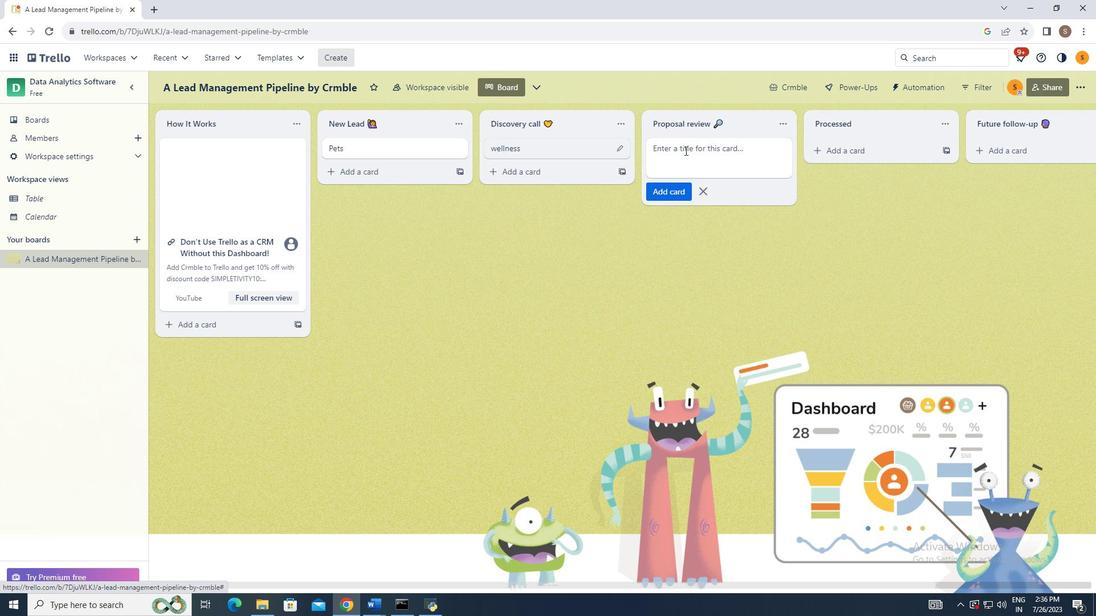 
Action: Mouse moved to (688, 159)
Screenshot: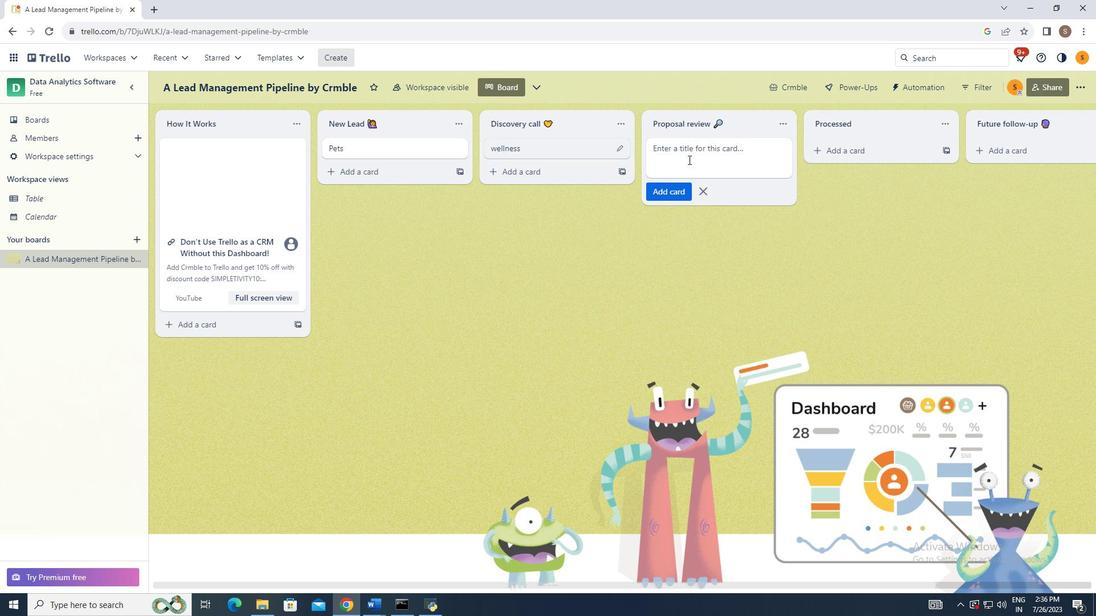 
Action: Key pressed food
Screenshot: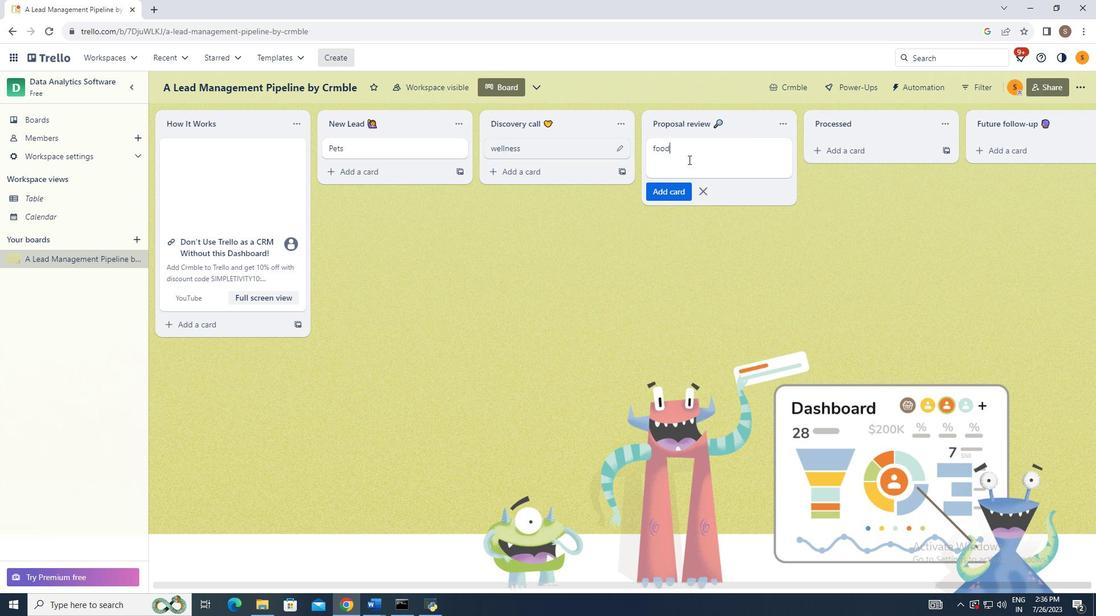 
Action: Mouse moved to (673, 192)
Screenshot: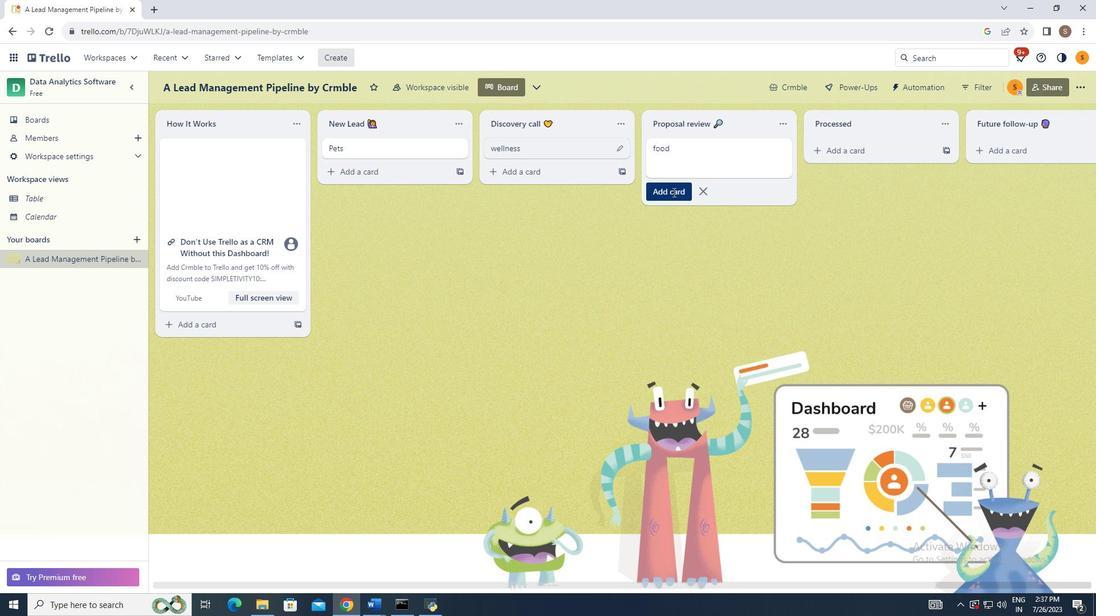 
Action: Mouse pressed left at (673, 192)
Screenshot: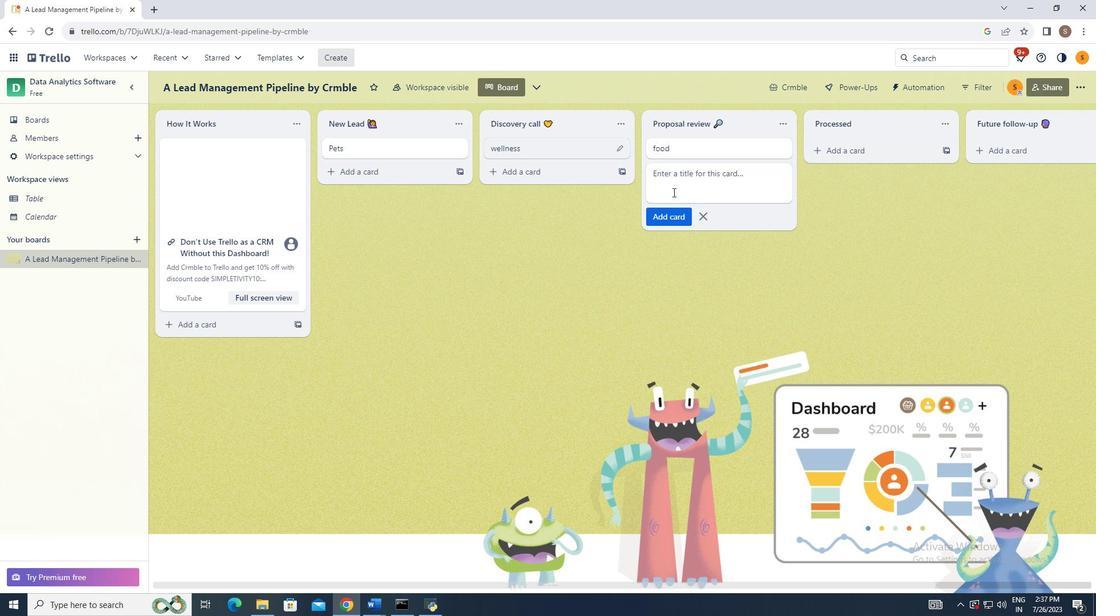 
Action: Mouse moved to (833, 148)
Screenshot: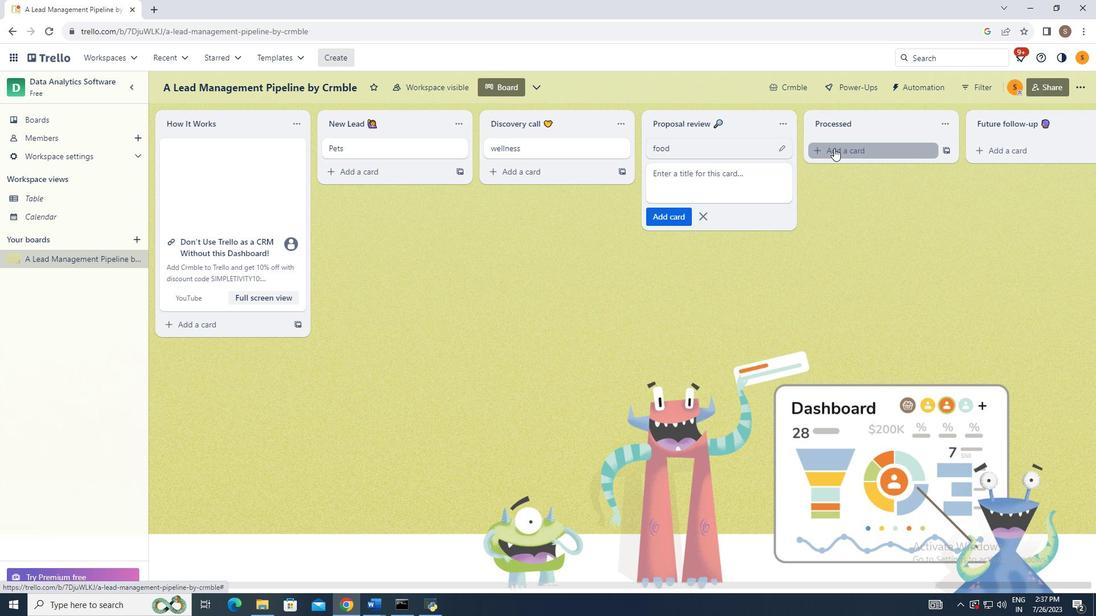 
Action: Mouse pressed left at (833, 148)
Screenshot: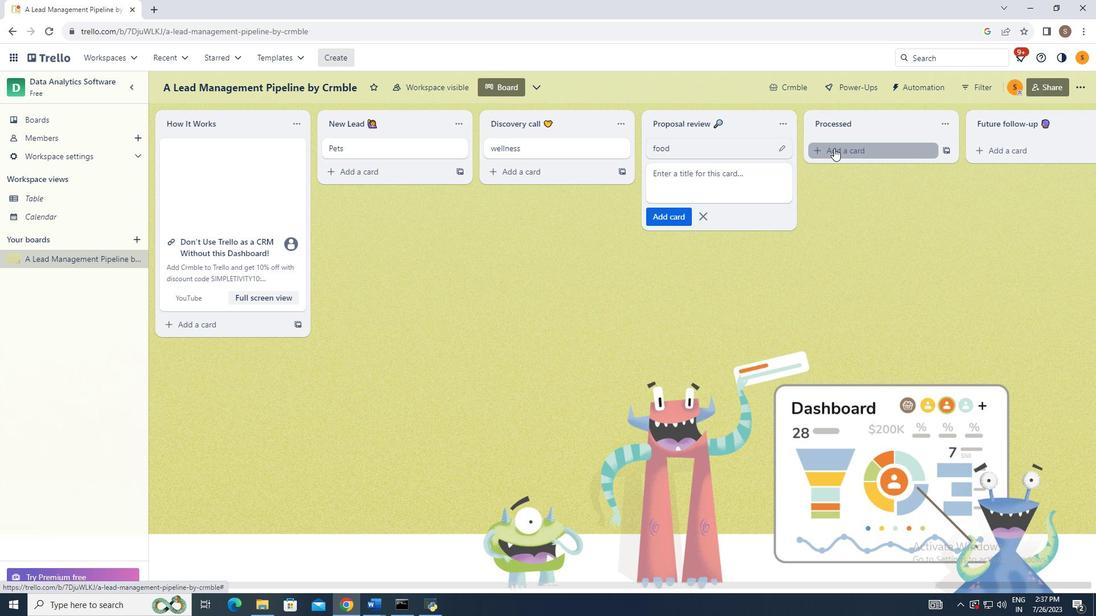
Action: Mouse moved to (835, 158)
Screenshot: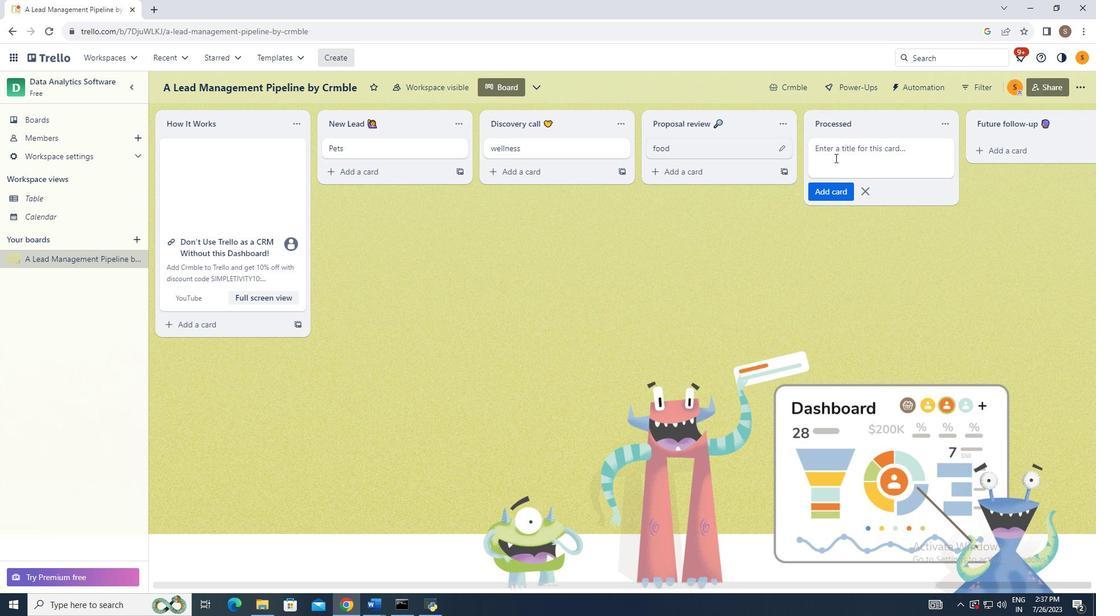 
Action: Key pressed goals
Screenshot: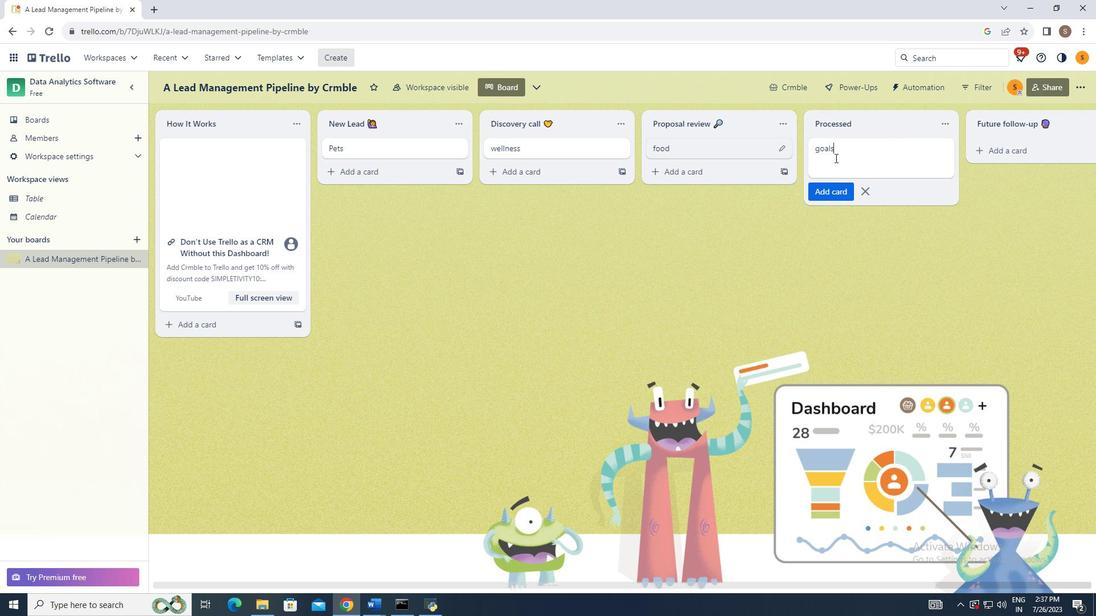 
Action: Mouse moved to (833, 194)
Screenshot: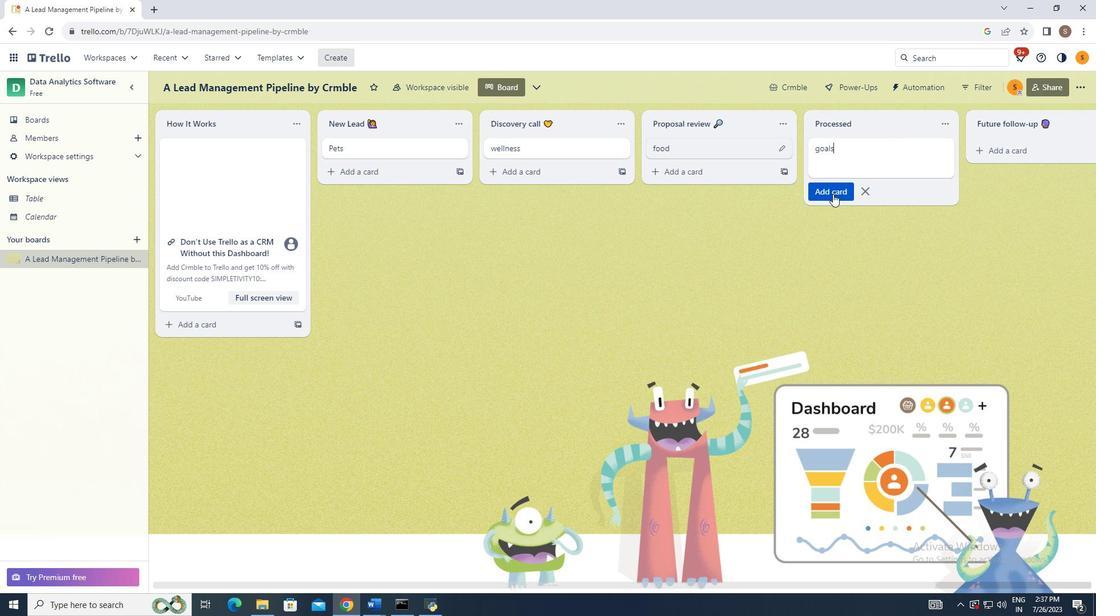 
Action: Mouse pressed left at (833, 194)
Screenshot: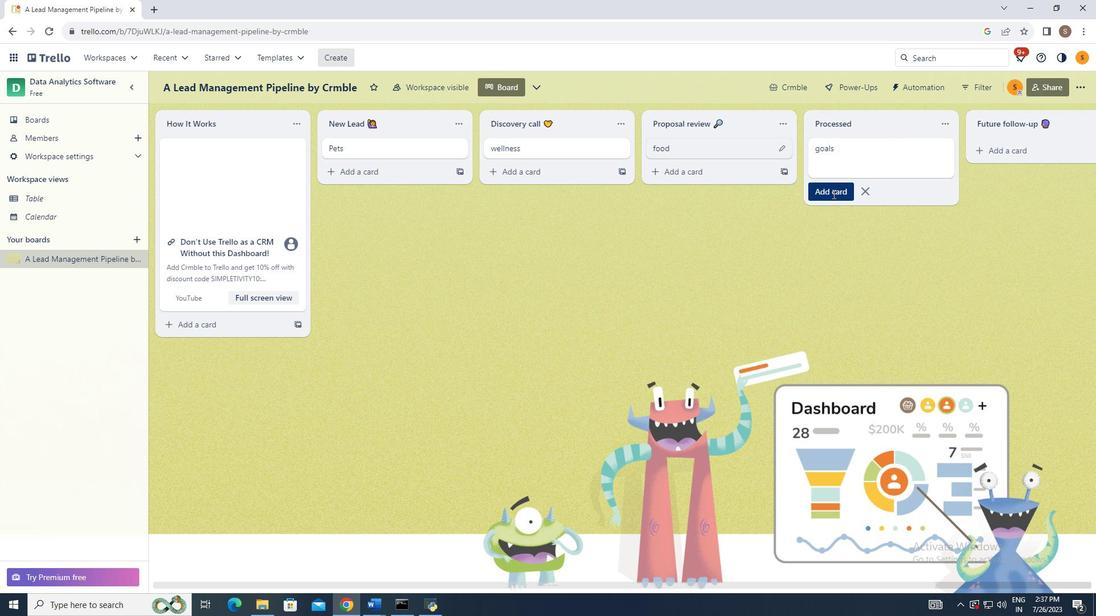 
Action: Mouse moved to (998, 145)
Screenshot: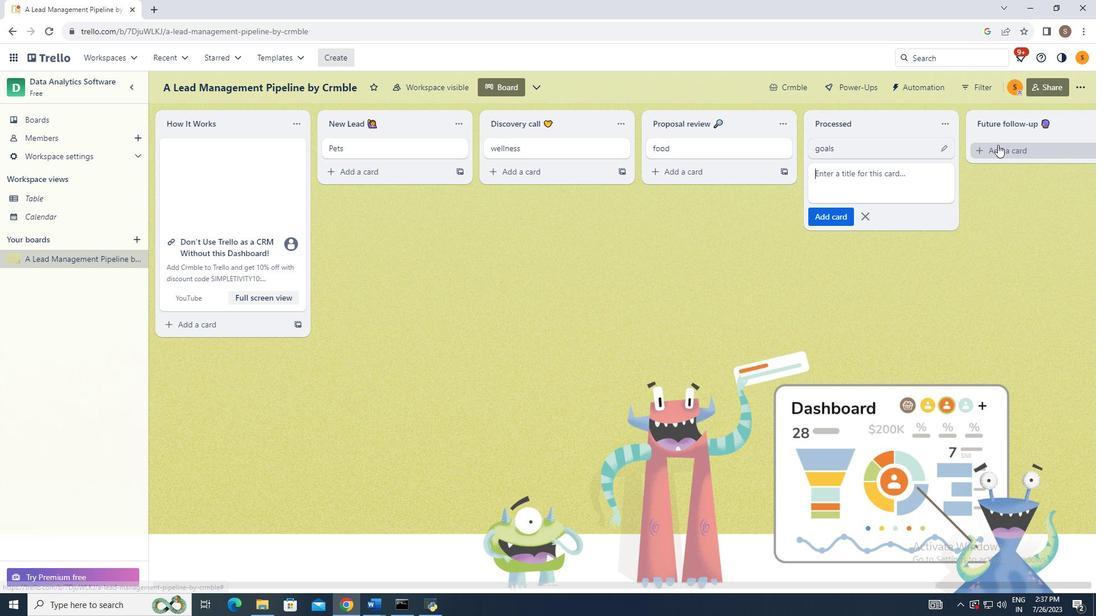 
Action: Mouse pressed left at (998, 145)
Screenshot: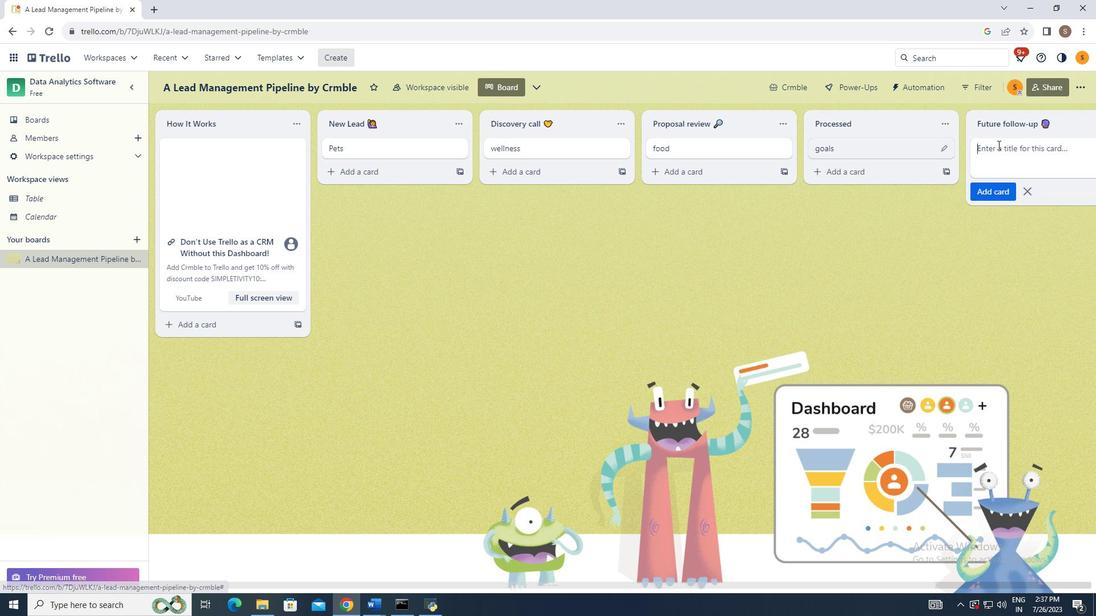 
Action: Mouse moved to (894, 237)
Screenshot: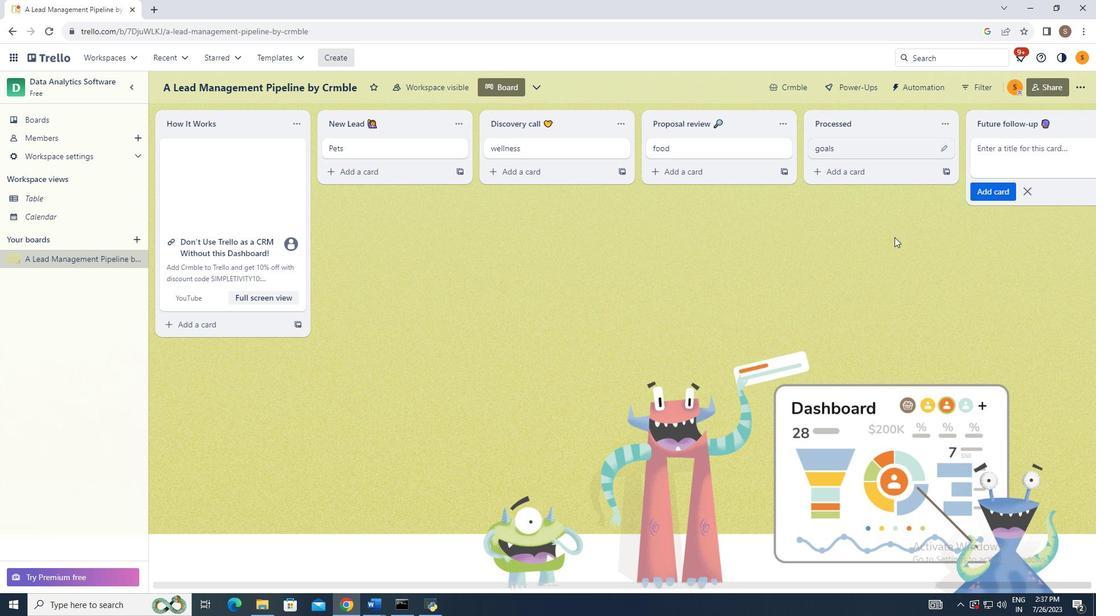 
Action: Key pressed career
Screenshot: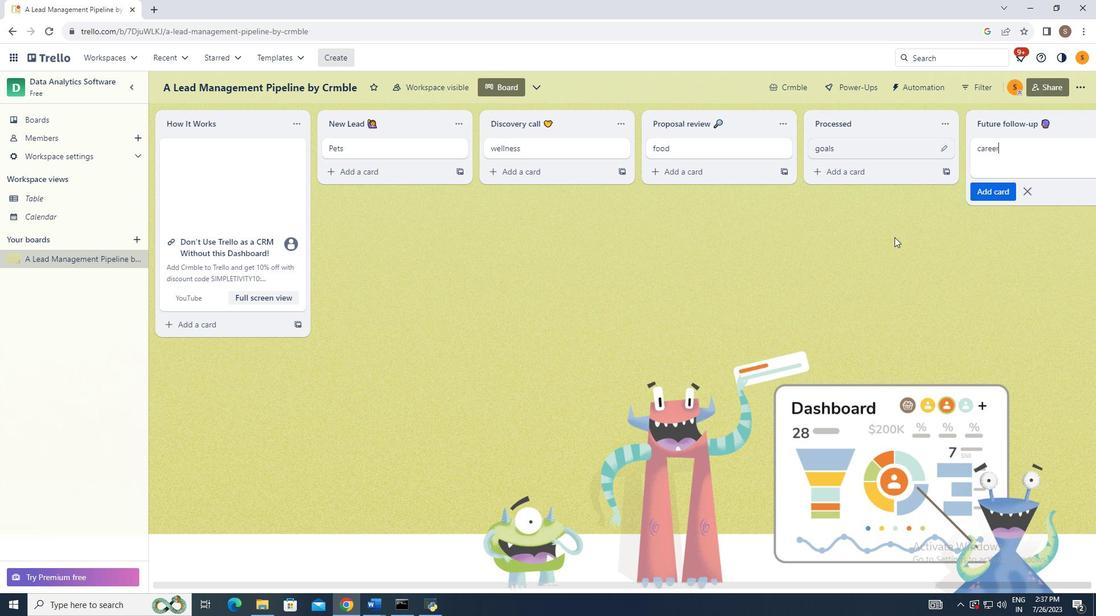 
Action: Mouse moved to (987, 189)
Screenshot: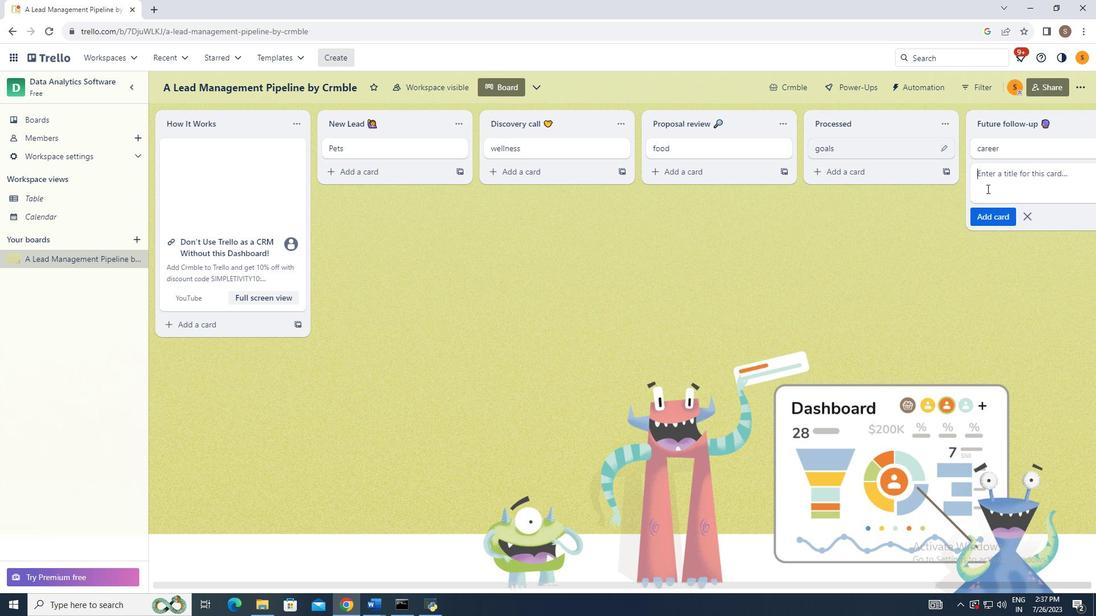 
Action: Mouse pressed left at (987, 189)
Screenshot: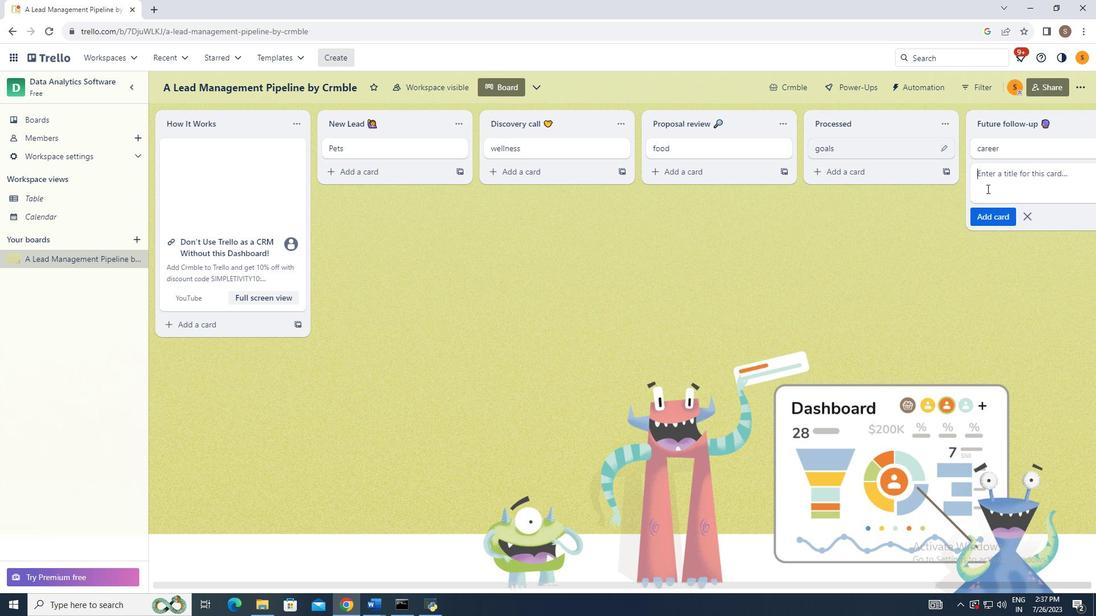 
Action: Mouse moved to (1027, 214)
Screenshot: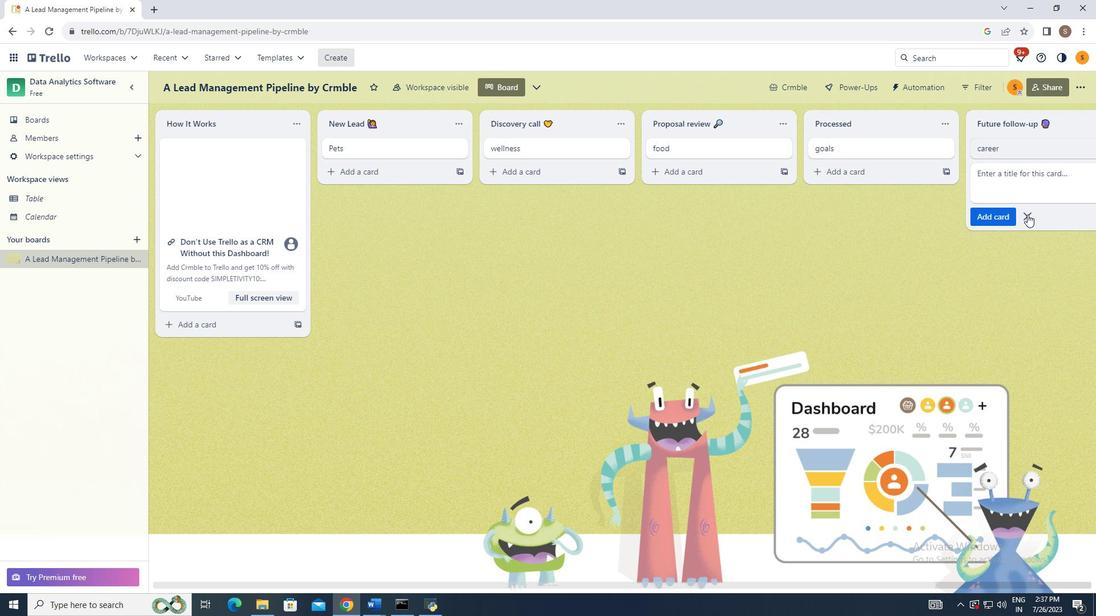
Action: Mouse pressed left at (1027, 214)
Screenshot: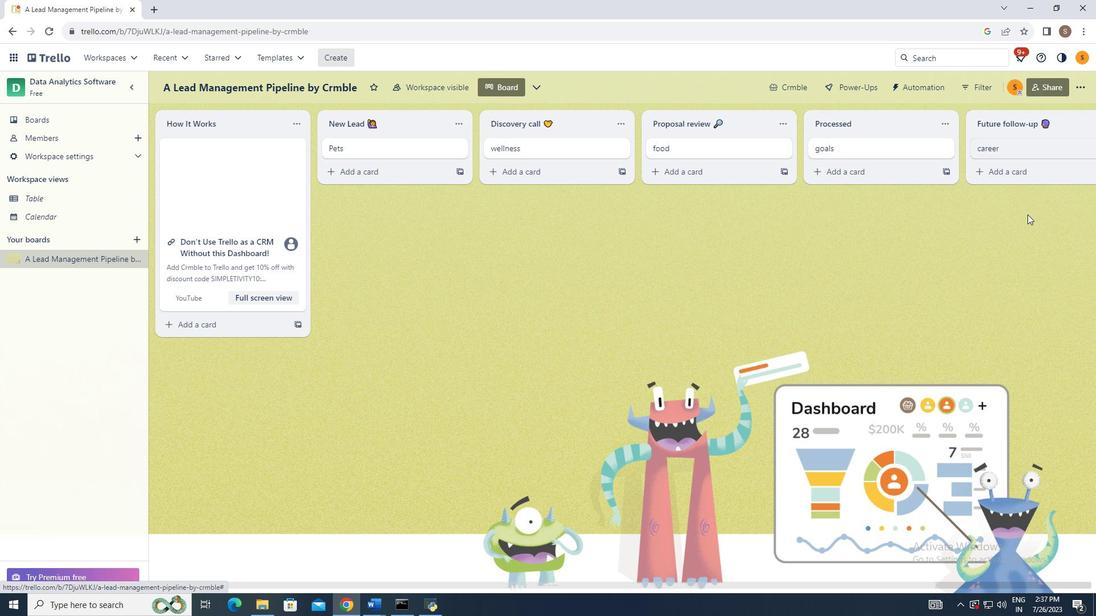 
Action: Mouse moved to (735, 211)
Screenshot: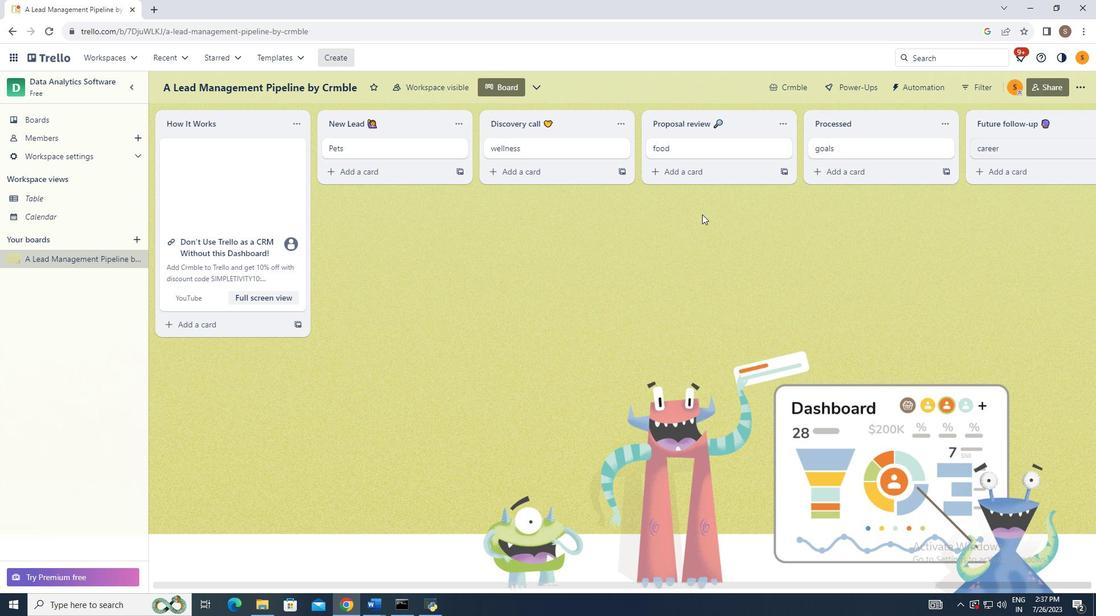 
Action: Mouse scrolled (735, 211) with delta (0, 0)
Screenshot: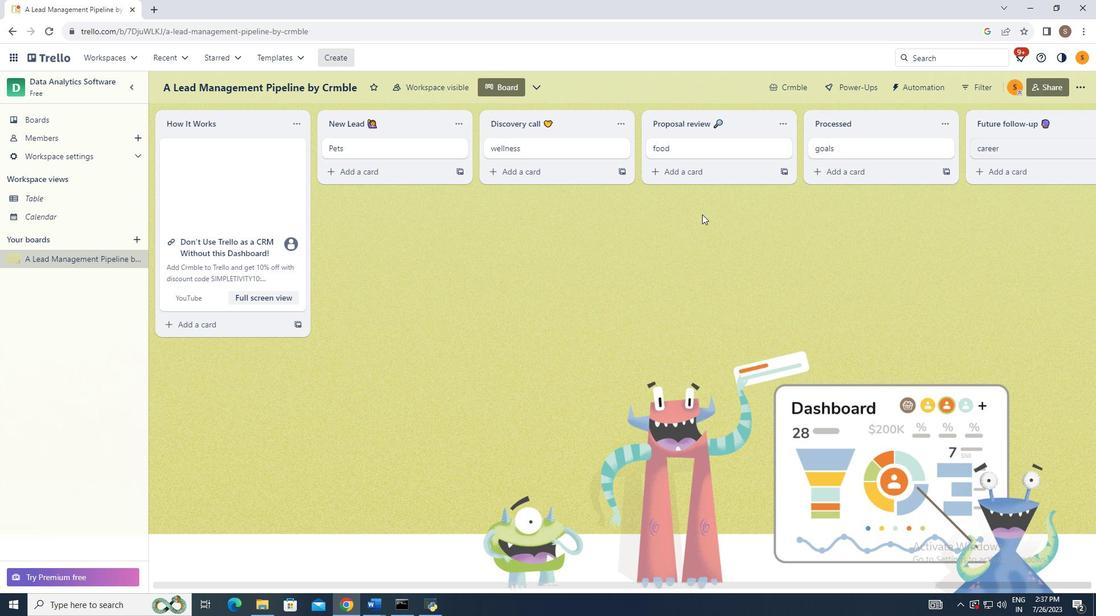 
Action: Mouse moved to (701, 214)
Screenshot: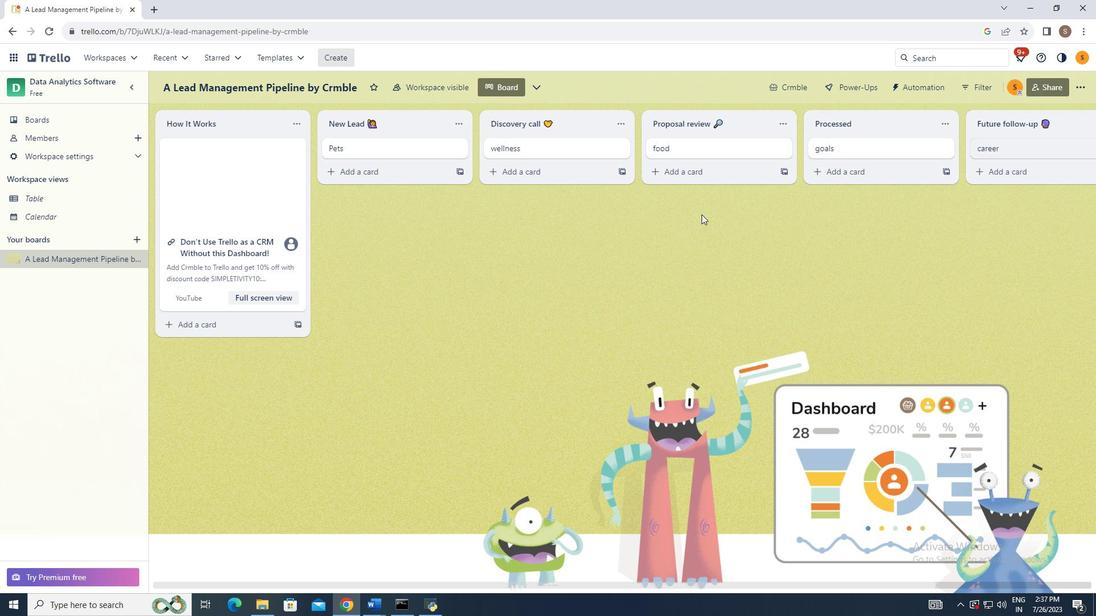 
Action: Mouse scrolled (701, 215) with delta (0, 0)
Screenshot: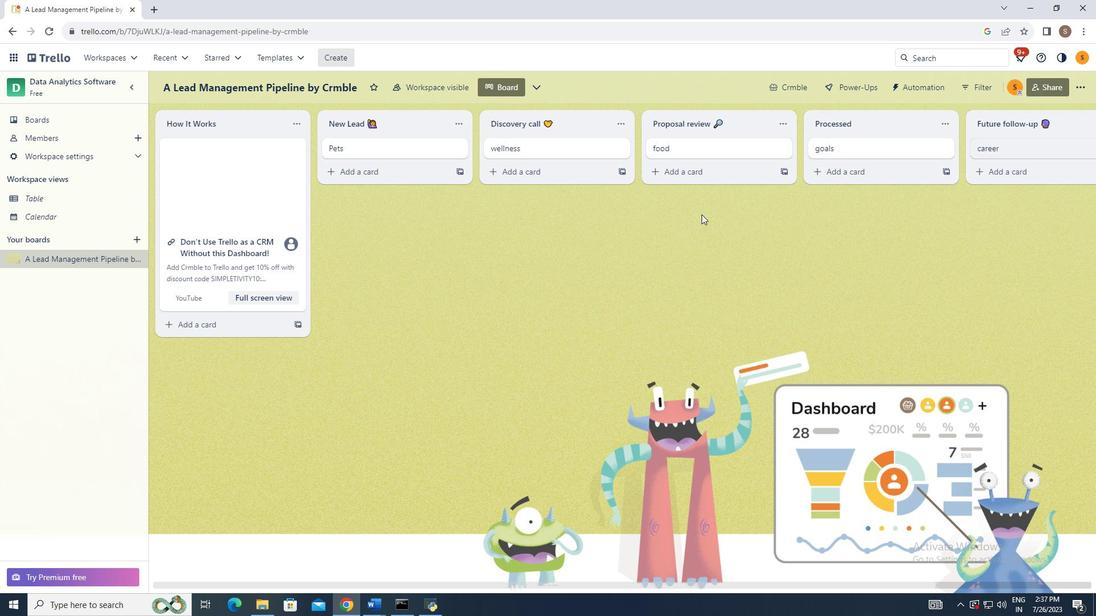 
Action: Mouse scrolled (701, 214) with delta (0, 0)
Screenshot: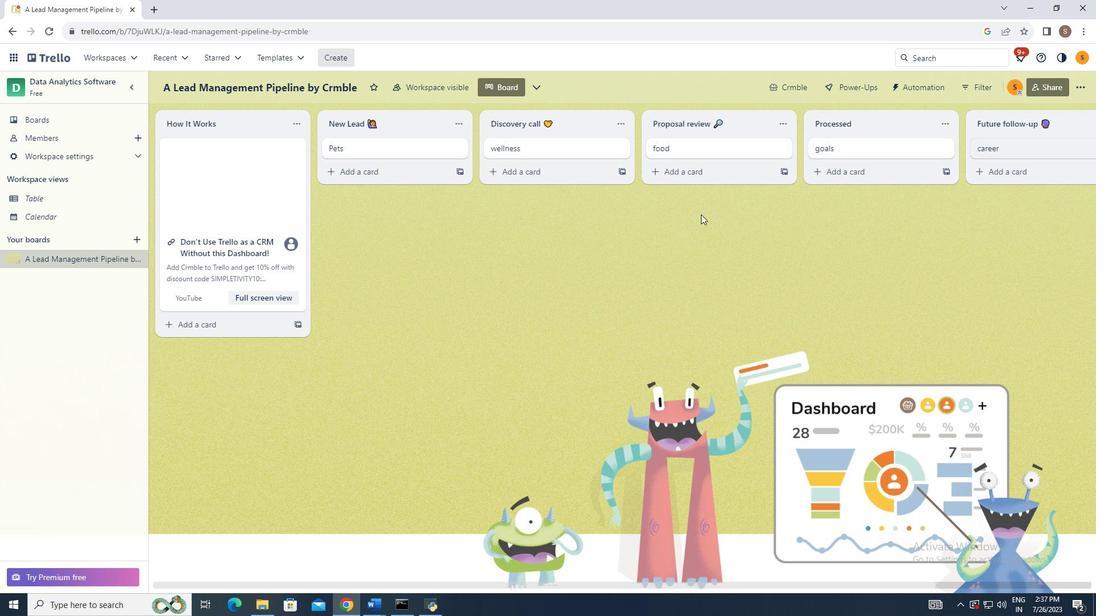 
Action: Mouse scrolled (701, 215) with delta (0, 0)
Screenshot: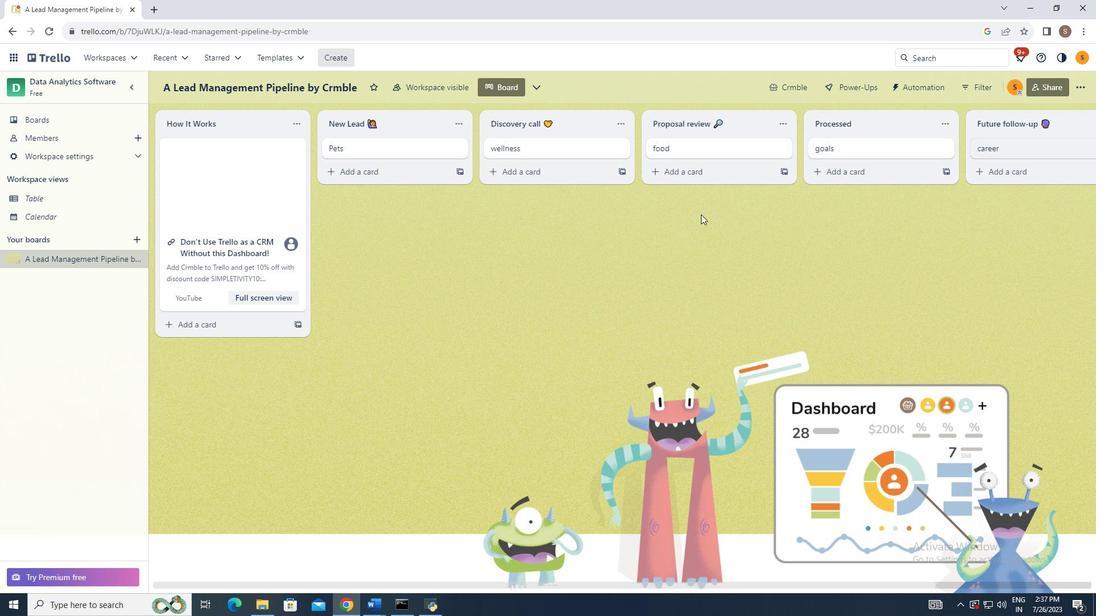 
Action: Mouse scrolled (701, 215) with delta (0, 0)
Screenshot: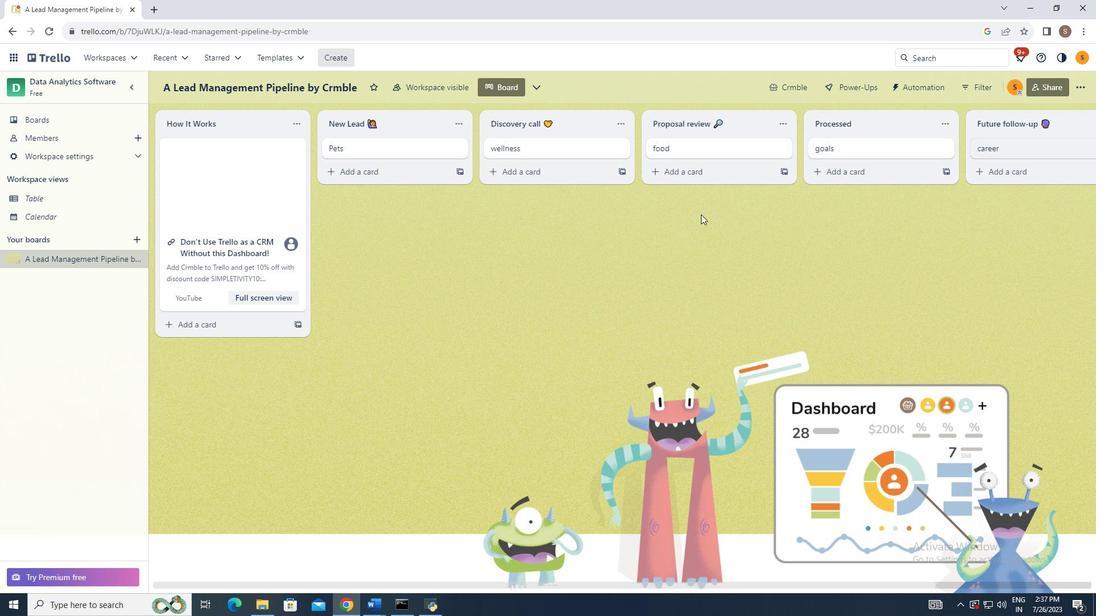 
Action: Mouse moved to (701, 214)
Screenshot: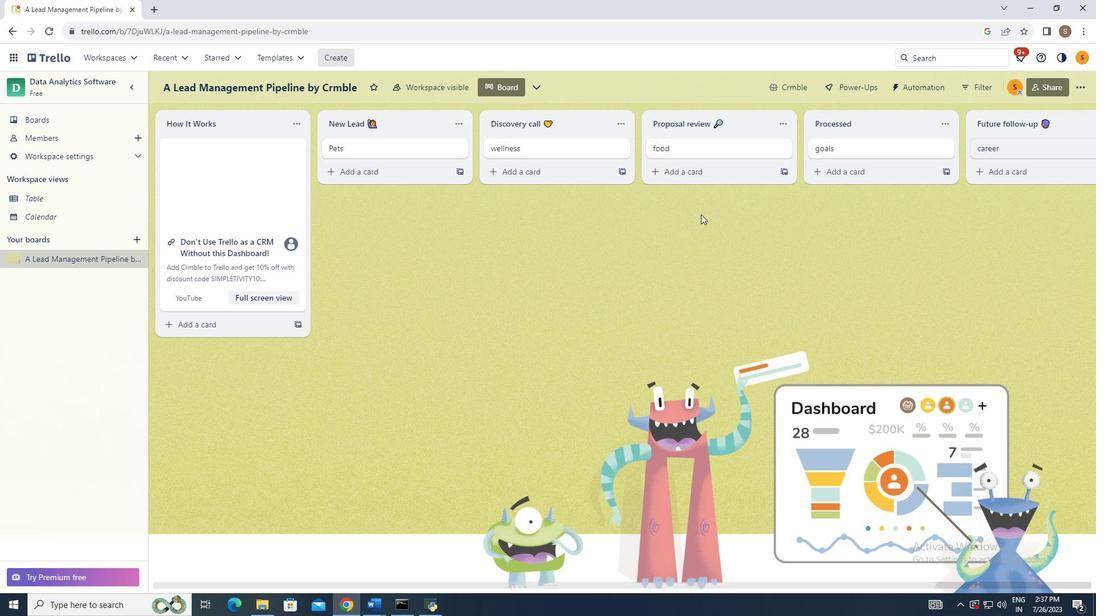 
